 Task: In the  document johnkrasinski.epub ,align picture to the 'center'. Insert word art below the picture and give heading  'John Krasinski in Red'change the shape height to  6.82 in
Action: Mouse moved to (251, 330)
Screenshot: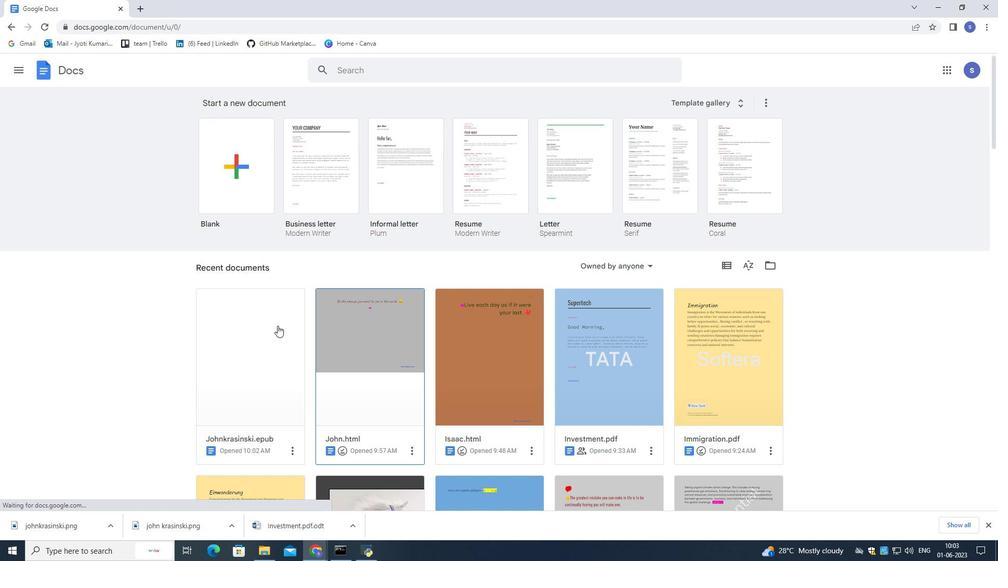 
Action: Mouse pressed left at (251, 330)
Screenshot: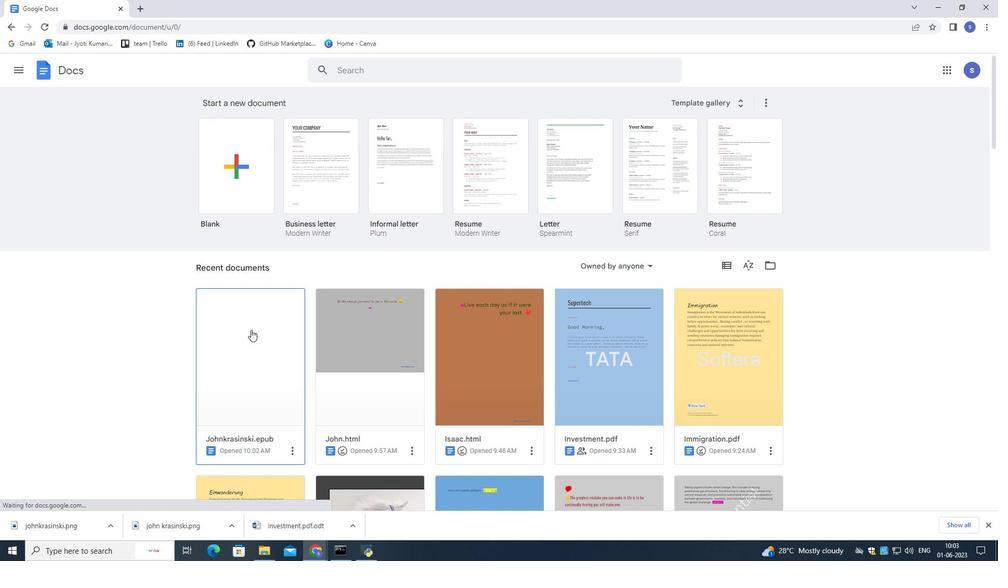 
Action: Mouse pressed left at (251, 330)
Screenshot: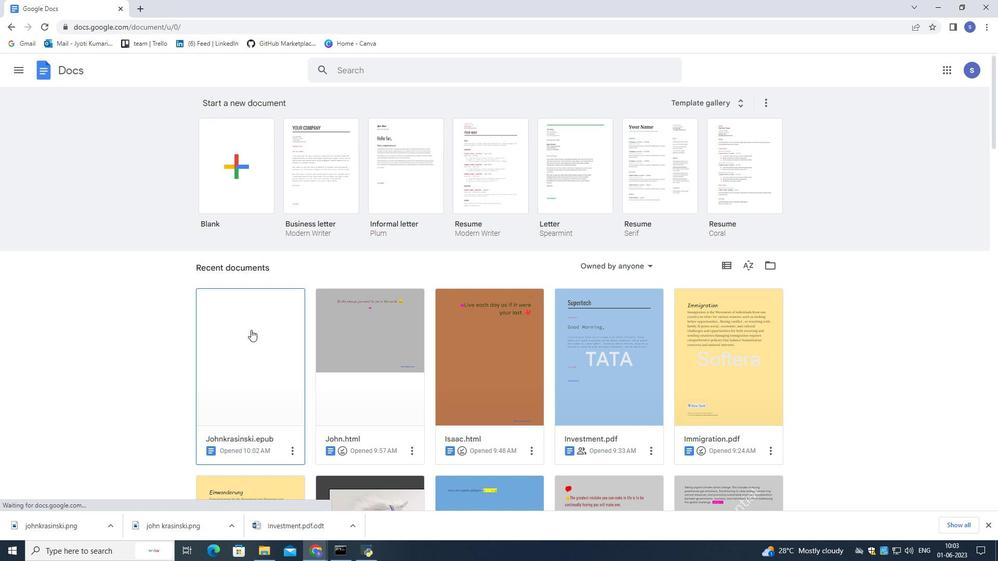 
Action: Mouse moved to (460, 260)
Screenshot: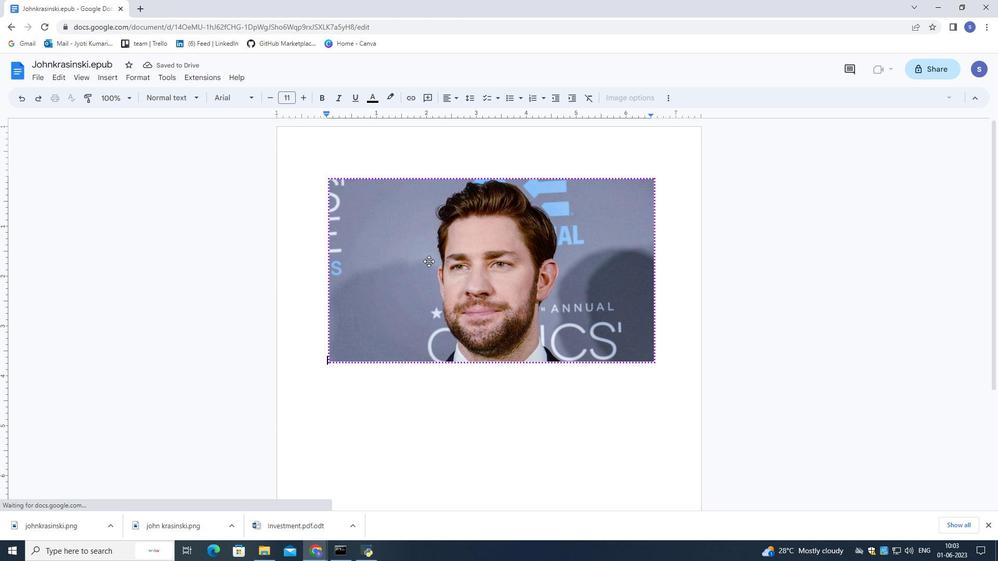 
Action: Mouse pressed left at (460, 260)
Screenshot: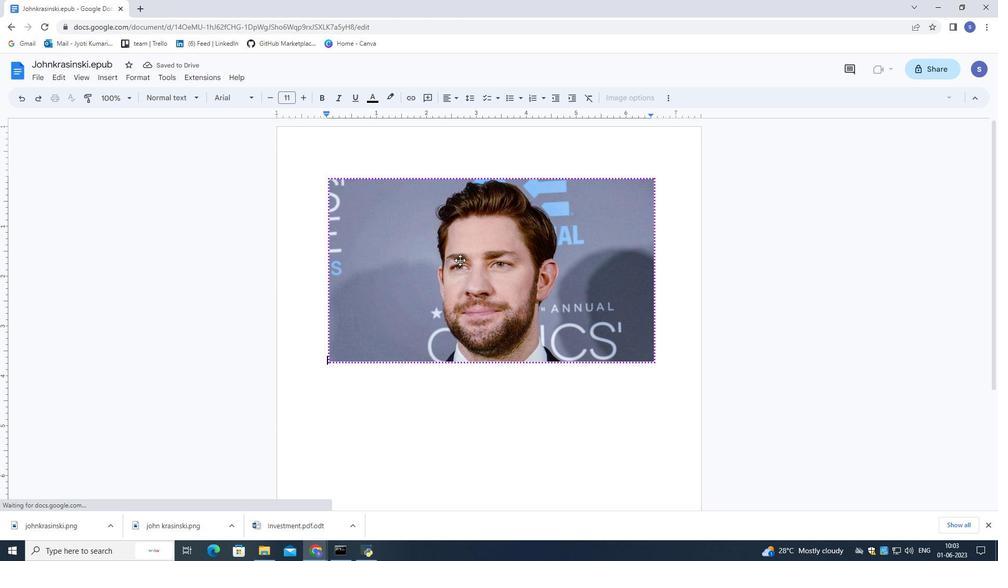 
Action: Mouse moved to (208, 100)
Screenshot: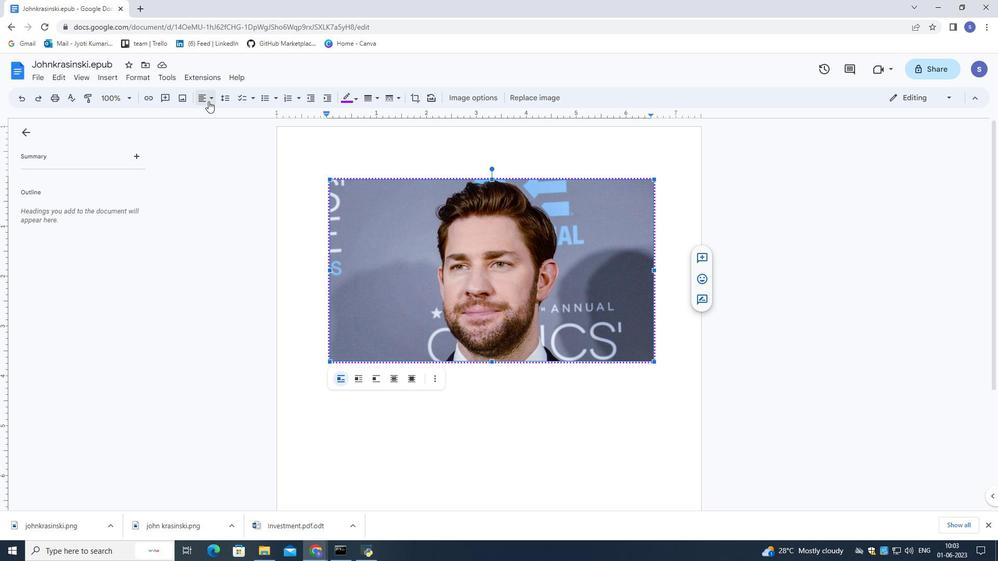 
Action: Mouse pressed left at (208, 100)
Screenshot: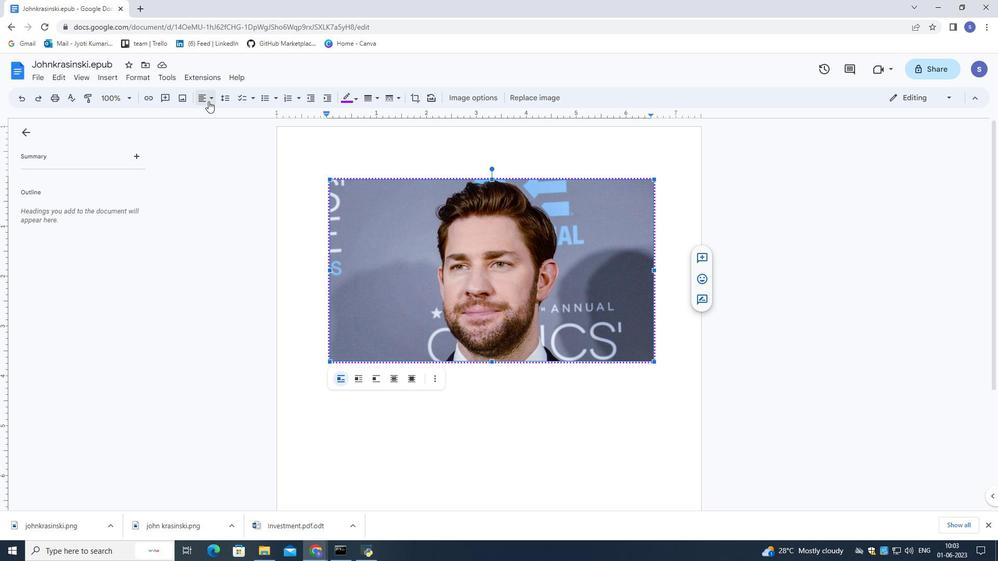 
Action: Mouse moved to (219, 115)
Screenshot: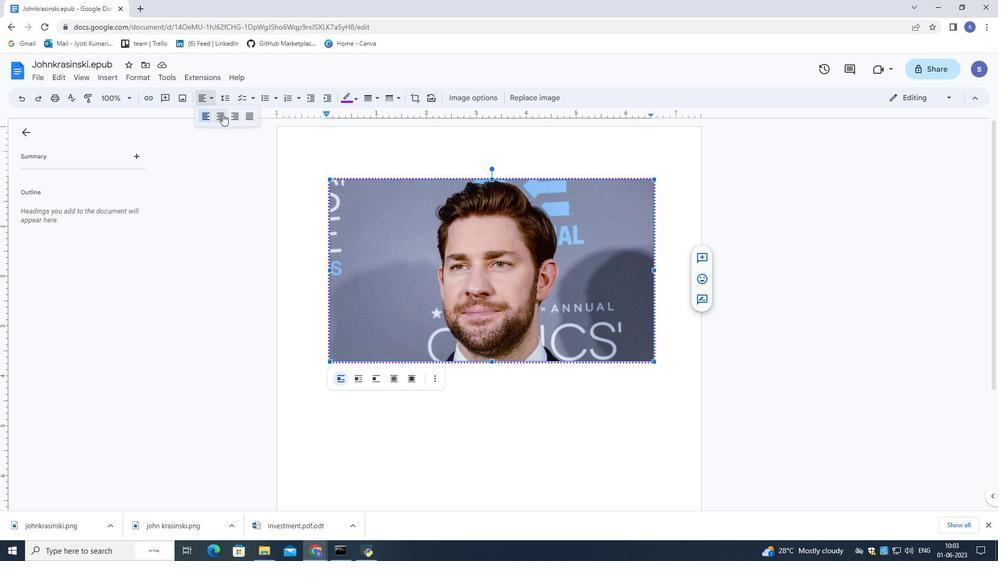
Action: Mouse pressed left at (219, 115)
Screenshot: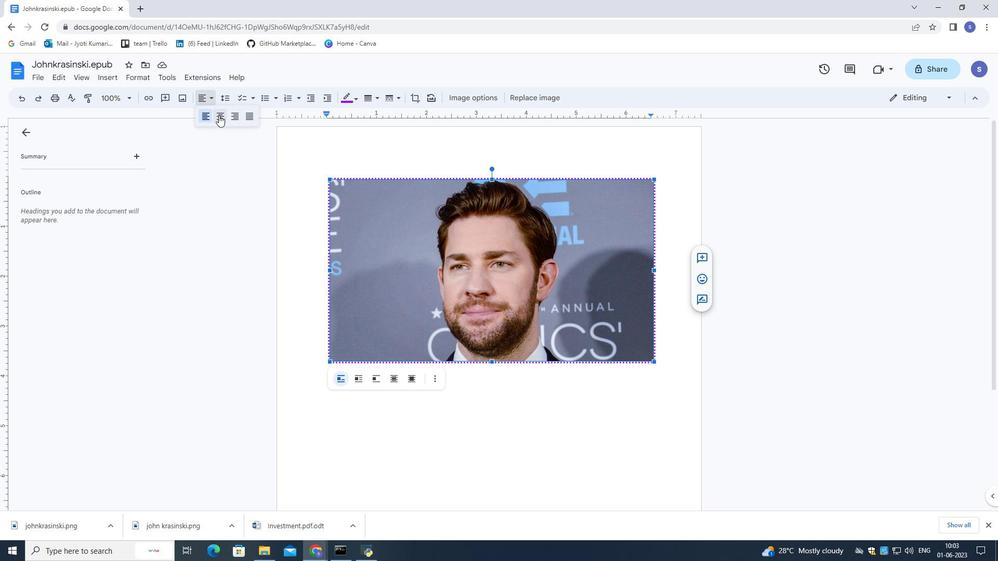 
Action: Mouse moved to (375, 155)
Screenshot: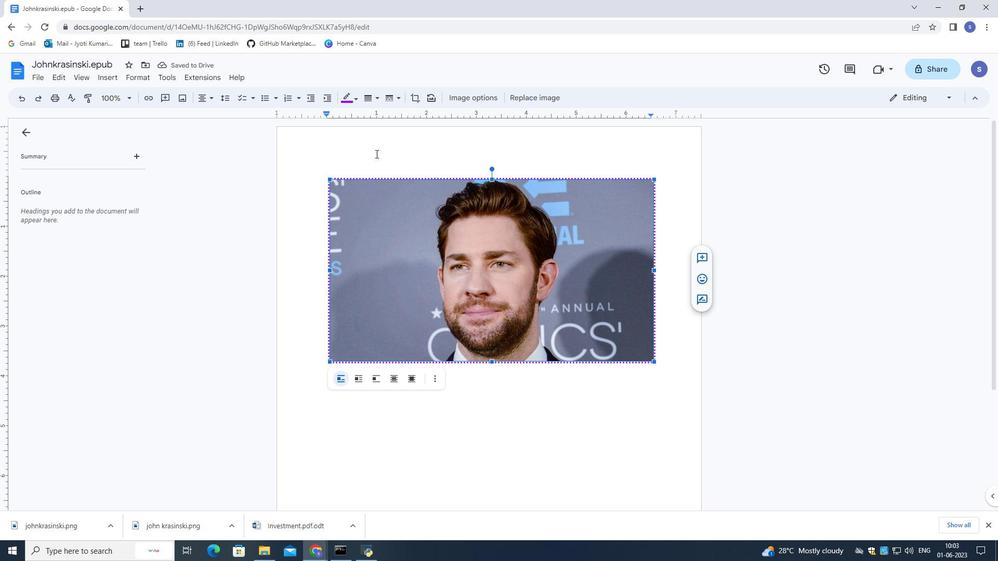 
Action: Mouse pressed left at (375, 155)
Screenshot: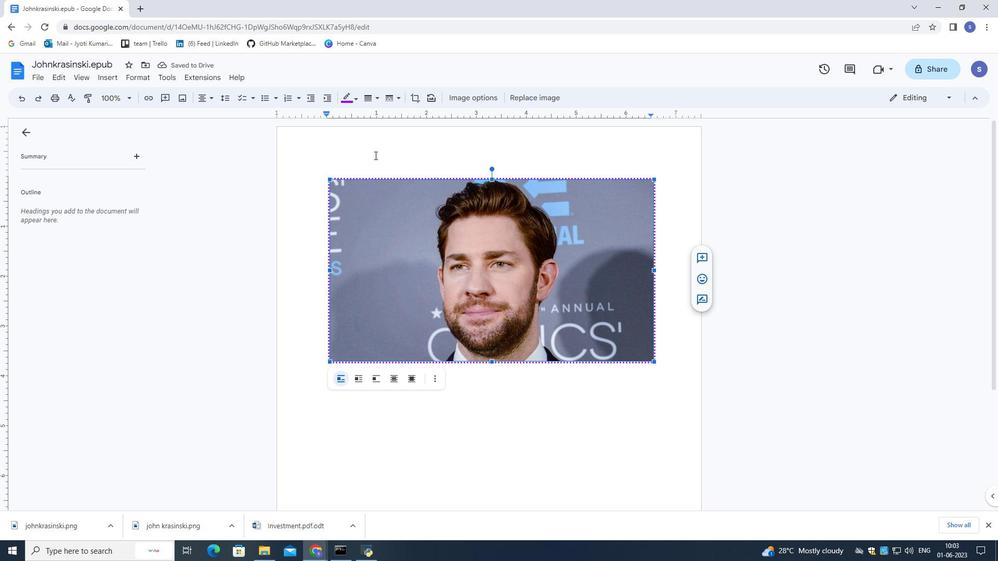 
Action: Mouse moved to (665, 340)
Screenshot: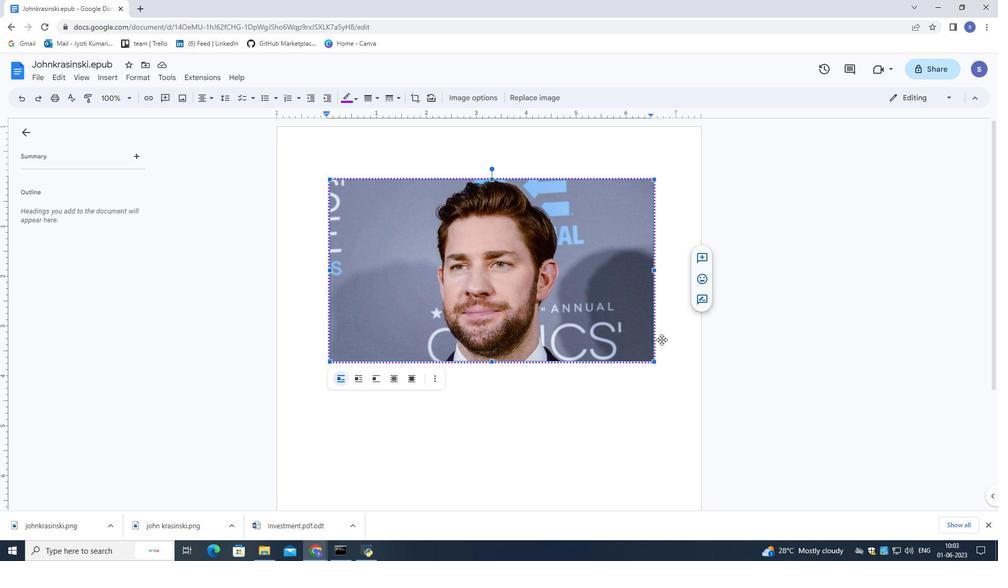 
Action: Mouse pressed left at (665, 340)
Screenshot: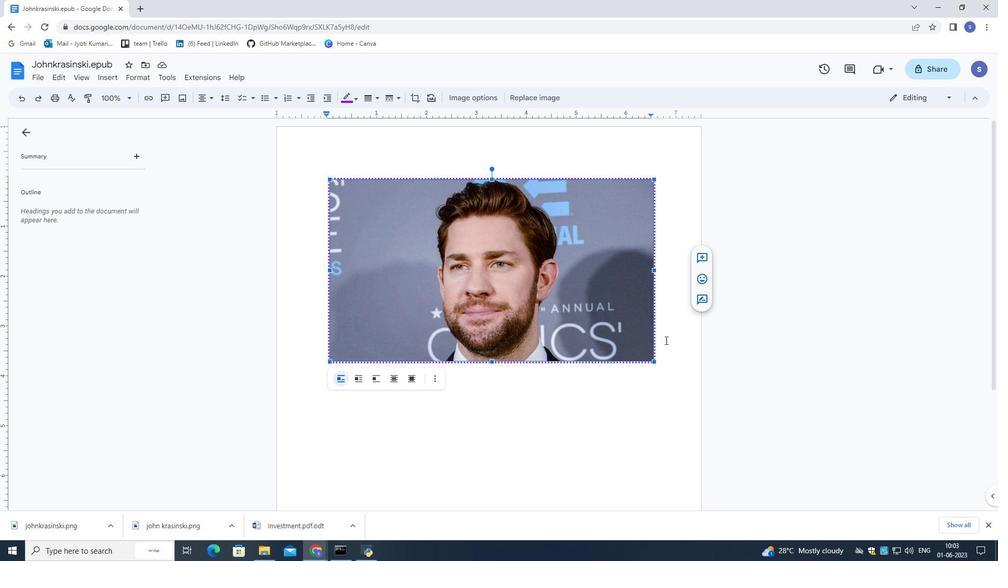 
Action: Key pressed <Key.enter><Key.shift>John<Key.space><Key.shift>Krasinki
Screenshot: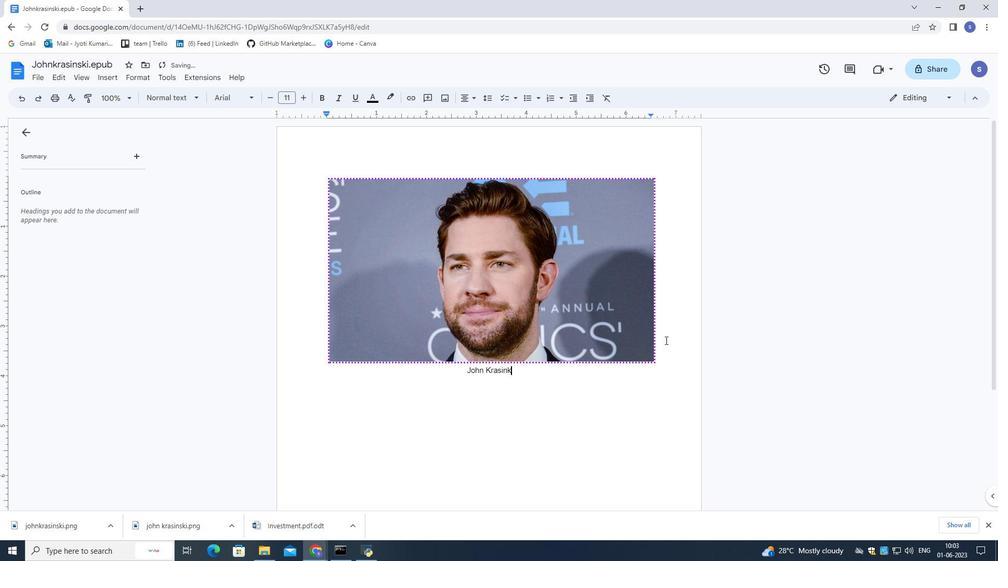 
Action: Mouse moved to (525, 370)
Screenshot: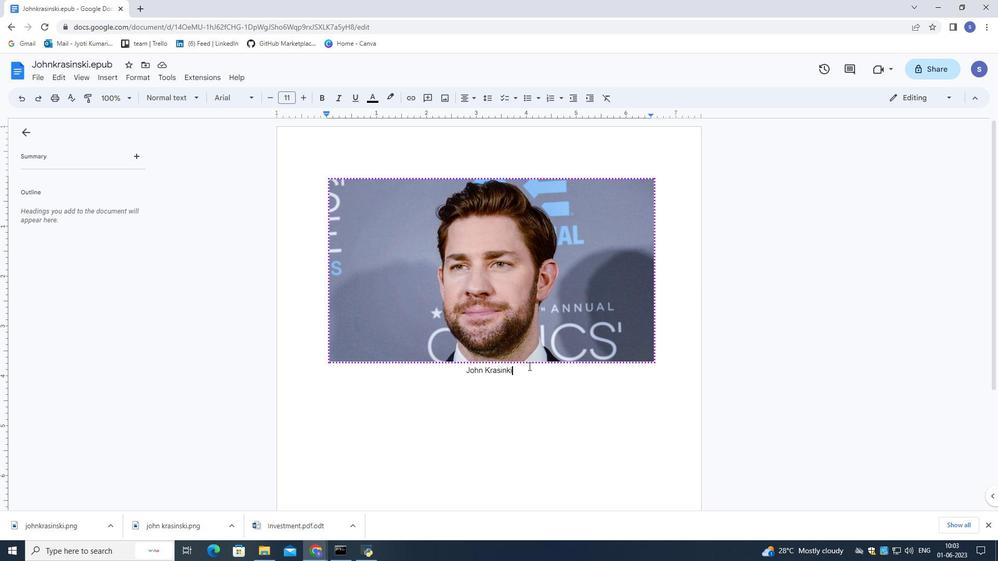 
Action: Mouse pressed left at (525, 370)
Screenshot: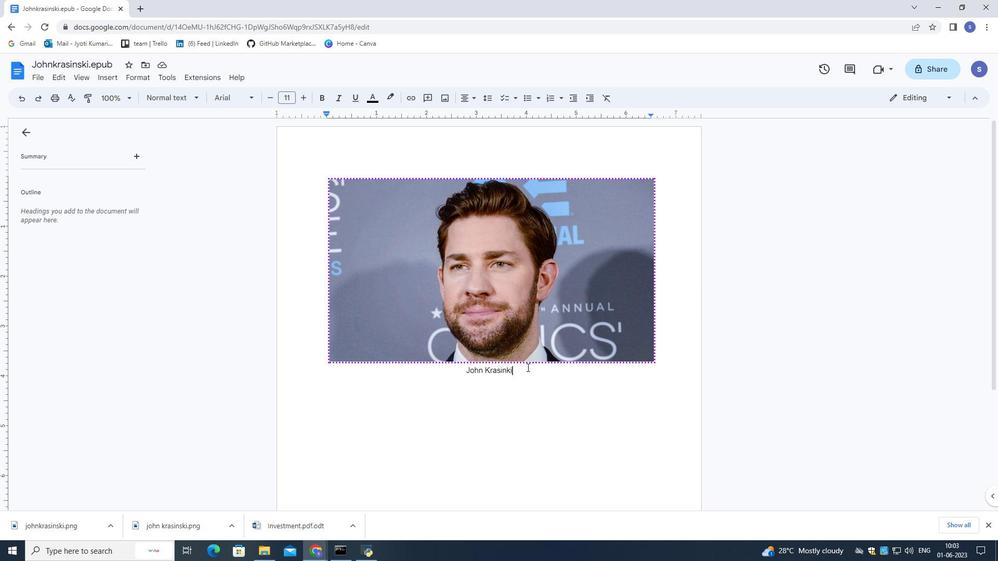 
Action: Mouse moved to (379, 97)
Screenshot: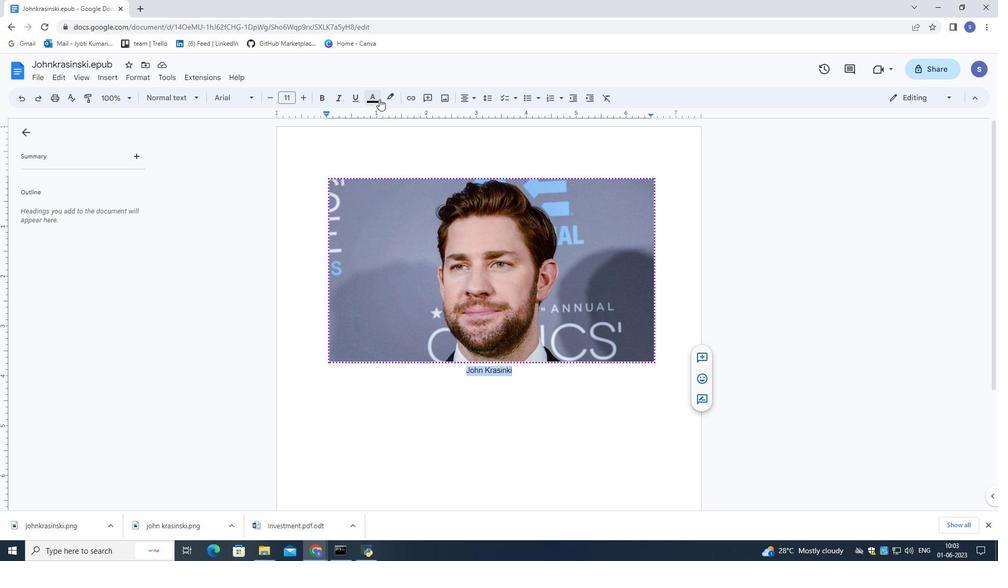 
Action: Mouse pressed left at (379, 97)
Screenshot: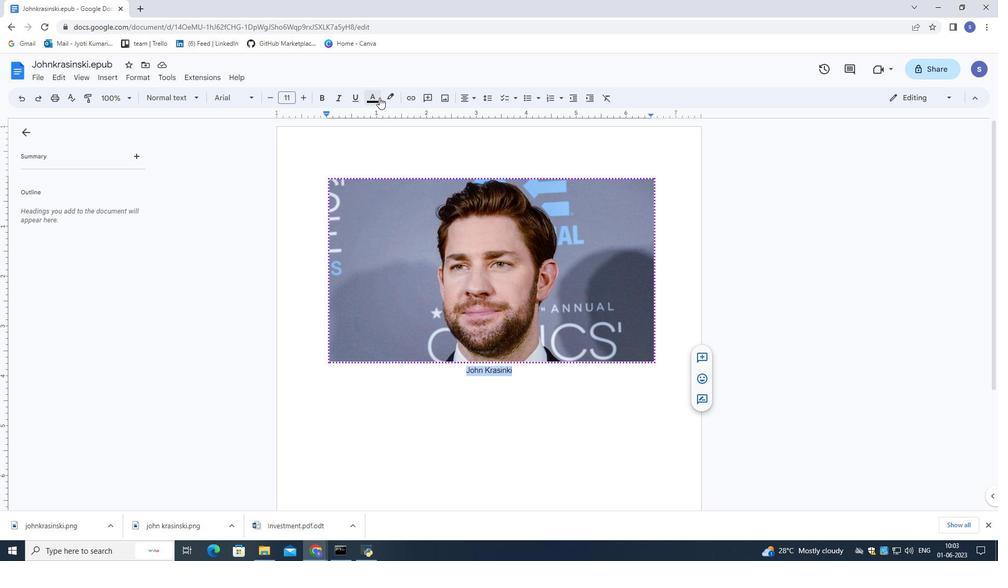 
Action: Mouse moved to (387, 124)
Screenshot: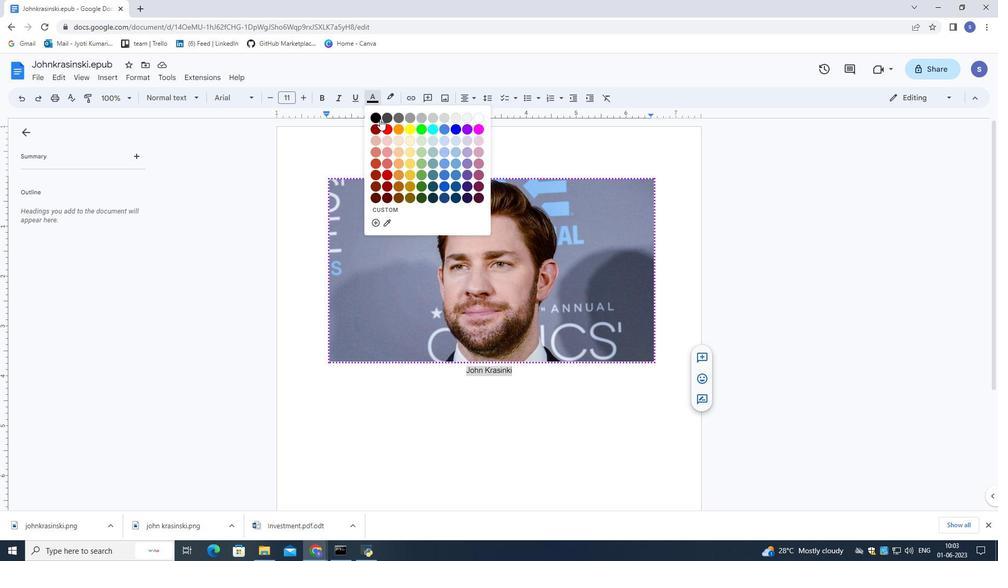 
Action: Mouse pressed left at (387, 124)
Screenshot: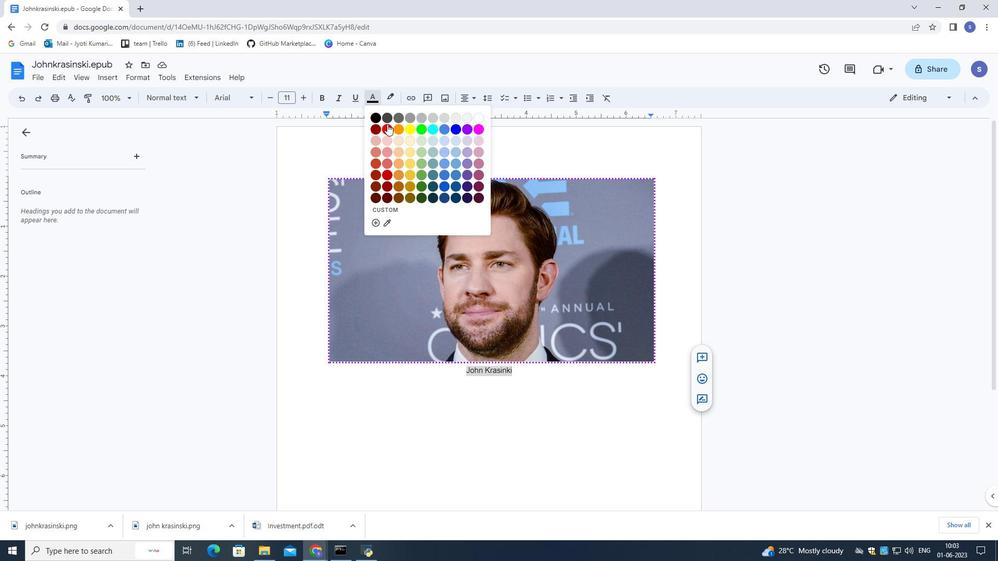 
Action: Mouse moved to (433, 325)
Screenshot: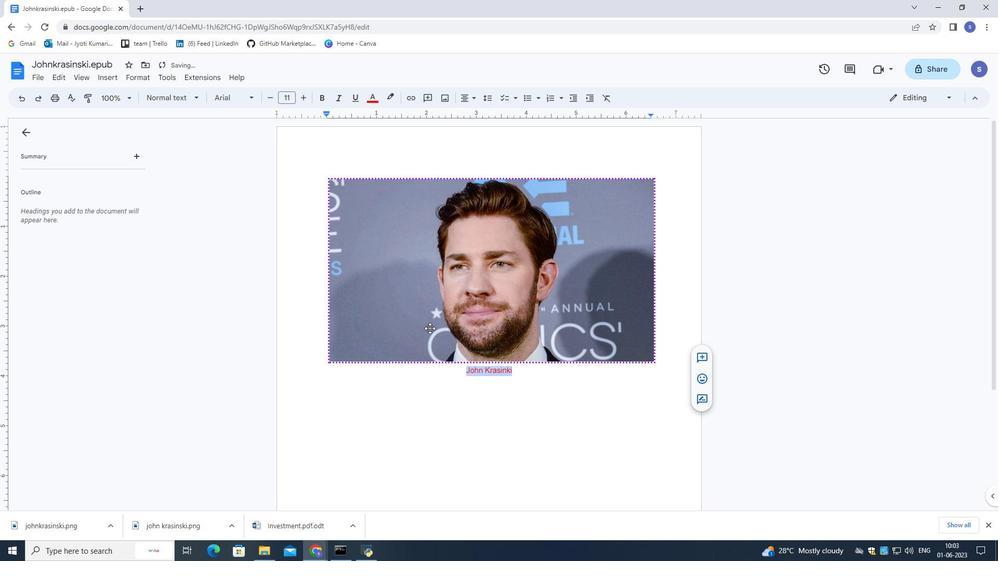 
Action: Mouse pressed left at (433, 325)
Screenshot: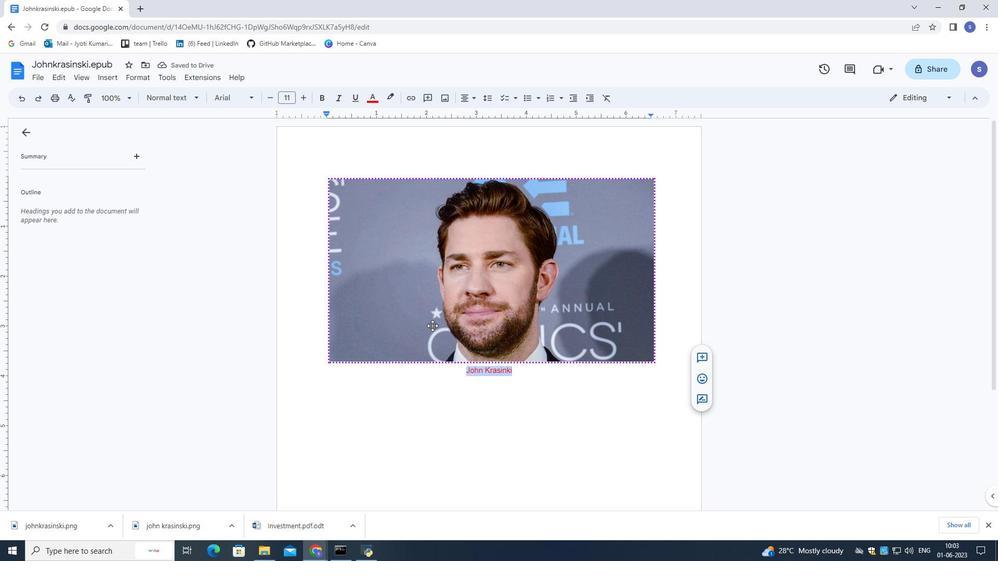 
Action: Mouse moved to (433, 377)
Screenshot: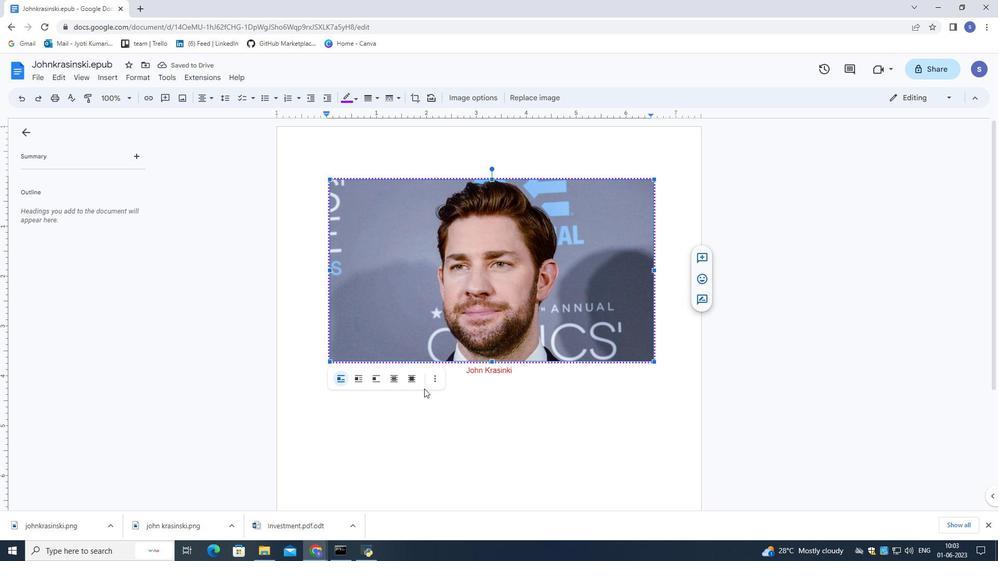 
Action: Mouse pressed left at (433, 377)
Screenshot: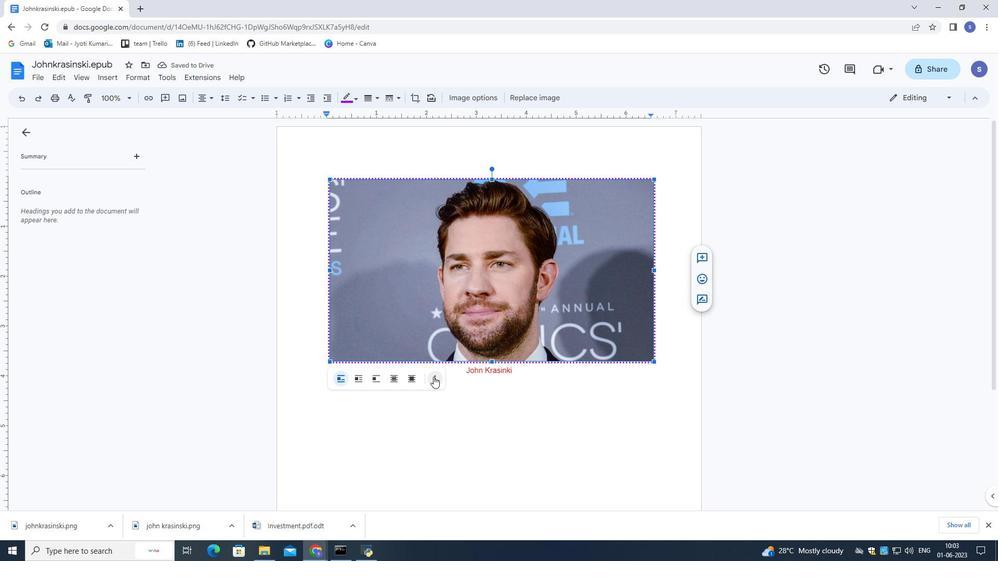 
Action: Mouse moved to (441, 396)
Screenshot: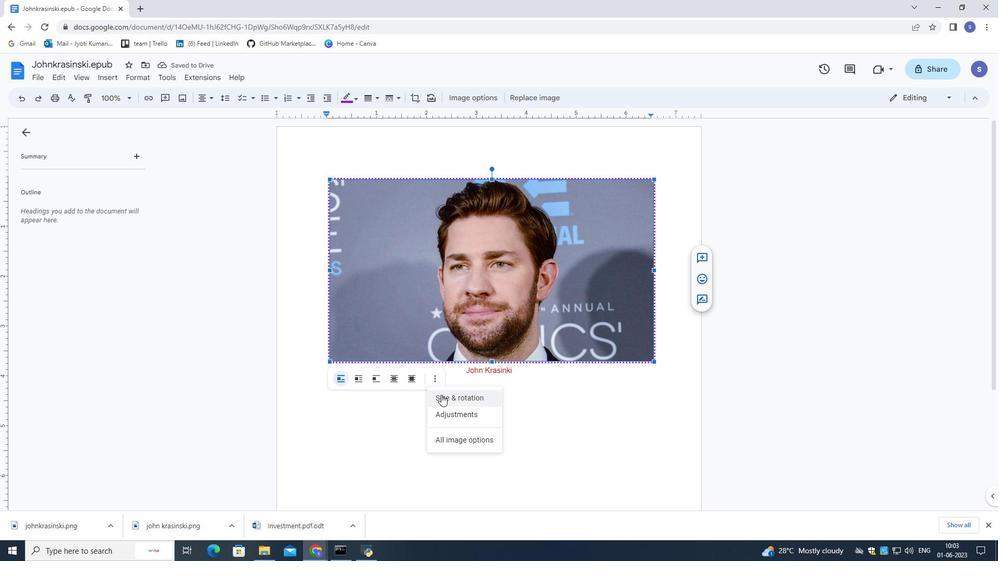 
Action: Mouse pressed left at (441, 396)
Screenshot: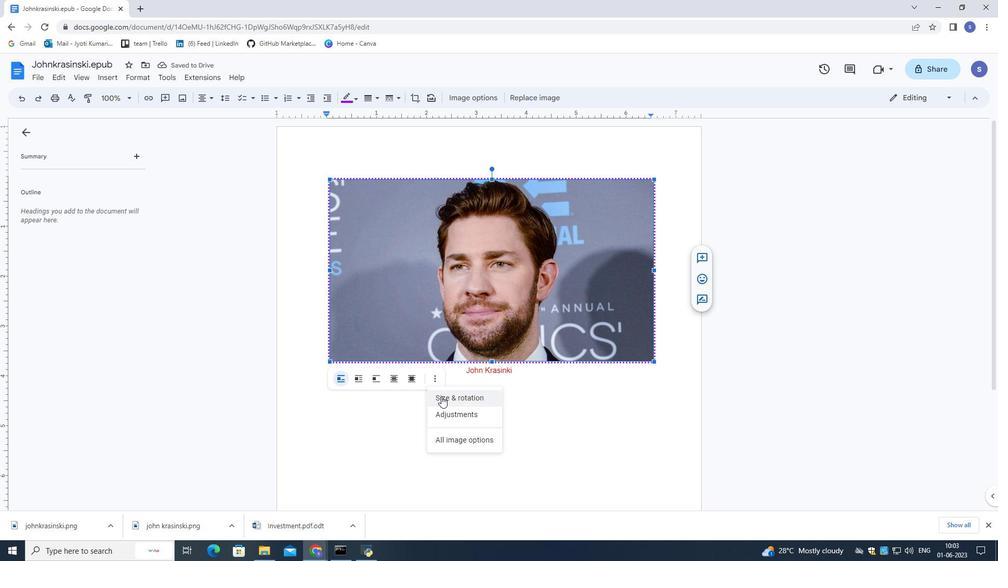 
Action: Mouse moved to (952, 183)
Screenshot: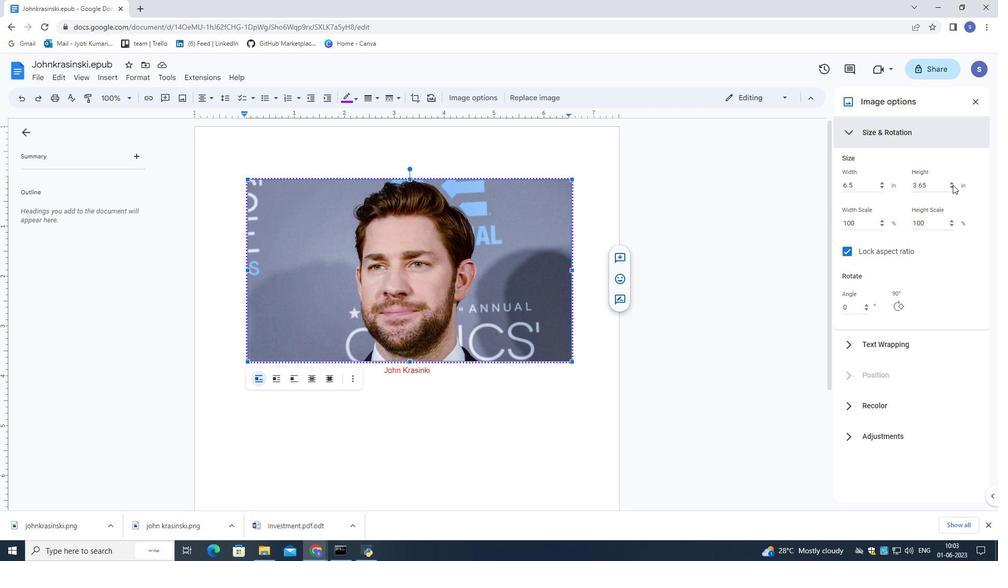 
Action: Mouse pressed left at (952, 183)
Screenshot: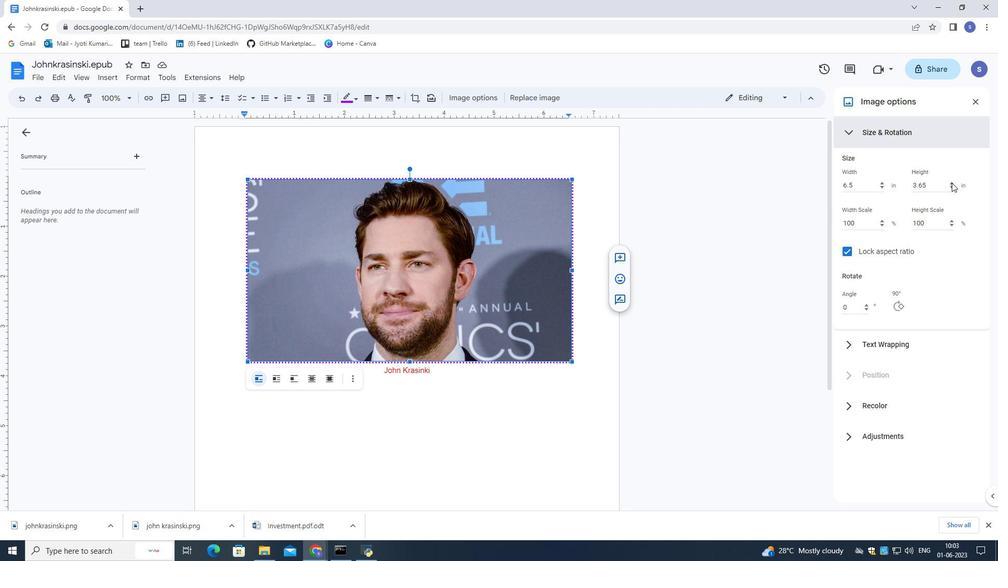 
Action: Mouse moved to (952, 182)
Screenshot: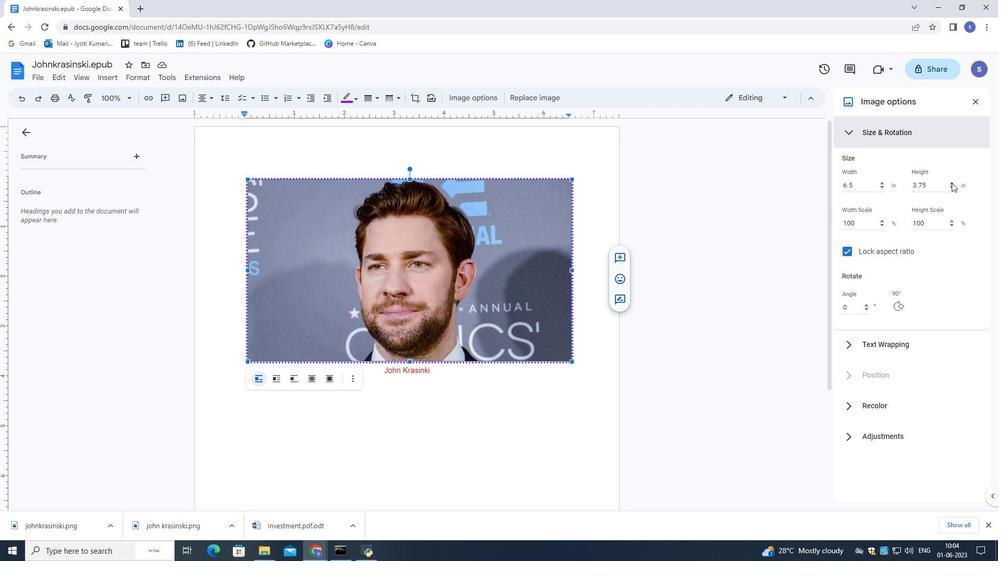 
Action: Mouse pressed left at (952, 182)
Screenshot: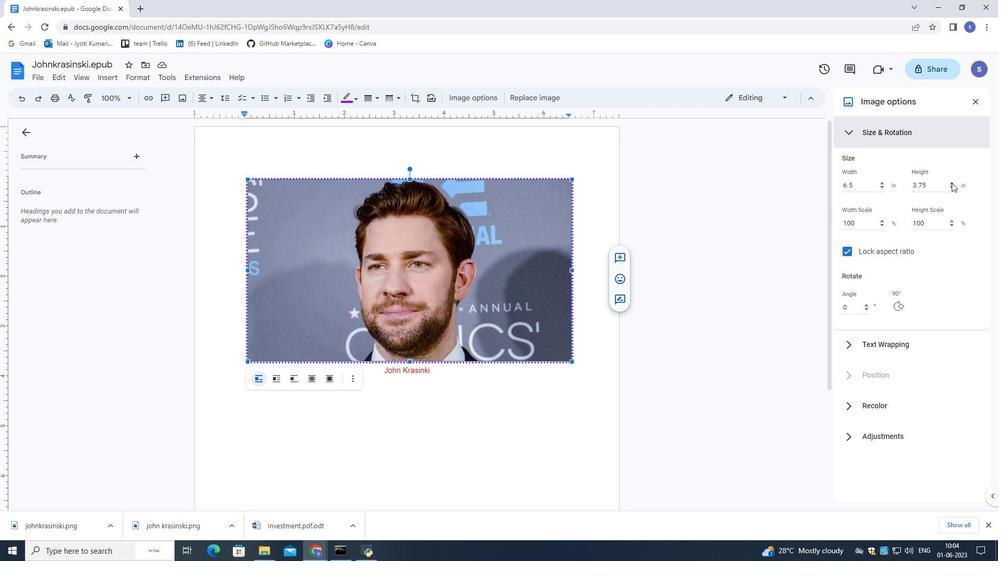 
Action: Mouse pressed left at (952, 182)
Screenshot: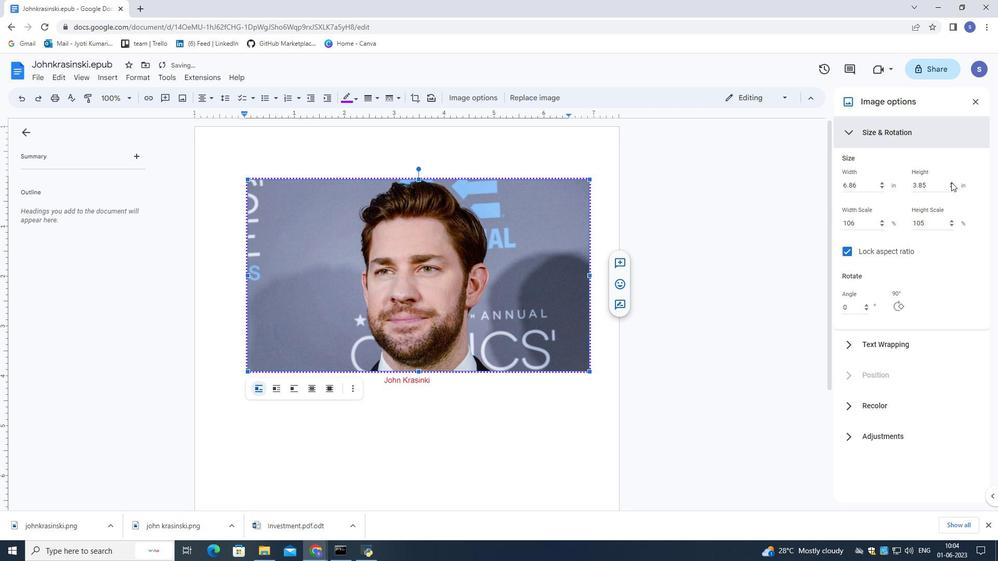 
Action: Mouse pressed left at (952, 182)
Screenshot: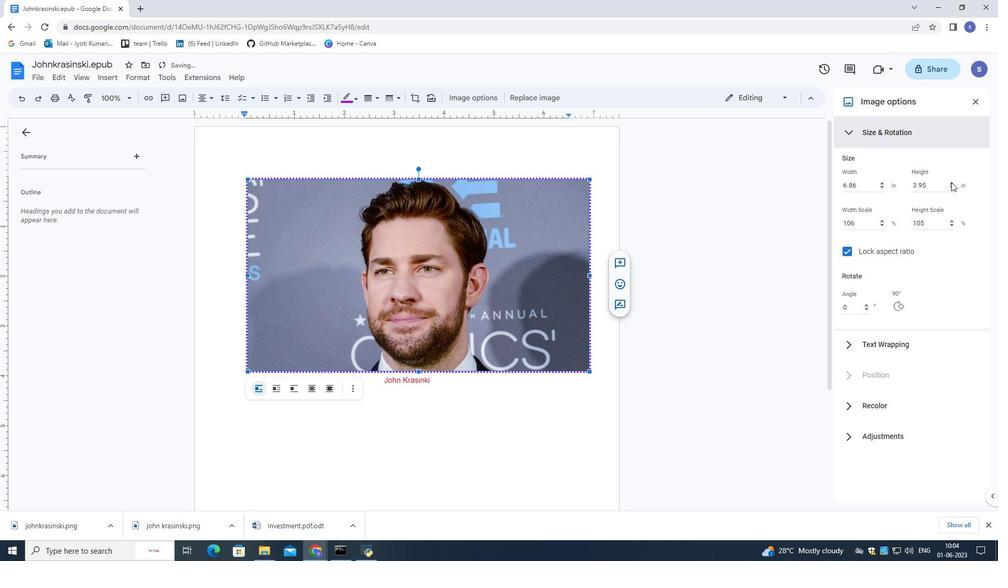 
Action: Mouse pressed left at (952, 182)
Screenshot: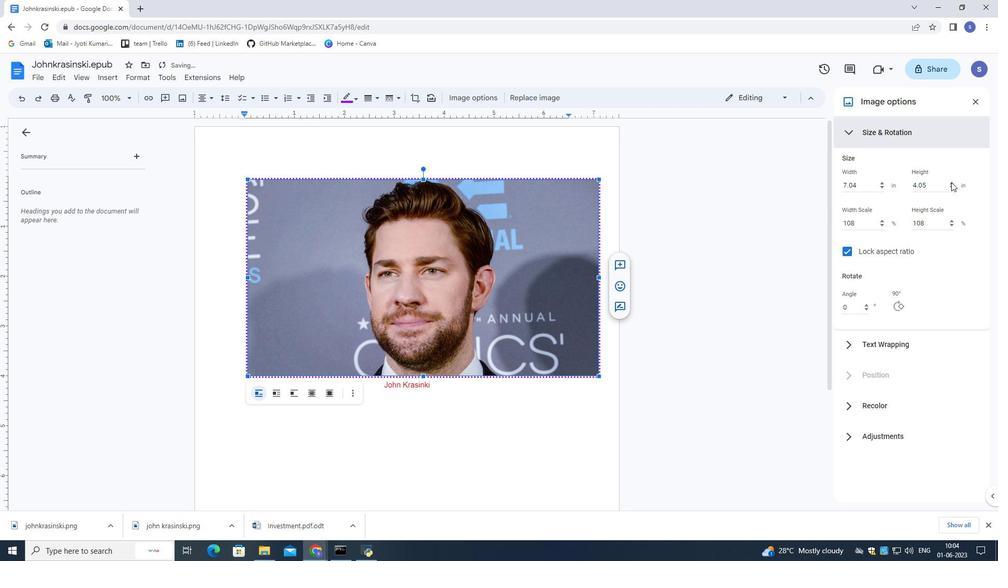 
Action: Mouse pressed left at (952, 182)
Screenshot: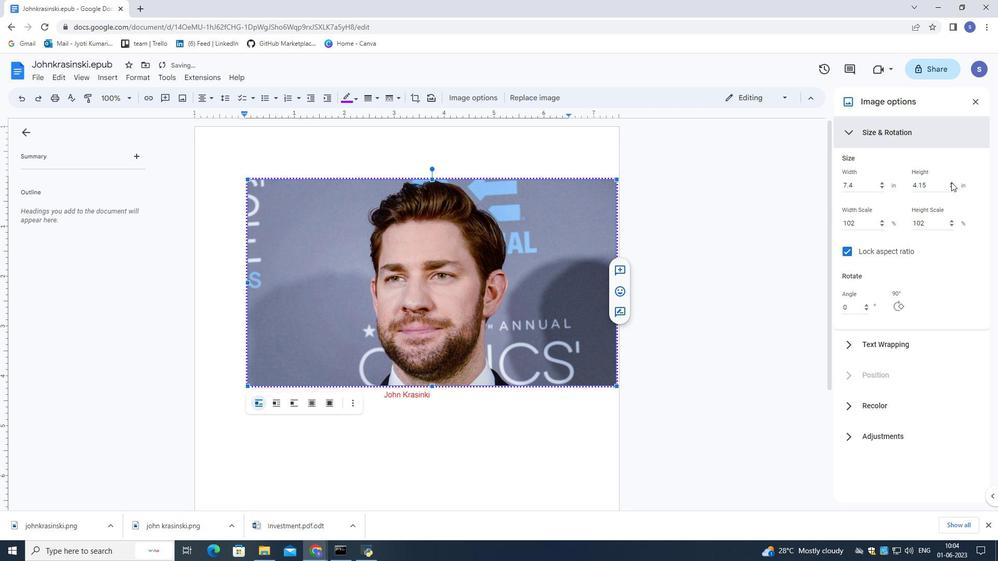 
Action: Mouse pressed left at (952, 182)
Screenshot: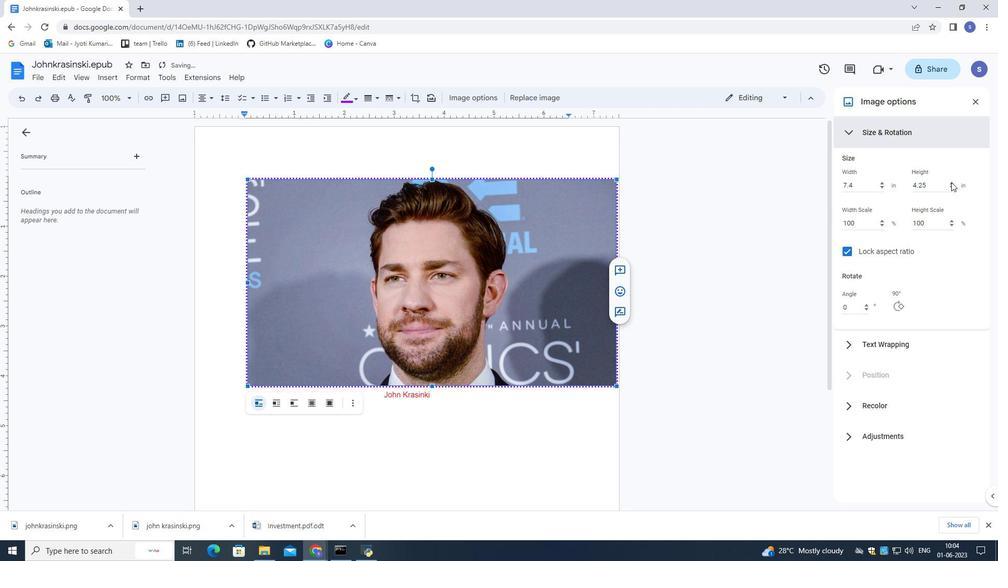 
Action: Mouse pressed left at (952, 182)
Screenshot: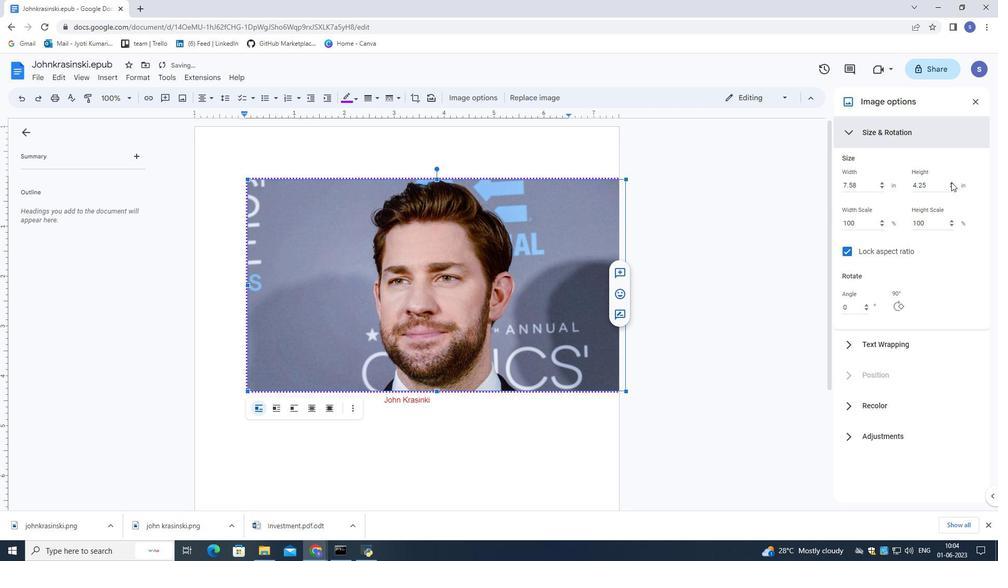 
Action: Mouse pressed left at (952, 182)
Screenshot: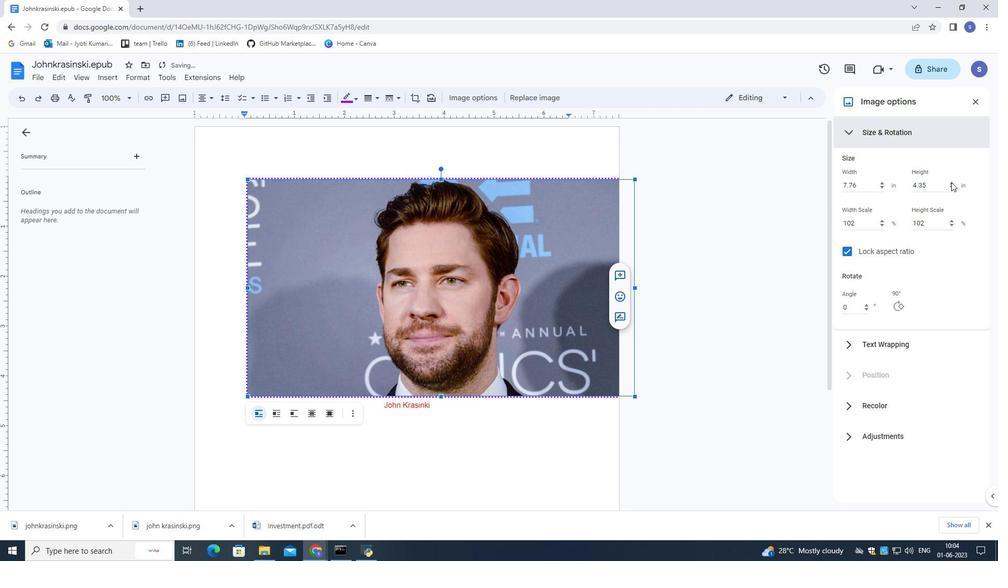 
Action: Mouse pressed left at (952, 182)
Screenshot: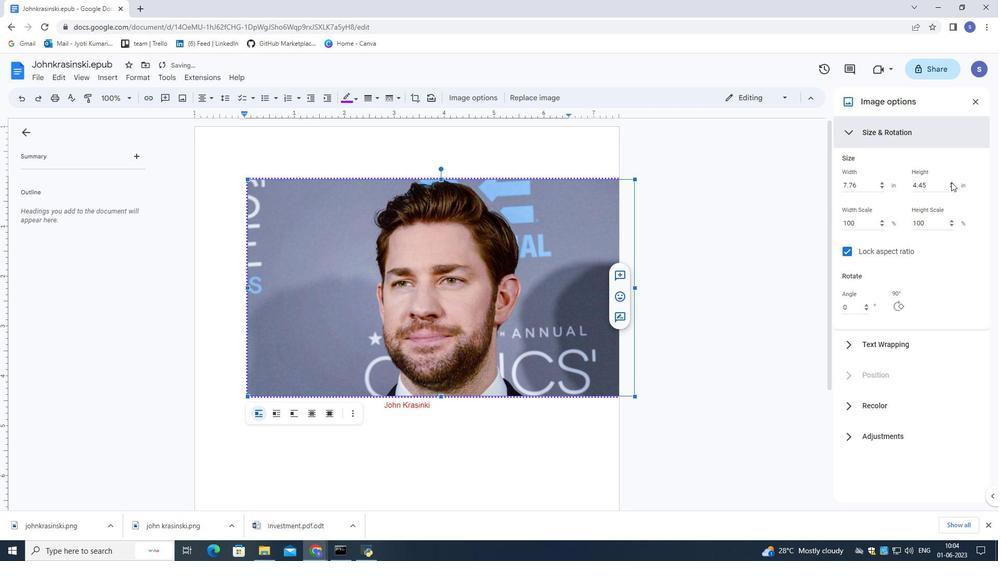 
Action: Mouse moved to (951, 182)
Screenshot: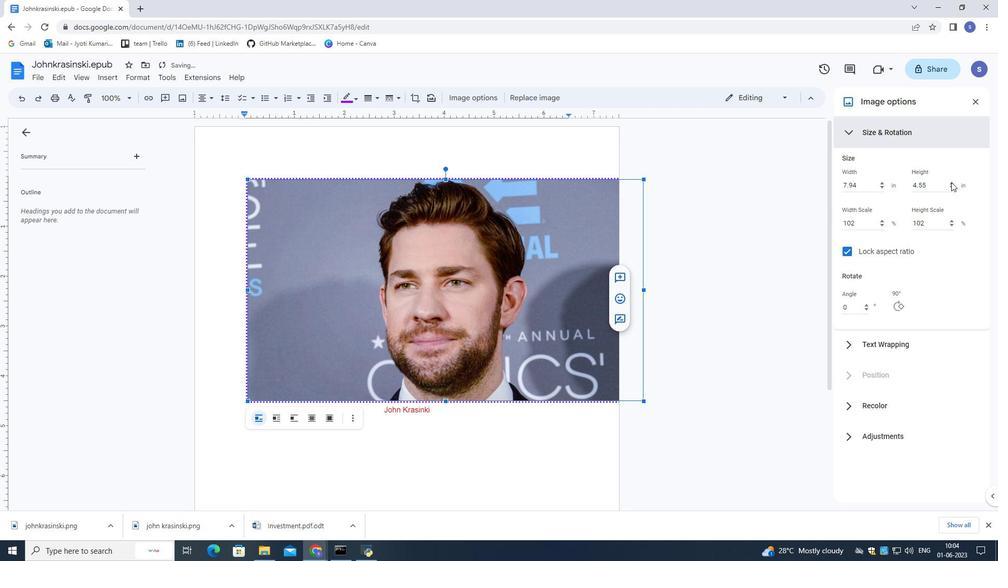 
Action: Mouse pressed left at (951, 182)
Screenshot: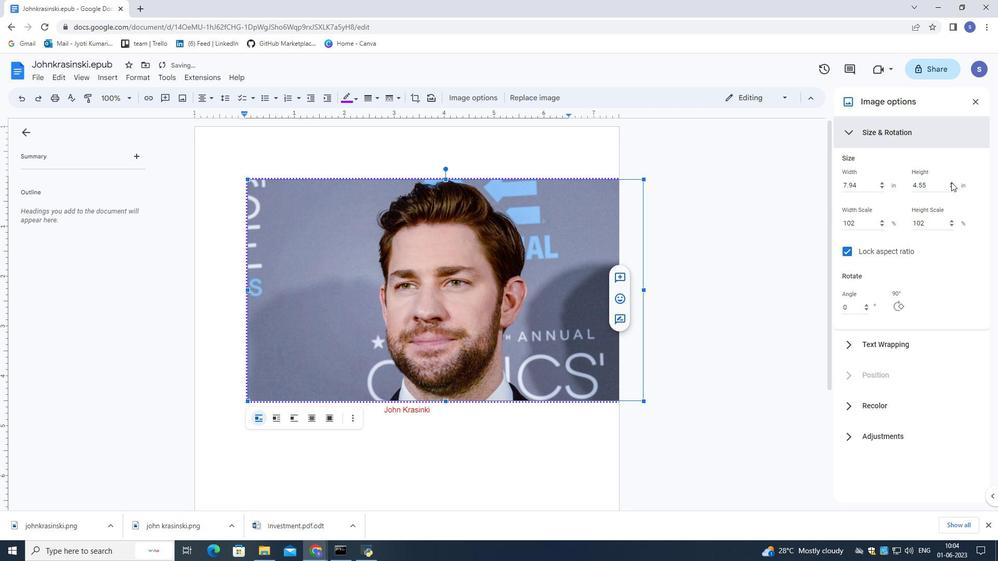
Action: Mouse moved to (951, 182)
Screenshot: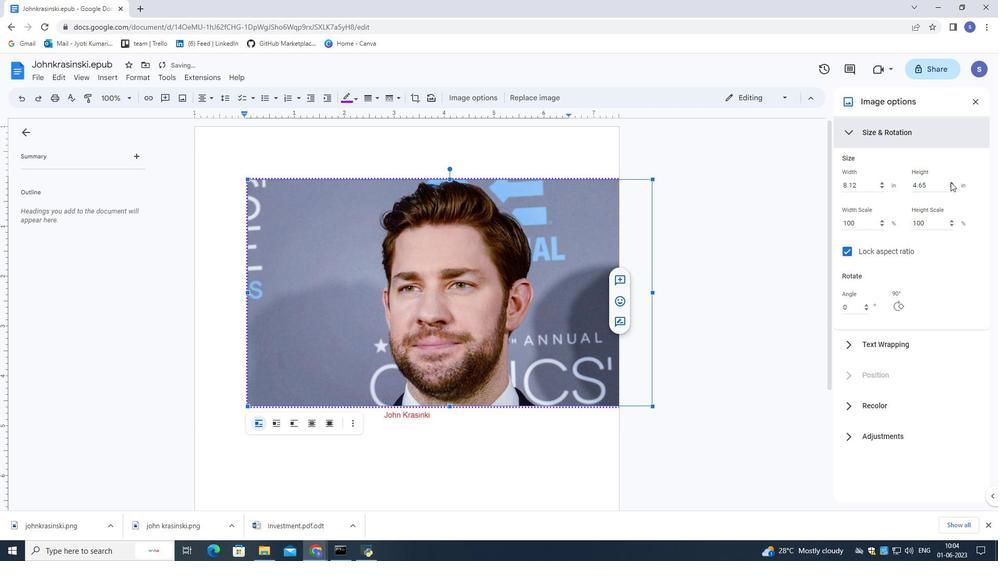 
Action: Mouse pressed left at (951, 182)
Screenshot: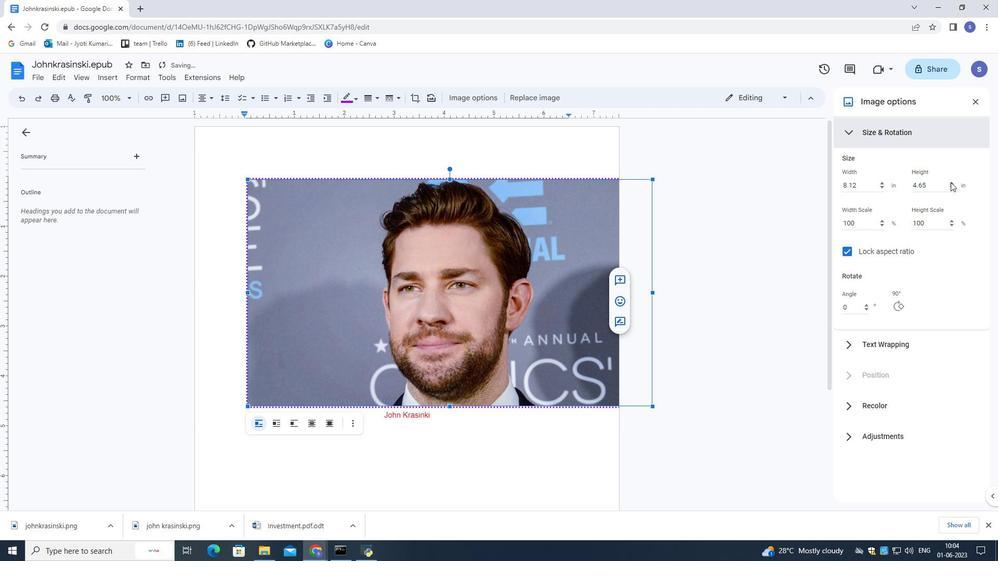 
Action: Mouse pressed left at (951, 182)
Screenshot: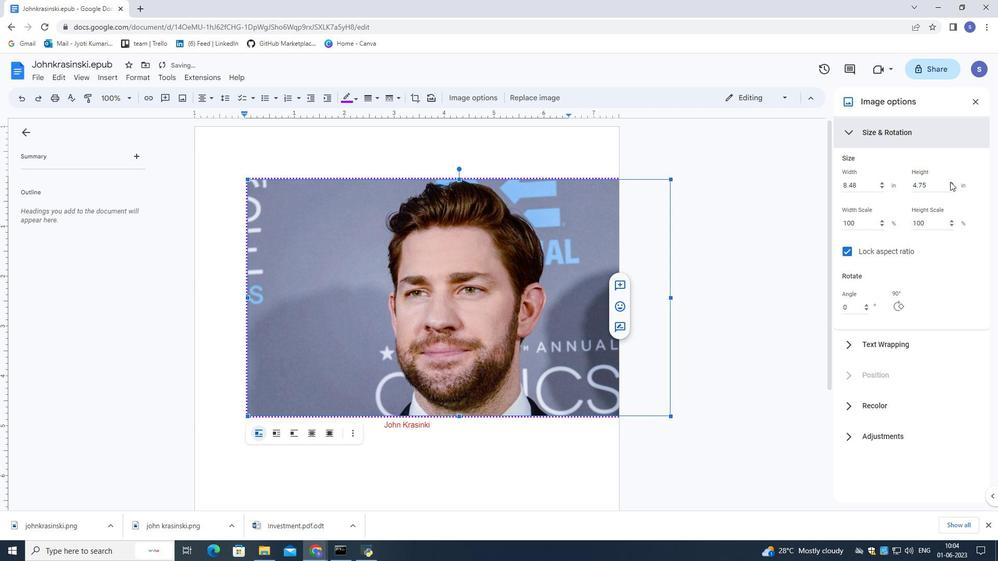 
Action: Mouse moved to (951, 182)
Screenshot: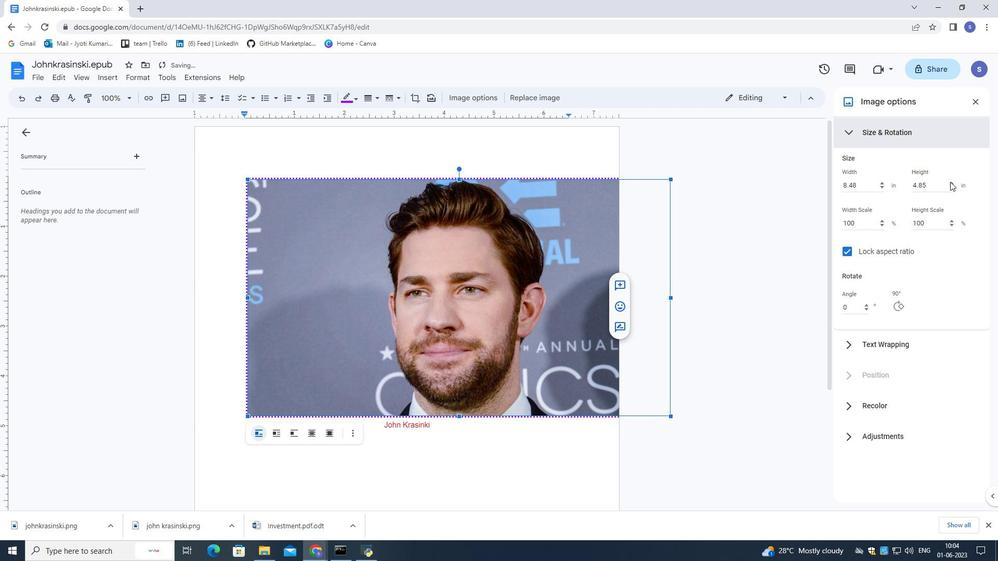 
Action: Mouse pressed left at (951, 182)
Screenshot: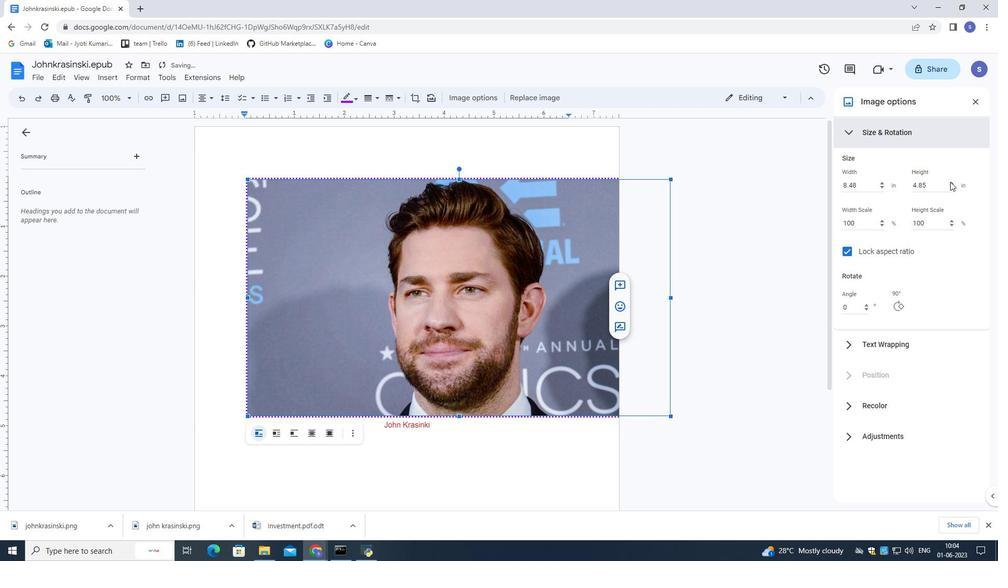 
Action: Mouse pressed left at (951, 182)
Screenshot: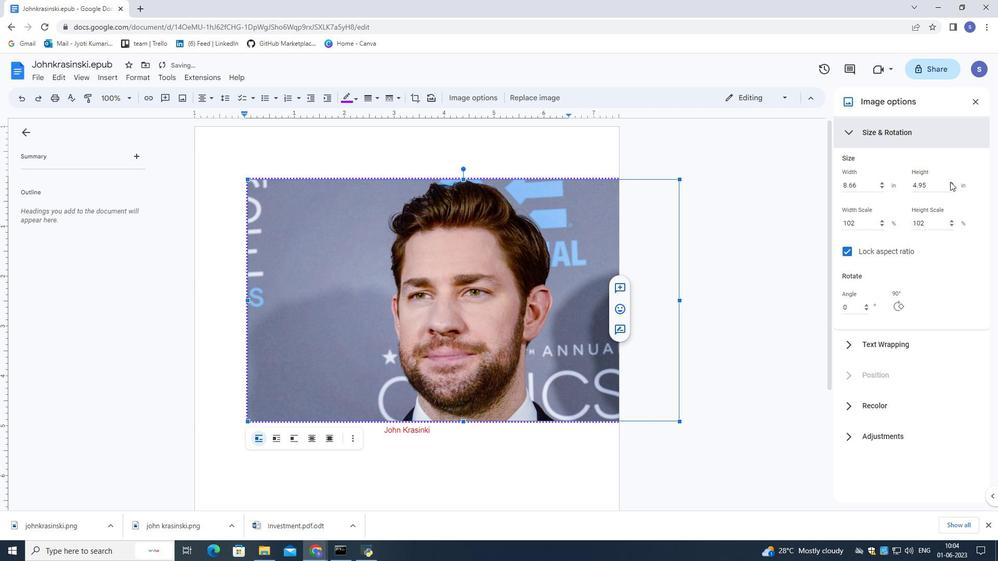 
Action: Mouse pressed left at (951, 182)
Screenshot: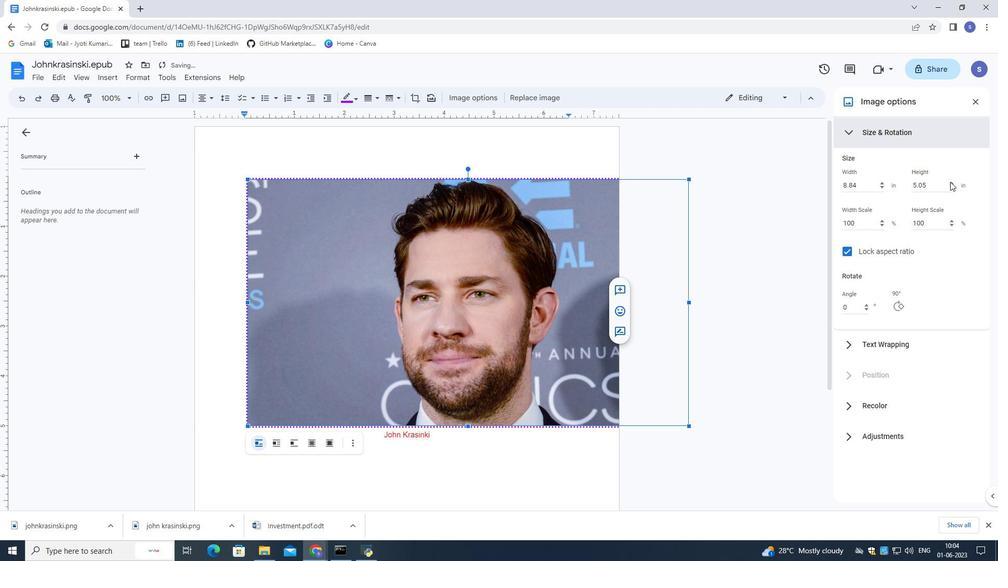 
Action: Mouse pressed left at (951, 182)
Screenshot: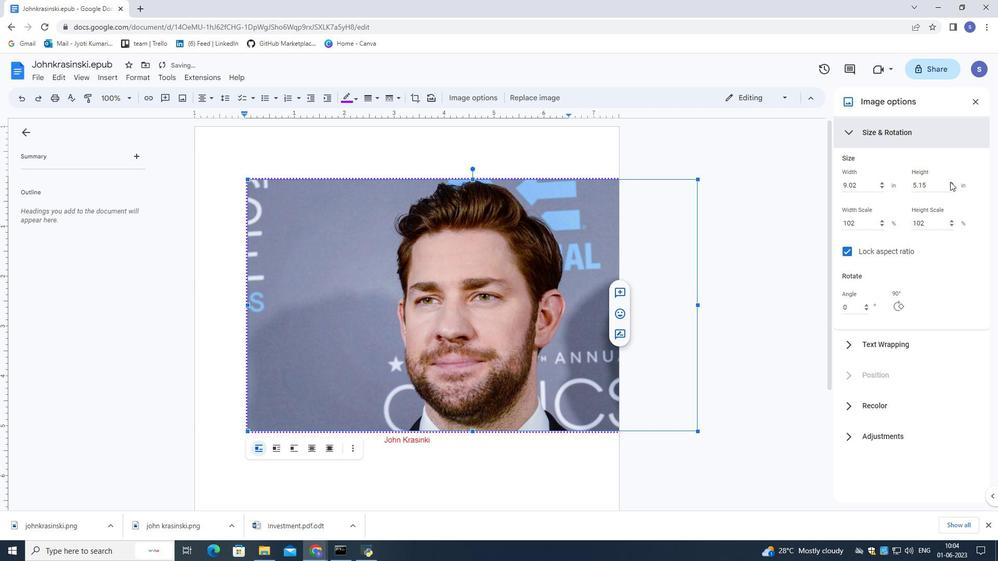 
Action: Mouse pressed left at (951, 182)
Screenshot: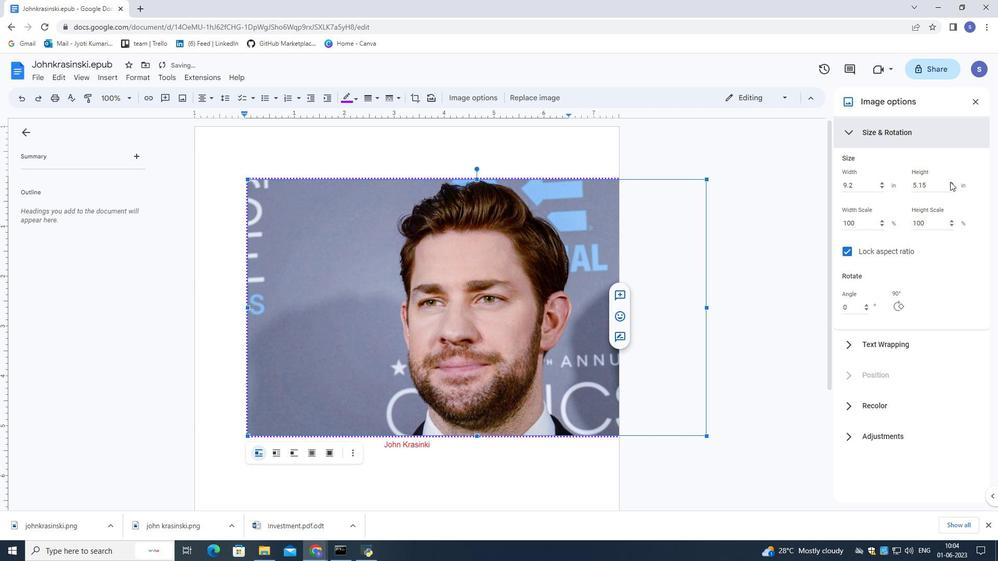 
Action: Mouse pressed left at (951, 182)
Screenshot: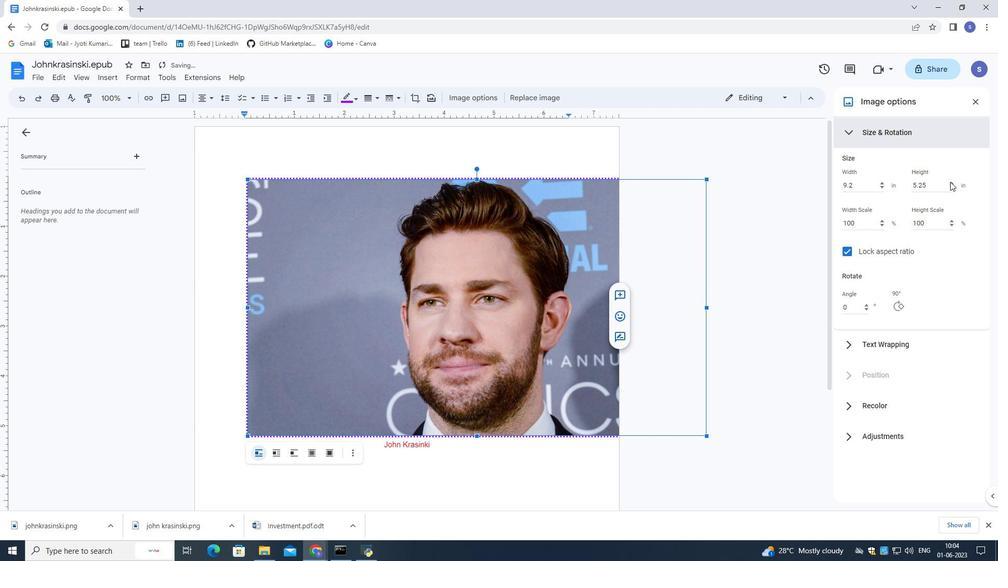 
Action: Mouse pressed left at (951, 182)
Screenshot: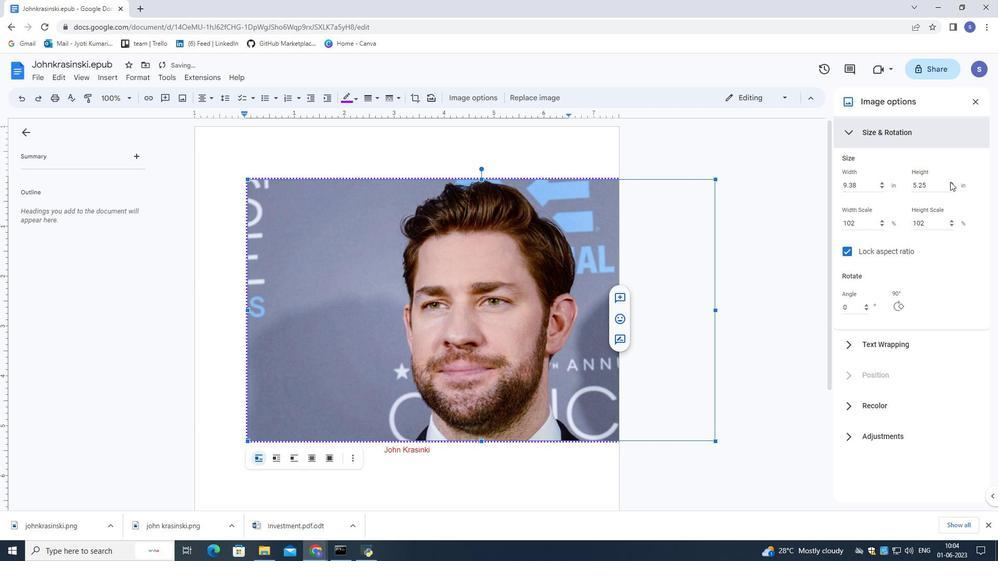 
Action: Mouse pressed left at (951, 182)
Screenshot: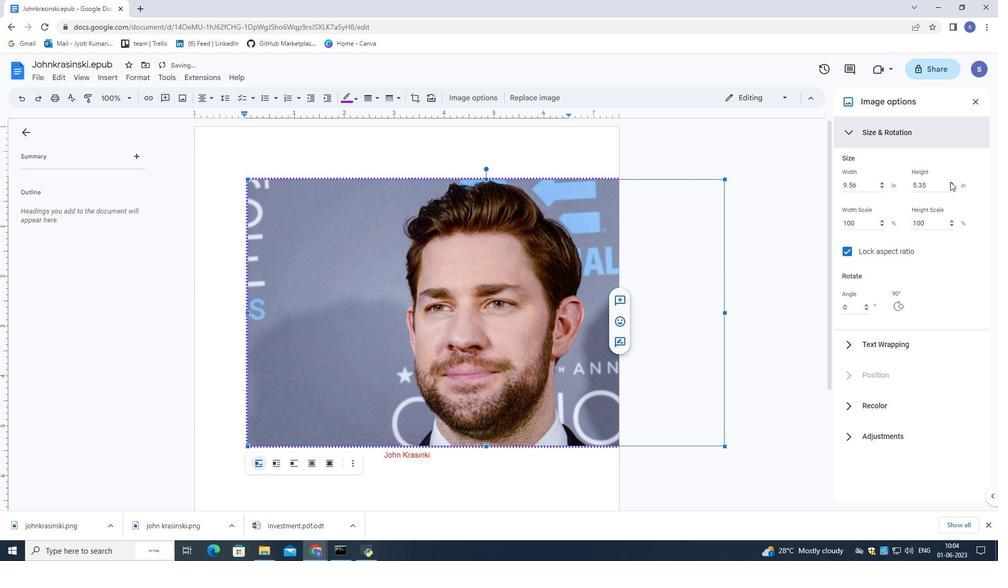 
Action: Mouse pressed left at (951, 182)
Screenshot: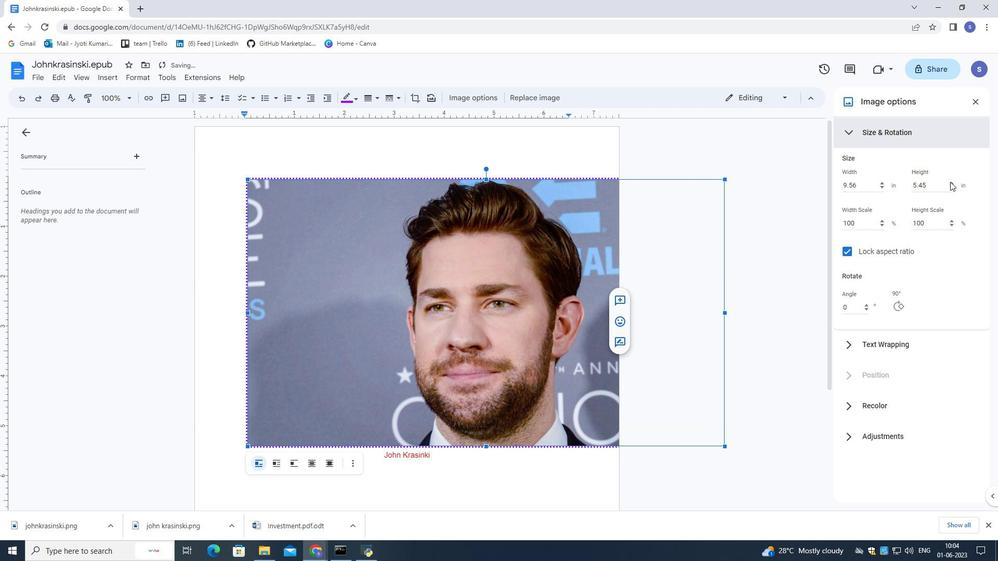 
Action: Mouse pressed left at (951, 182)
Screenshot: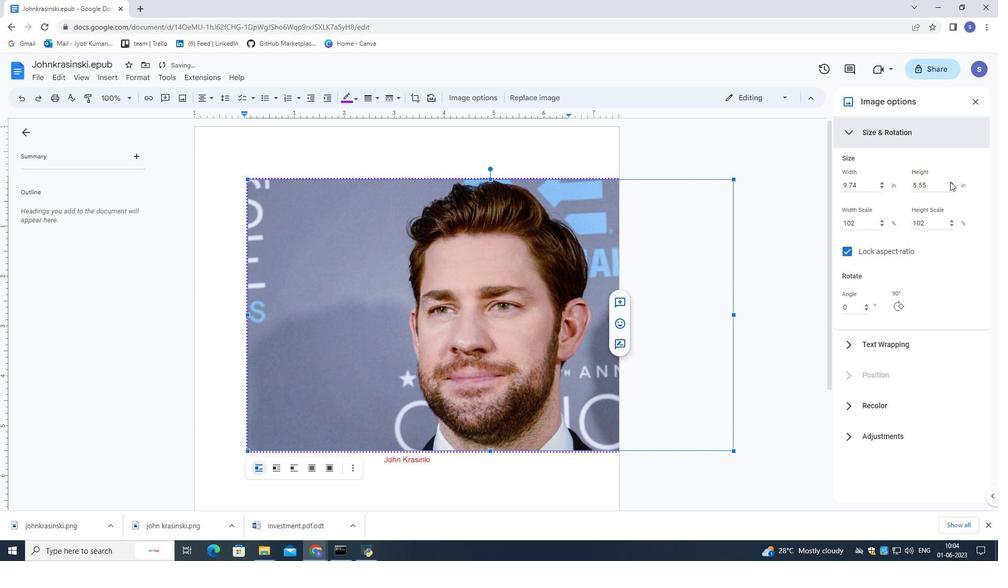 
Action: Mouse pressed left at (951, 182)
Screenshot: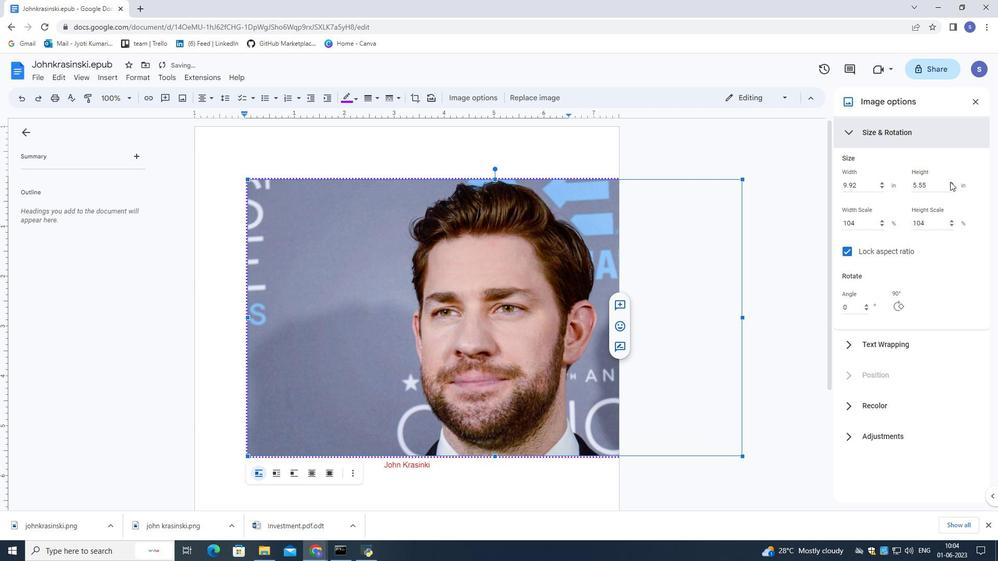 
Action: Mouse pressed left at (951, 182)
Screenshot: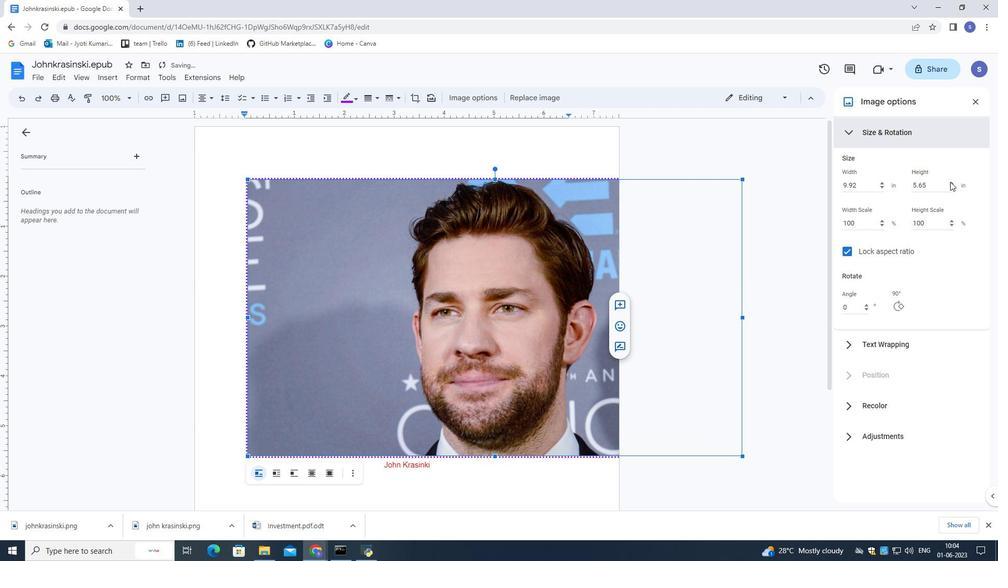 
Action: Mouse pressed left at (951, 182)
Screenshot: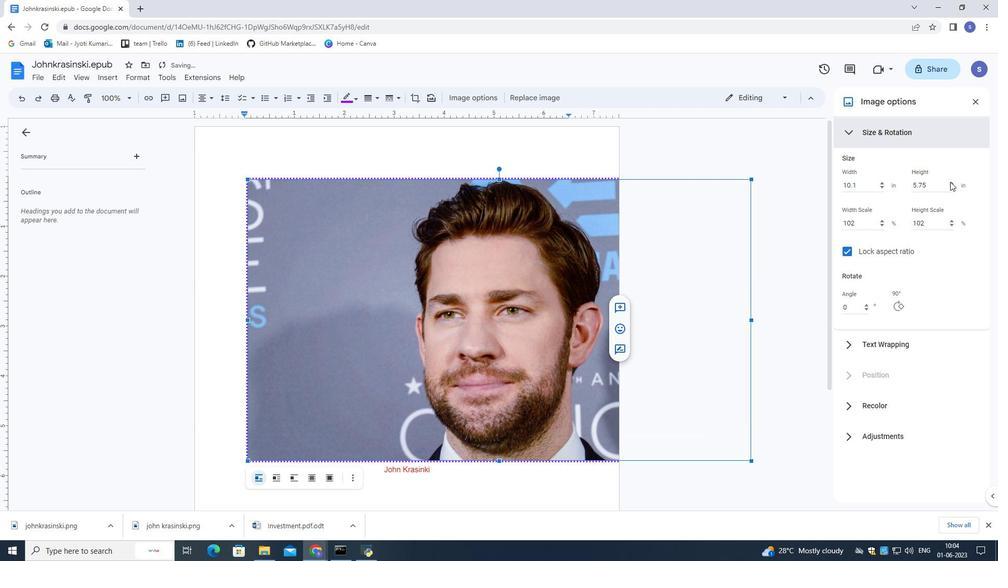 
Action: Mouse pressed left at (951, 182)
Screenshot: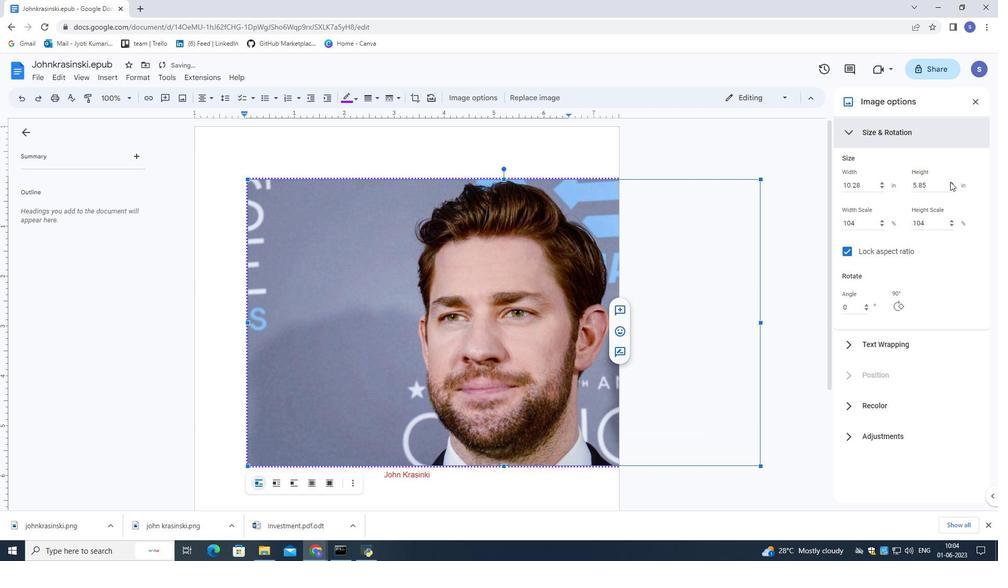 
Action: Mouse pressed left at (951, 182)
Screenshot: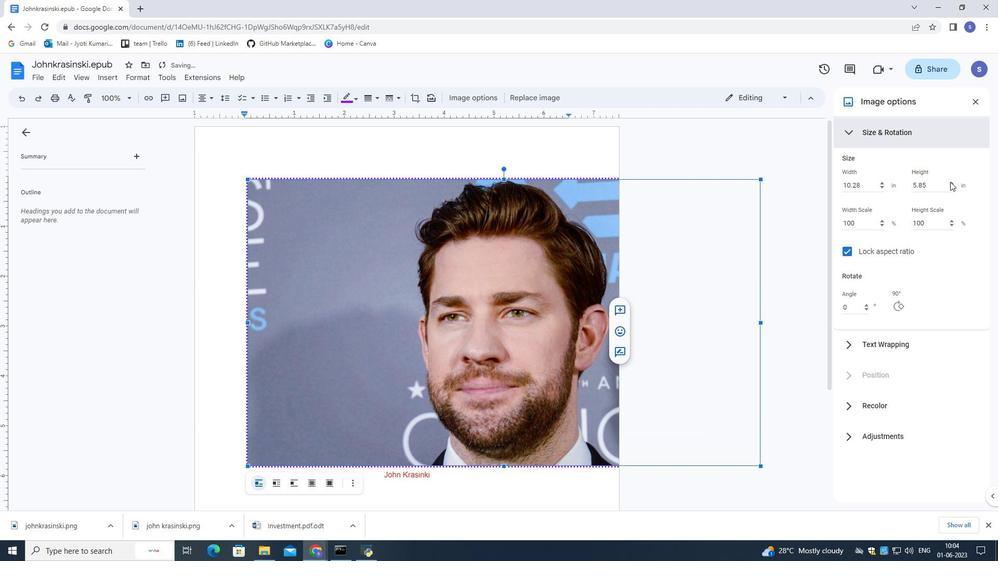 
Action: Mouse pressed left at (951, 182)
Screenshot: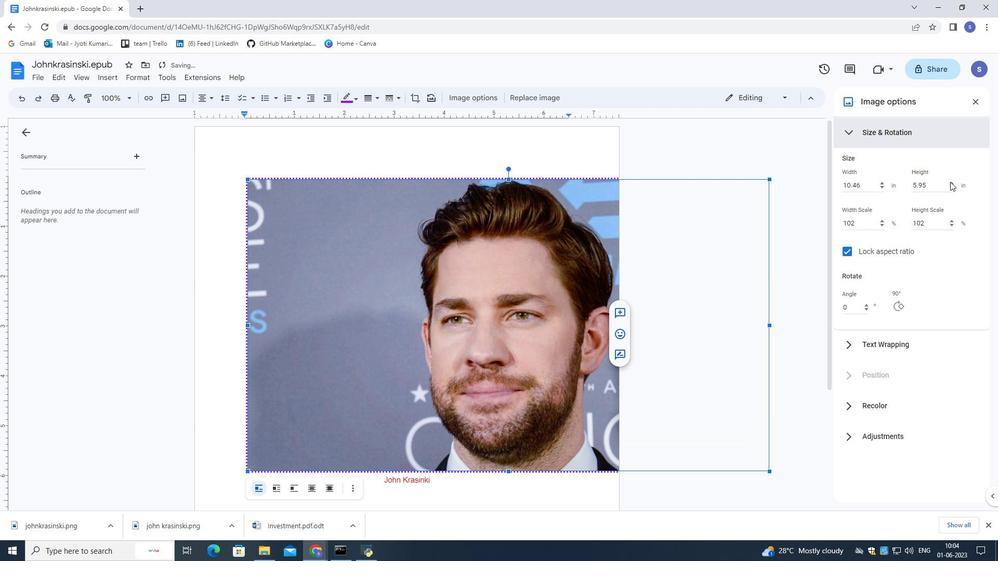 
Action: Mouse pressed left at (951, 182)
Screenshot: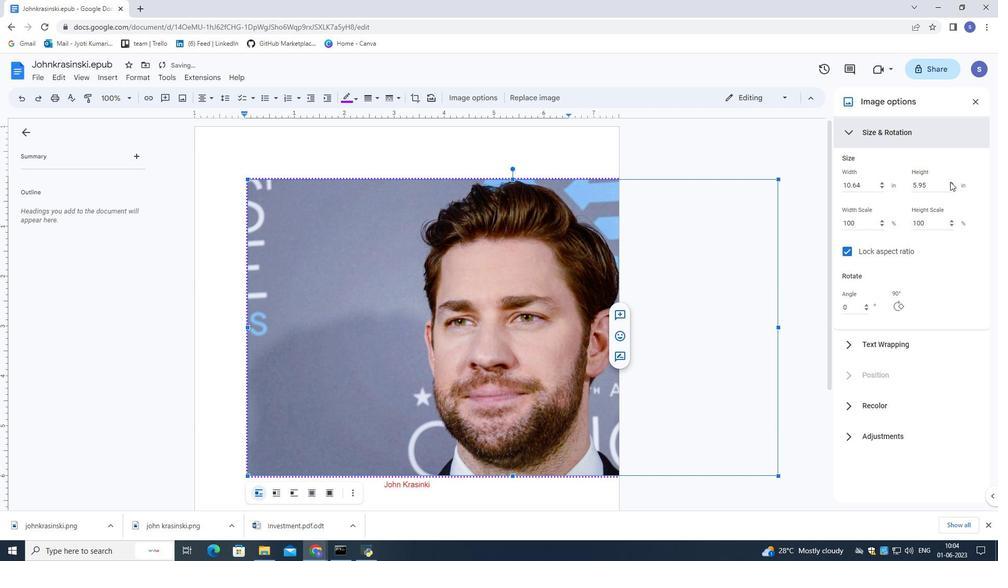 
Action: Mouse pressed left at (951, 182)
Screenshot: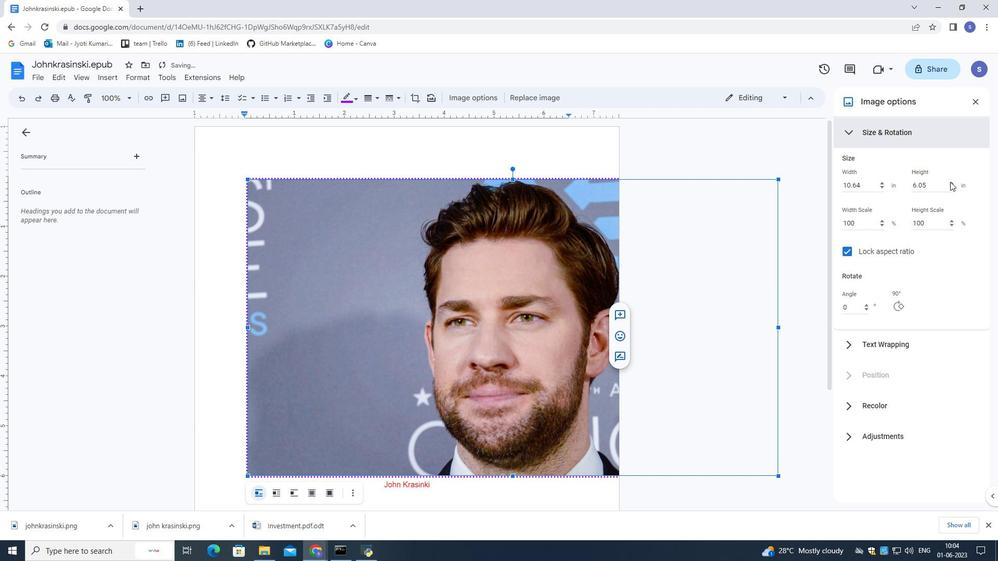 
Action: Mouse pressed left at (951, 182)
Screenshot: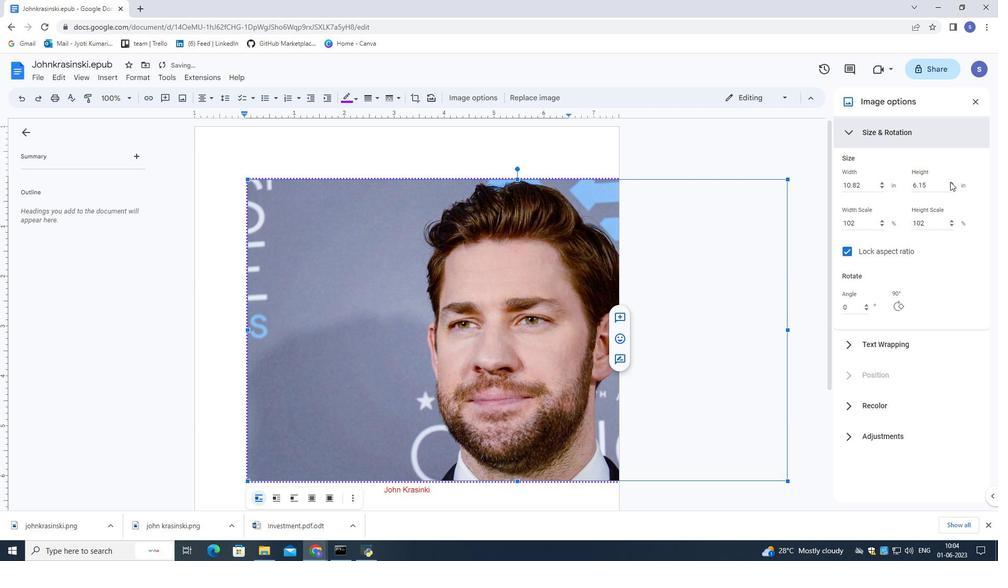 
Action: Mouse pressed left at (951, 182)
Screenshot: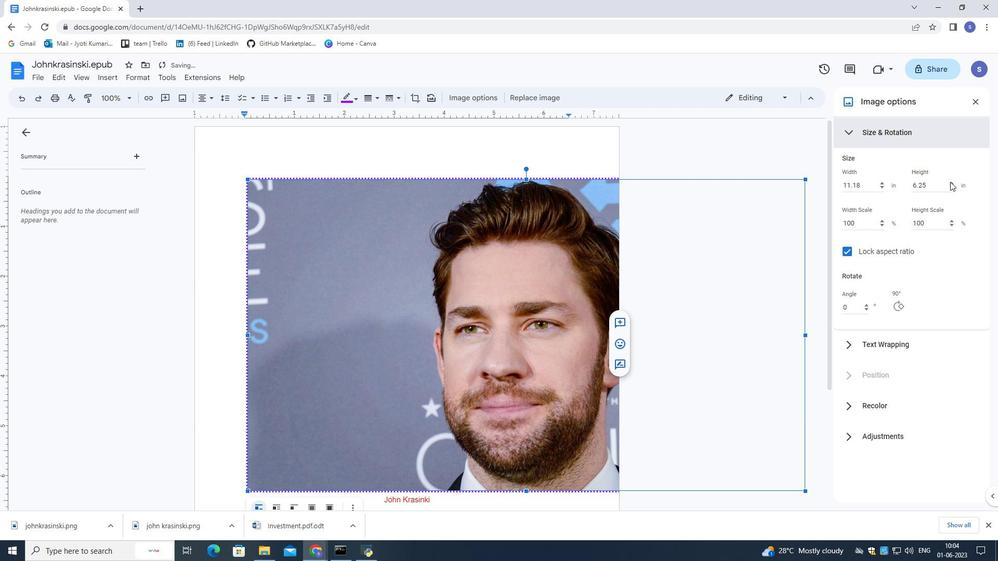 
Action: Mouse pressed left at (951, 182)
Screenshot: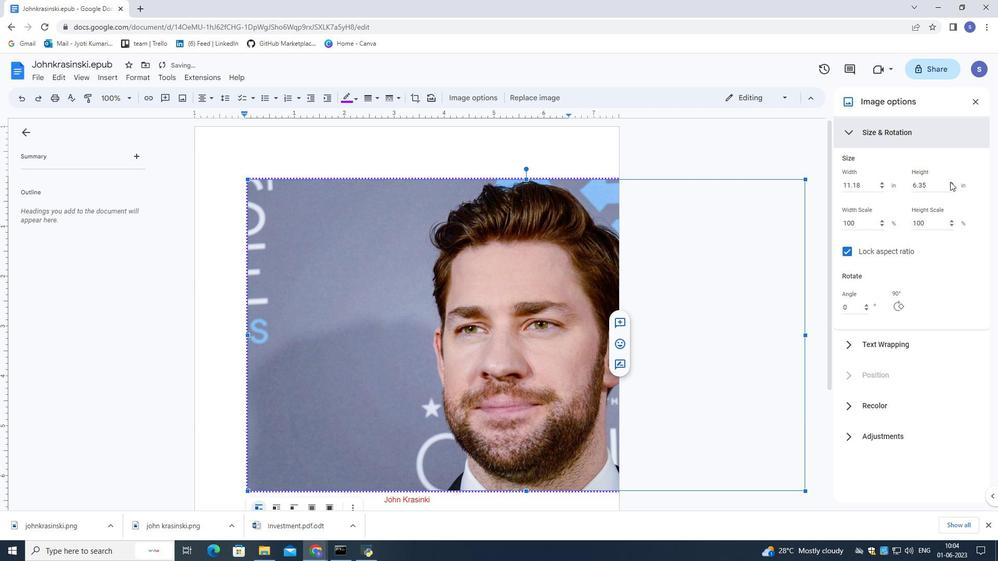 
Action: Mouse pressed left at (951, 182)
Screenshot: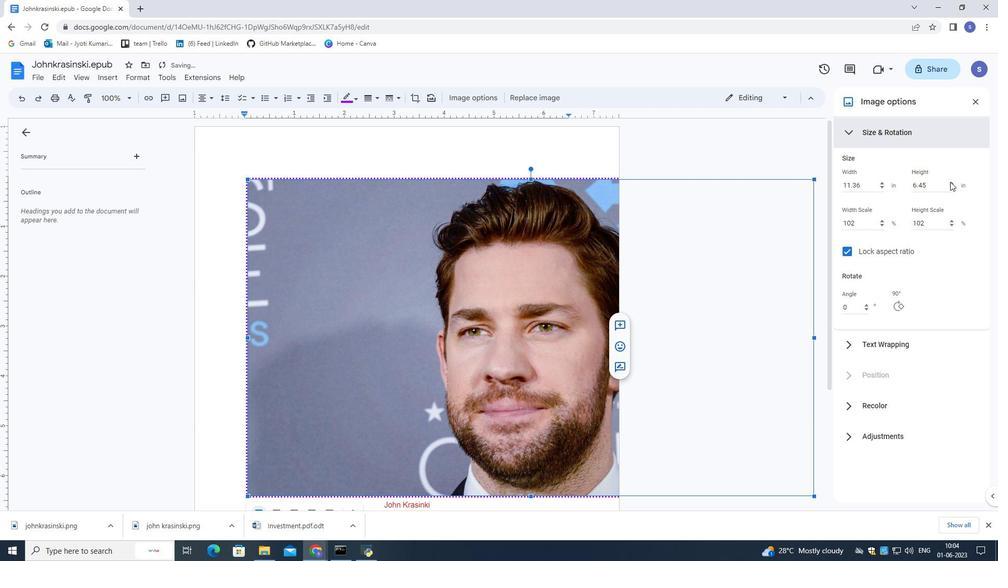 
Action: Mouse pressed left at (951, 182)
Screenshot: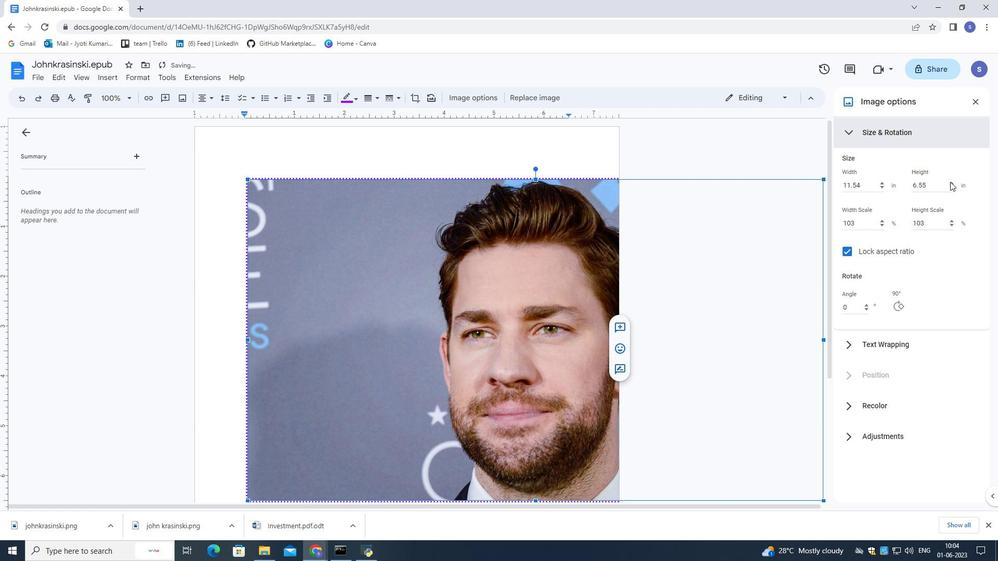 
Action: Mouse pressed left at (951, 182)
Screenshot: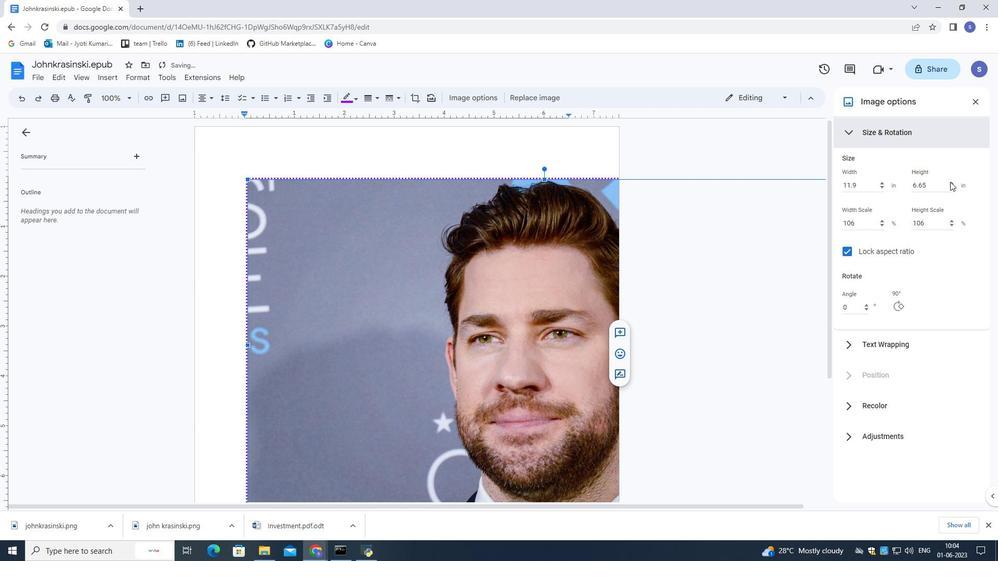 
Action: Mouse pressed left at (951, 182)
Screenshot: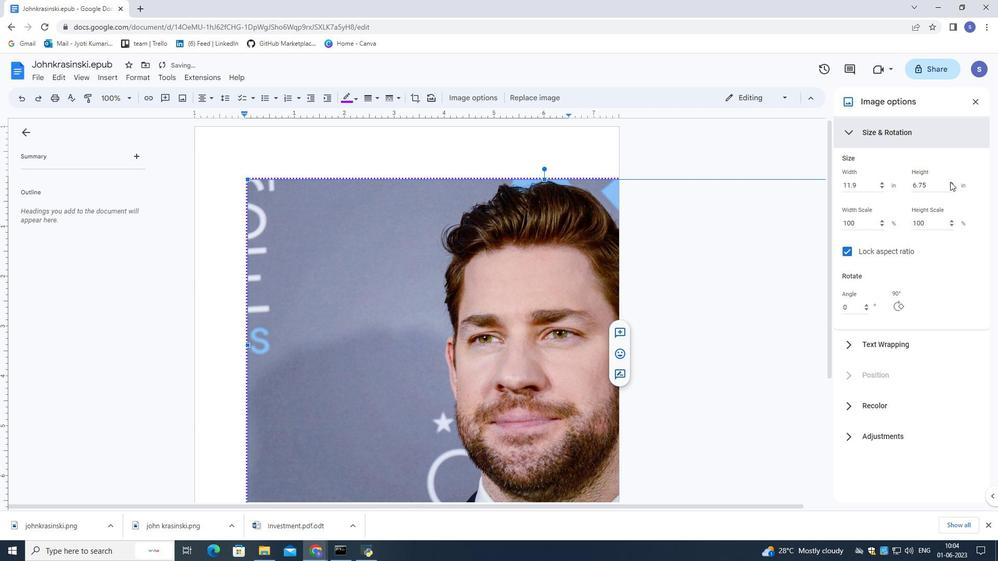 
Action: Mouse pressed left at (951, 182)
Screenshot: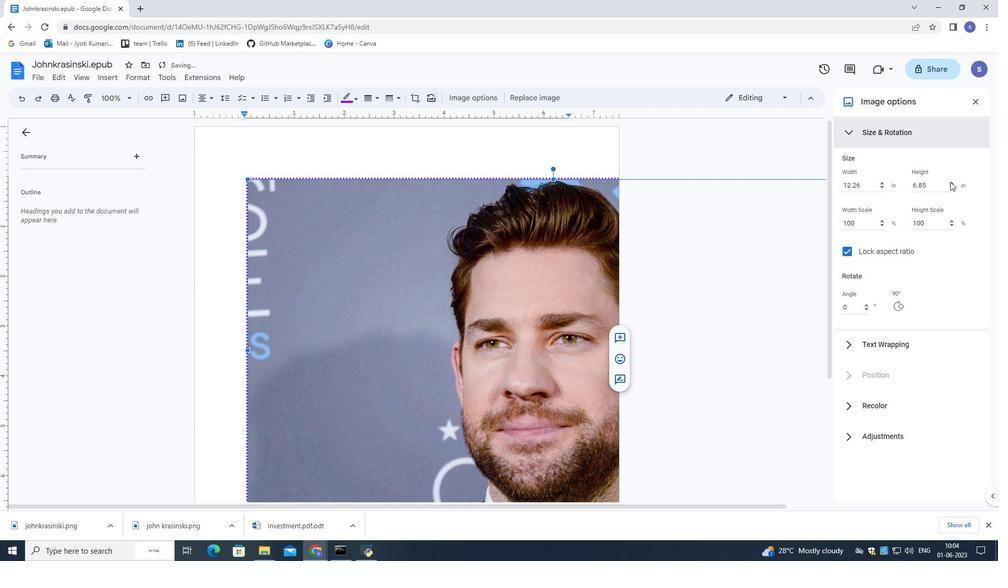 
Action: Mouse moved to (951, 187)
Screenshot: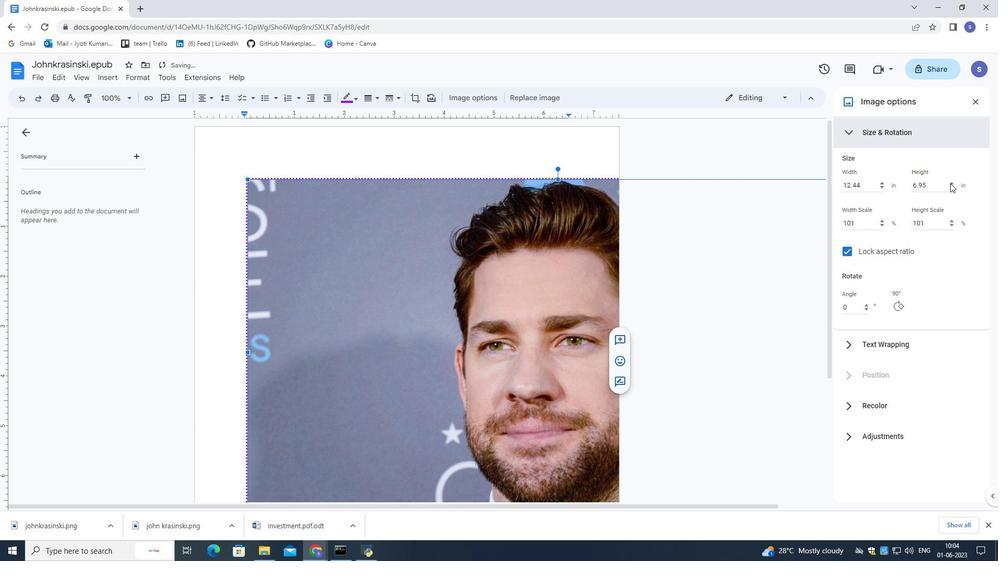 
Action: Mouse pressed left at (951, 187)
Screenshot: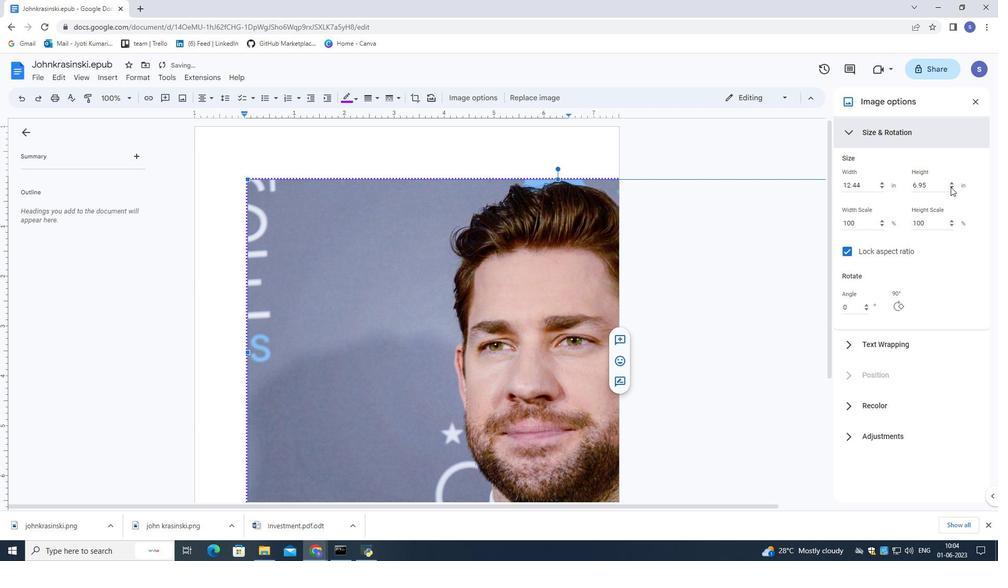 
Action: Mouse pressed left at (951, 187)
Screenshot: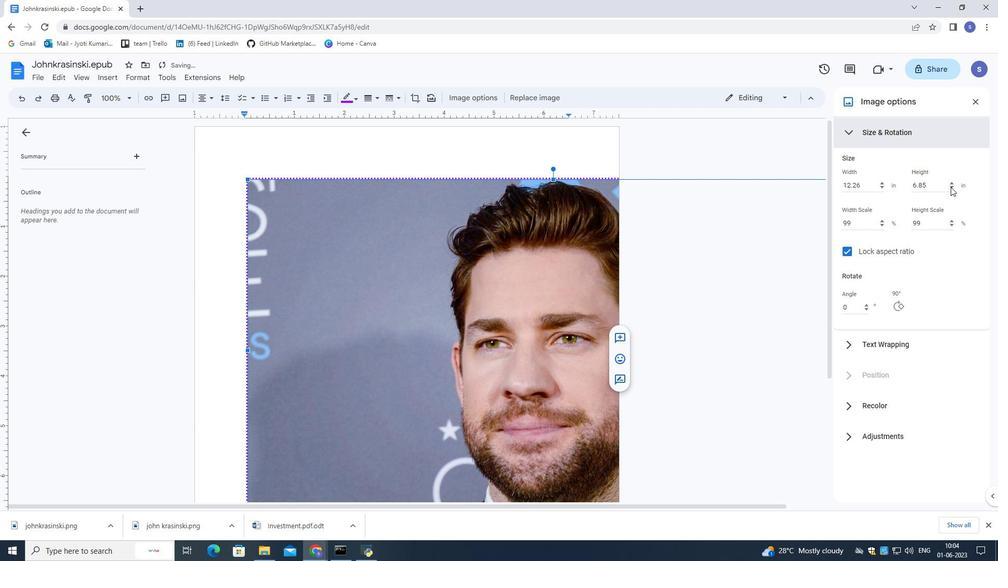 
Action: Mouse moved to (951, 179)
Screenshot: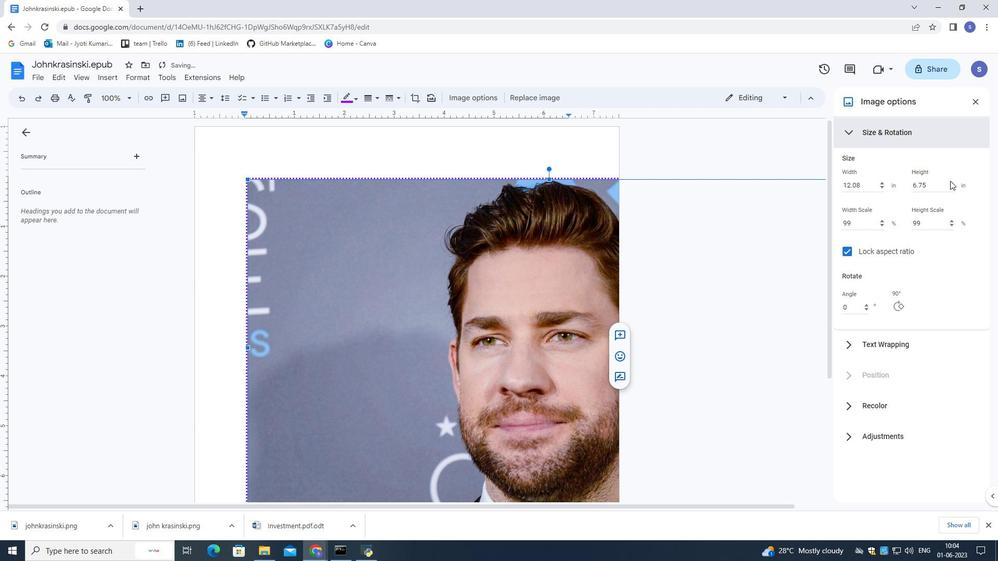 
Action: Mouse pressed left at (951, 179)
Screenshot: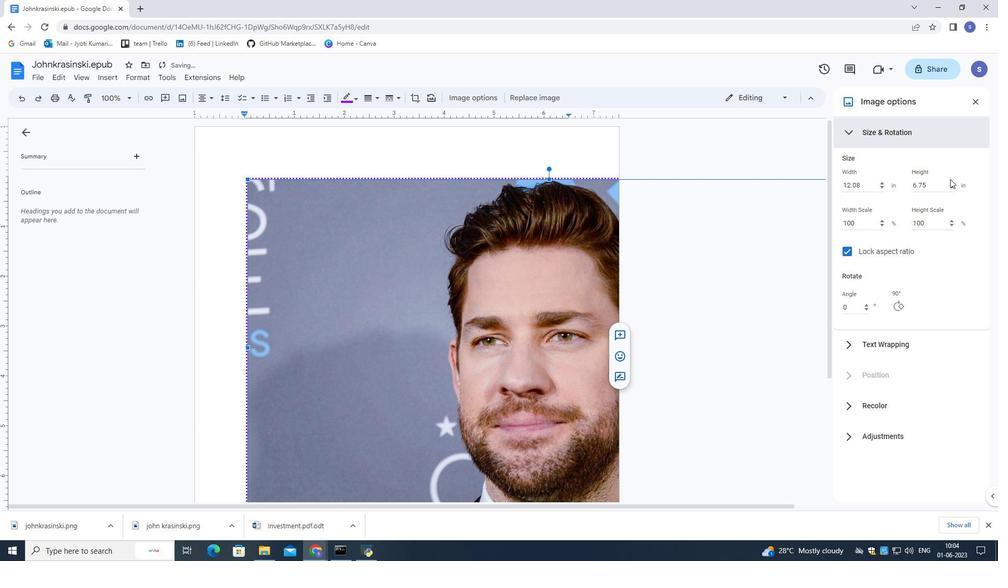 
Action: Mouse moved to (951, 180)
Screenshot: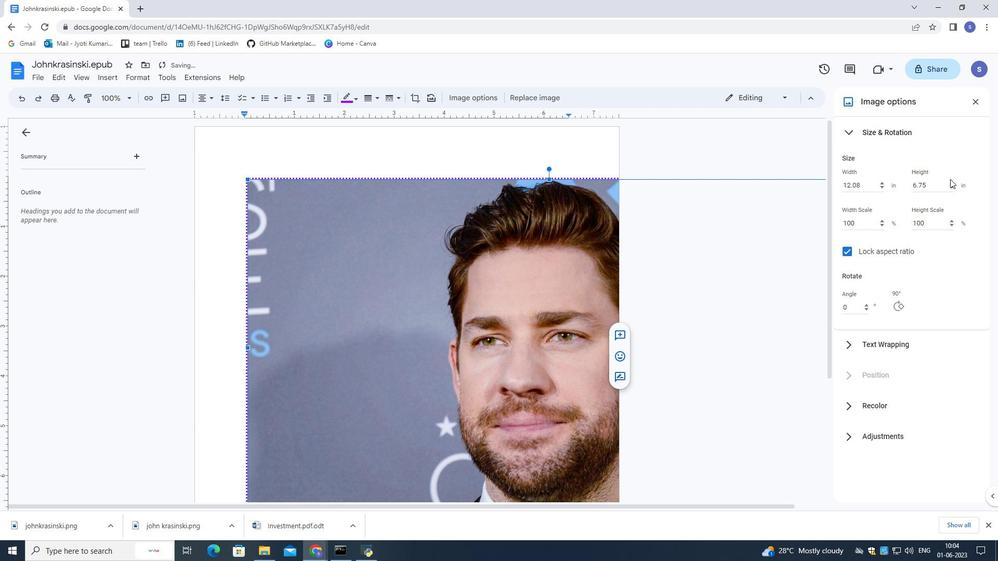
Action: Mouse pressed left at (951, 180)
Screenshot: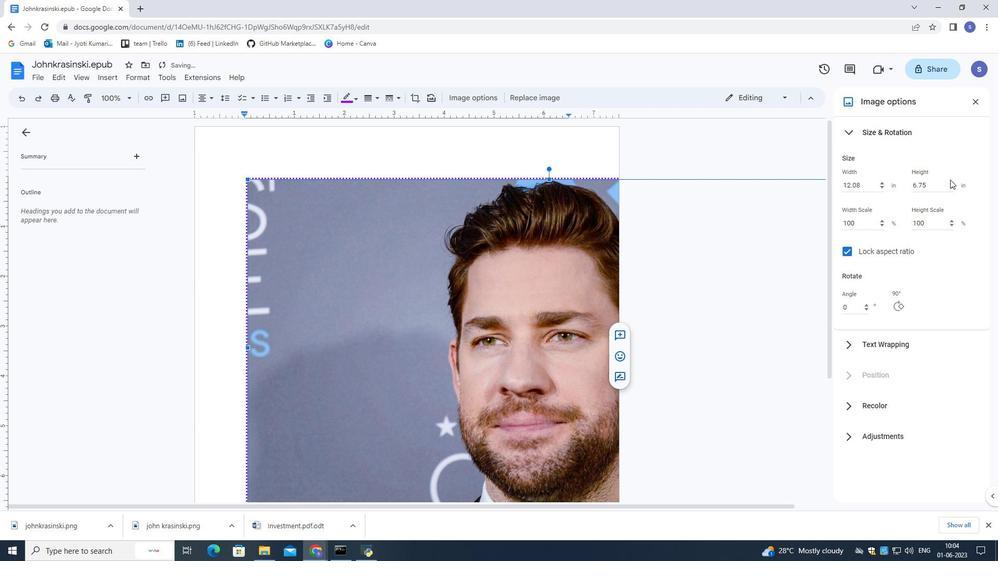 
Action: Mouse moved to (977, 98)
Screenshot: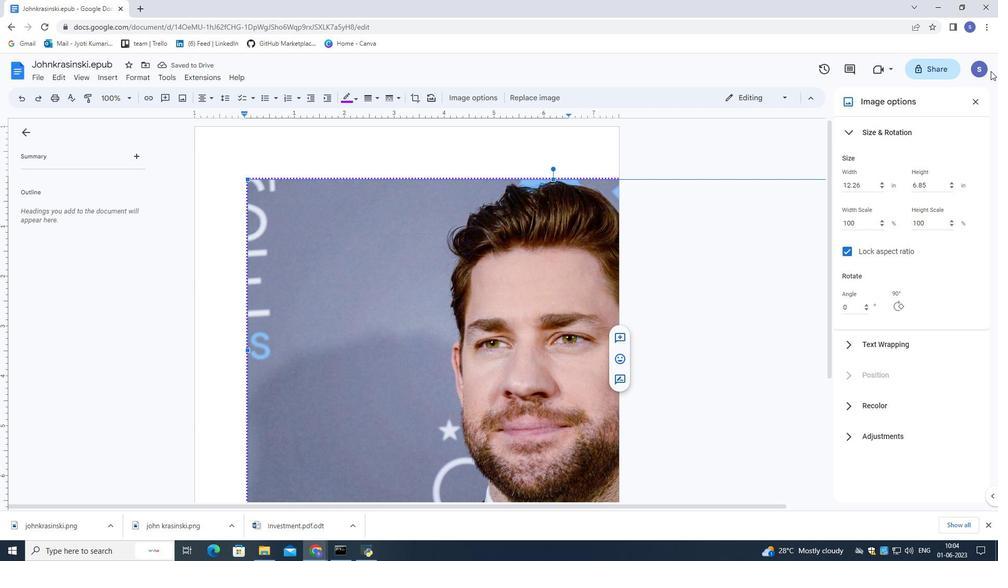 
Action: Mouse pressed left at (977, 98)
Screenshot: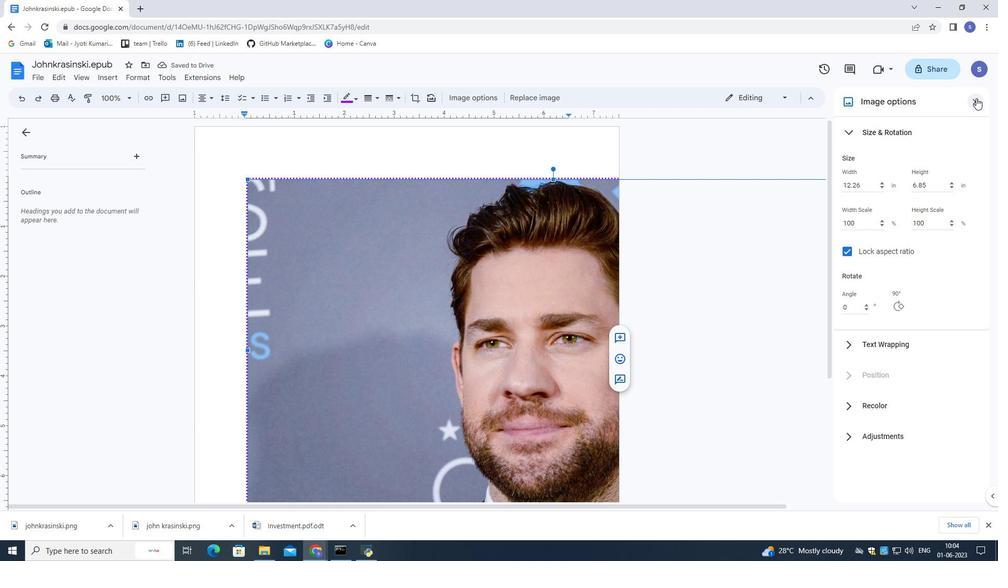 
Action: Mouse moved to (566, 233)
Screenshot: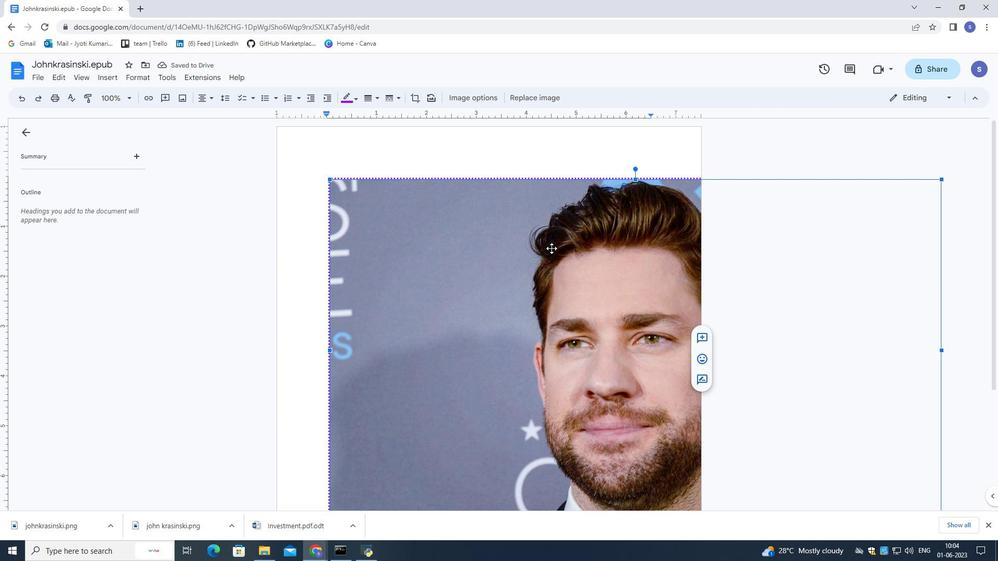 
Action: Mouse scrolled (566, 233) with delta (0, 0)
Screenshot: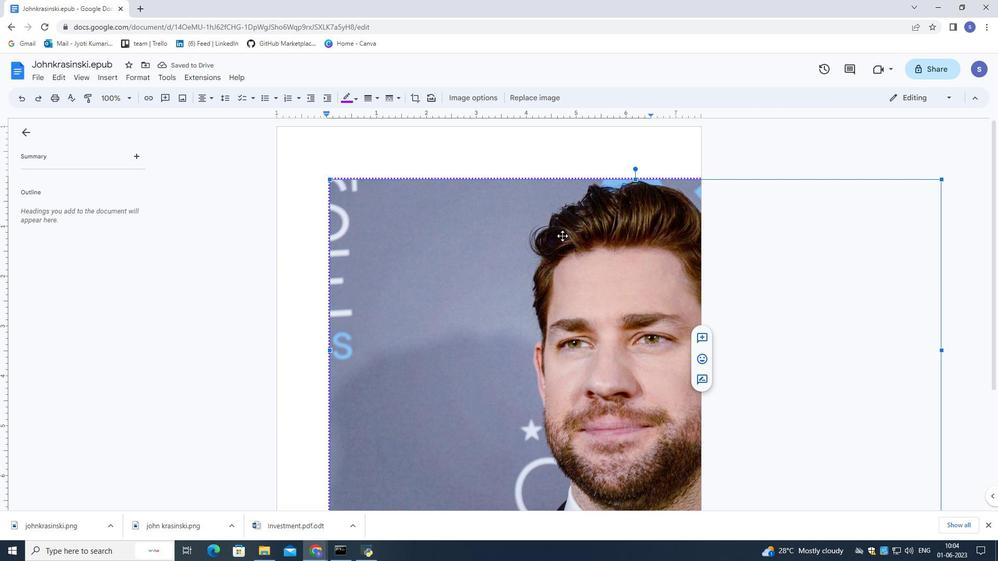 
Action: Mouse scrolled (566, 233) with delta (0, 0)
Screenshot: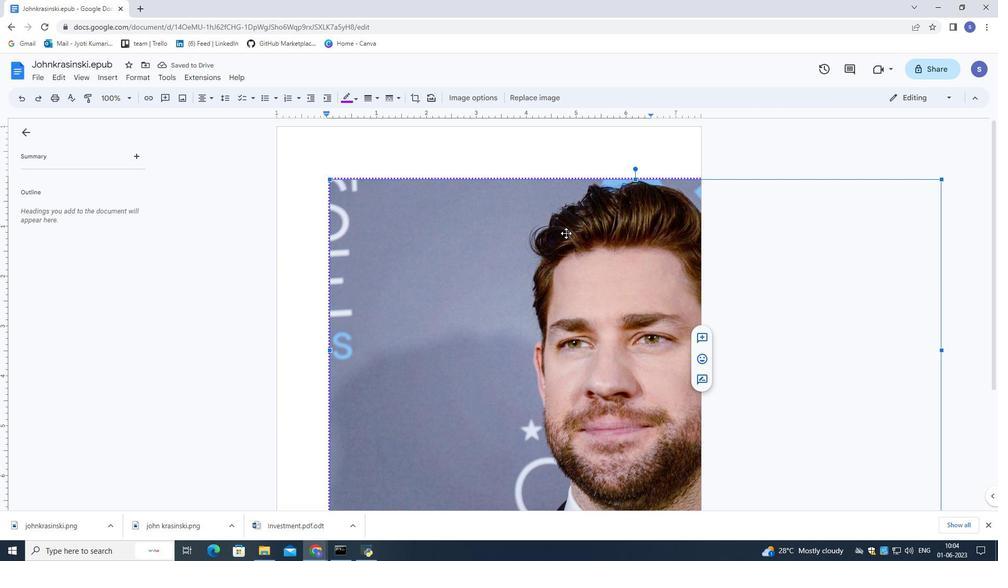
Action: Mouse scrolled (566, 233) with delta (0, 0)
Screenshot: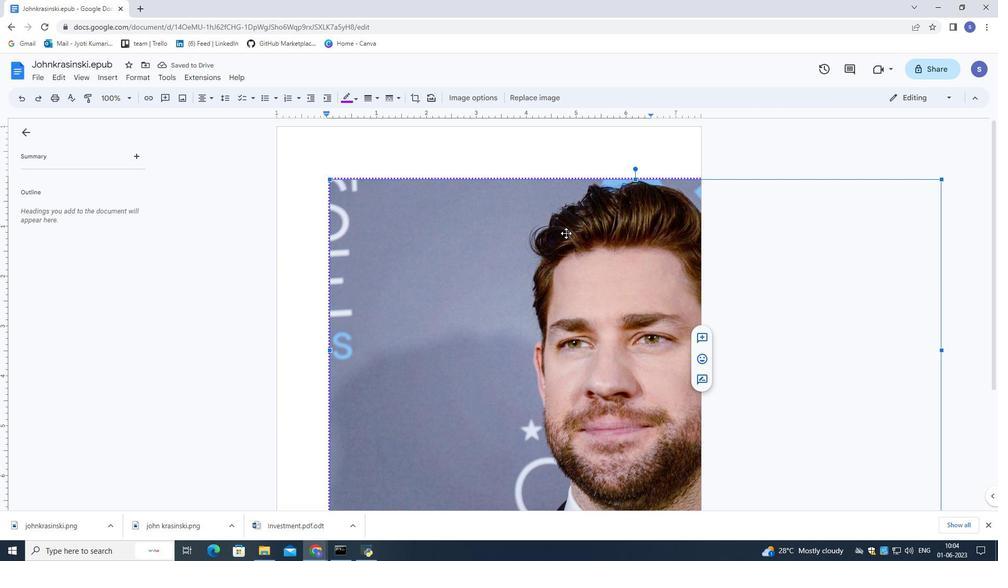 
Action: Mouse scrolled (566, 233) with delta (0, 0)
Screenshot: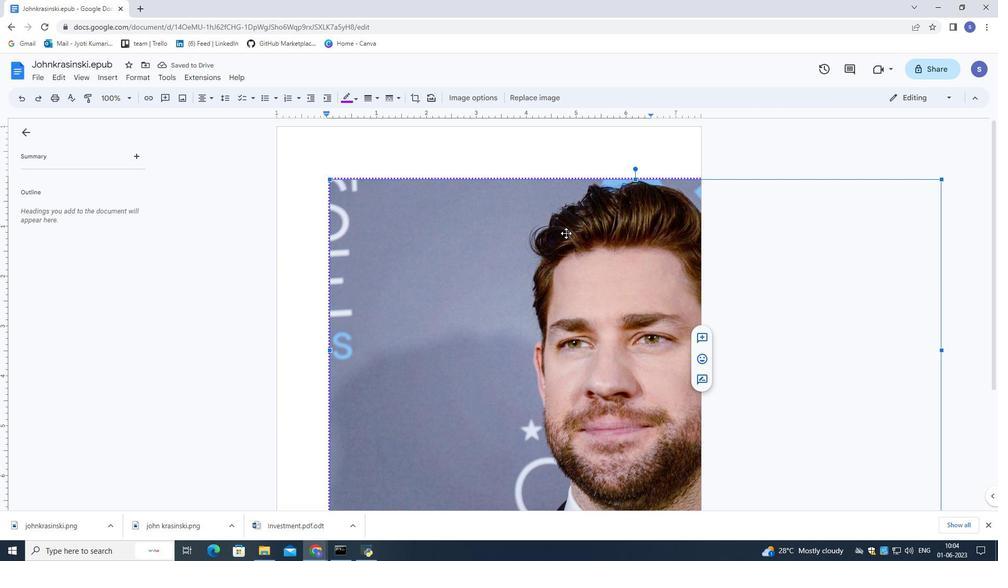 
Action: Mouse scrolled (566, 233) with delta (0, 0)
Screenshot: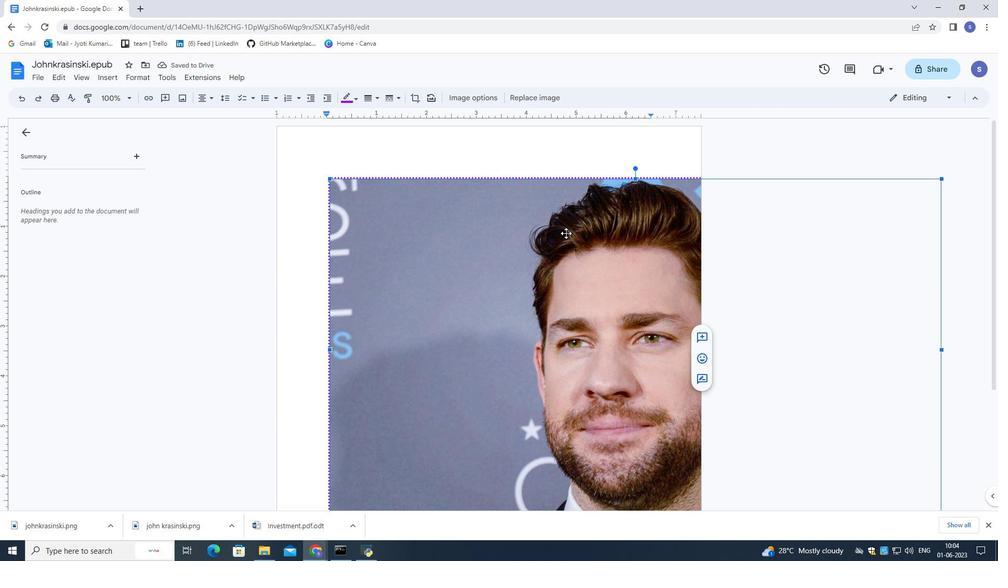 
Action: Mouse moved to (532, 389)
Screenshot: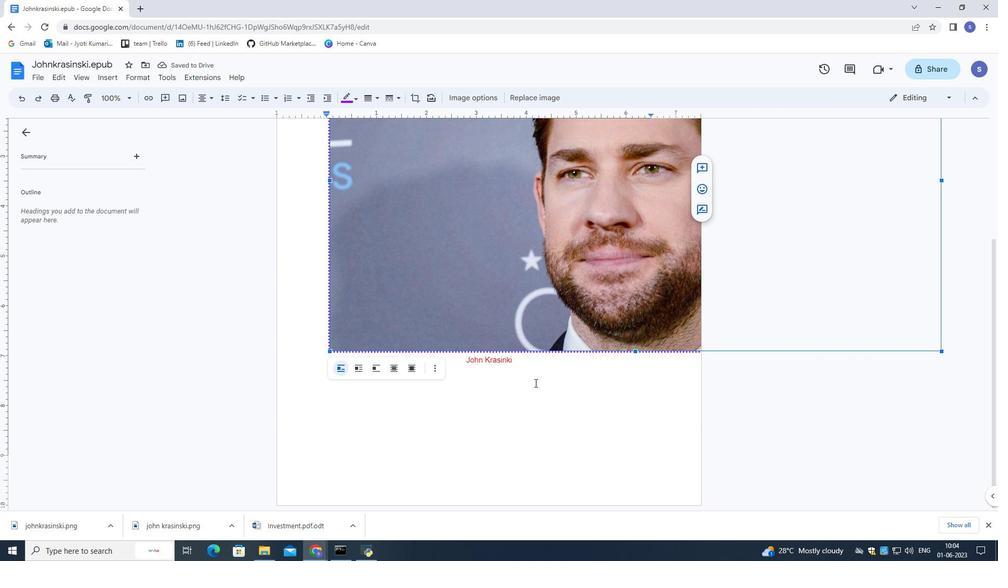 
Action: Mouse pressed left at (532, 389)
Screenshot: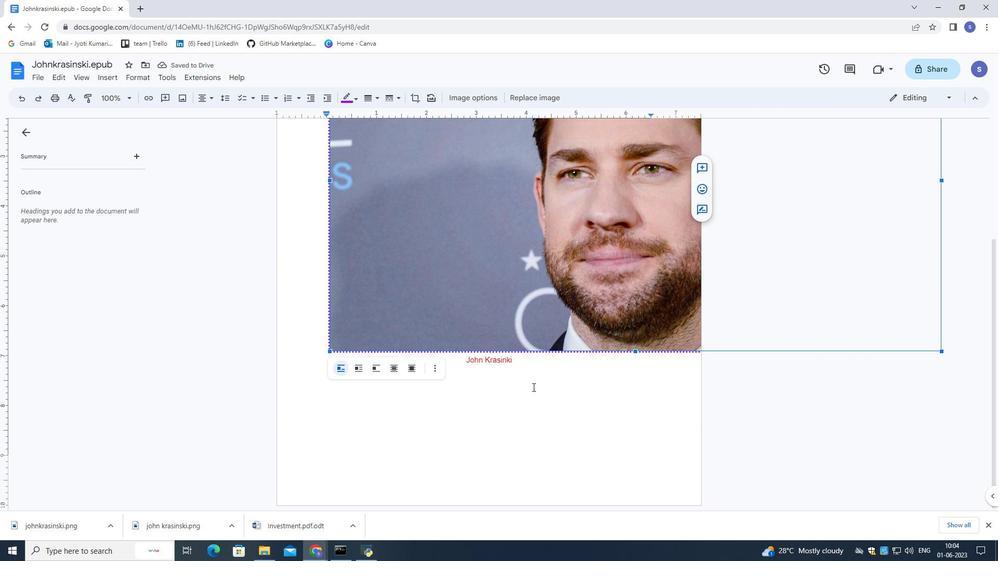 
Action: Mouse moved to (591, 281)
Screenshot: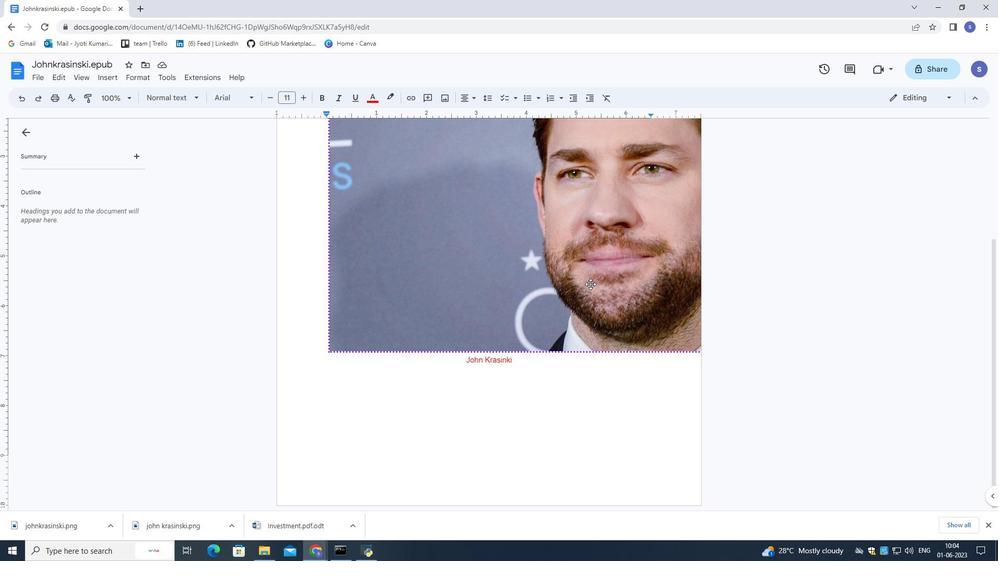 
Action: Mouse scrolled (591, 282) with delta (0, 0)
Screenshot: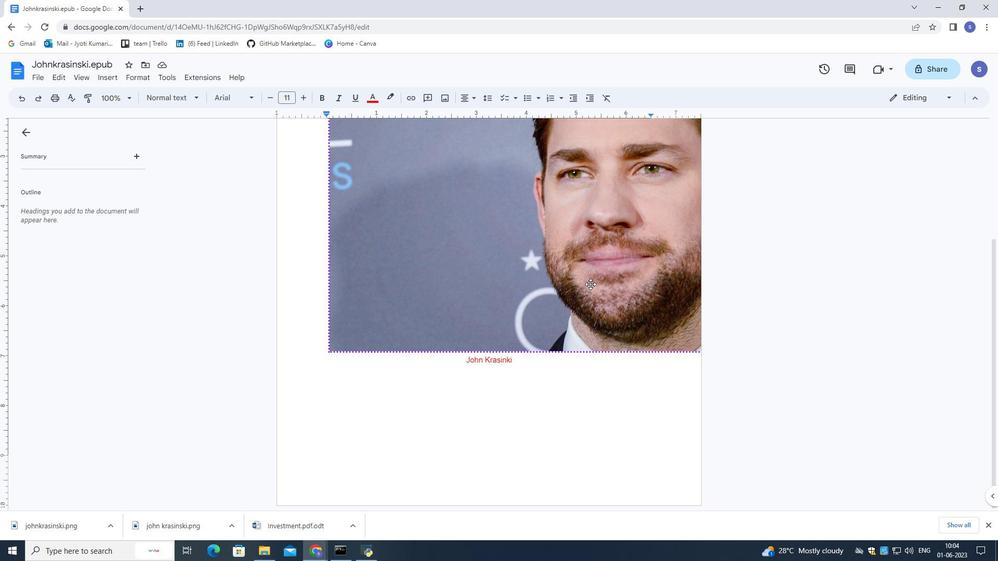 
Action: Mouse scrolled (591, 282) with delta (0, 0)
Screenshot: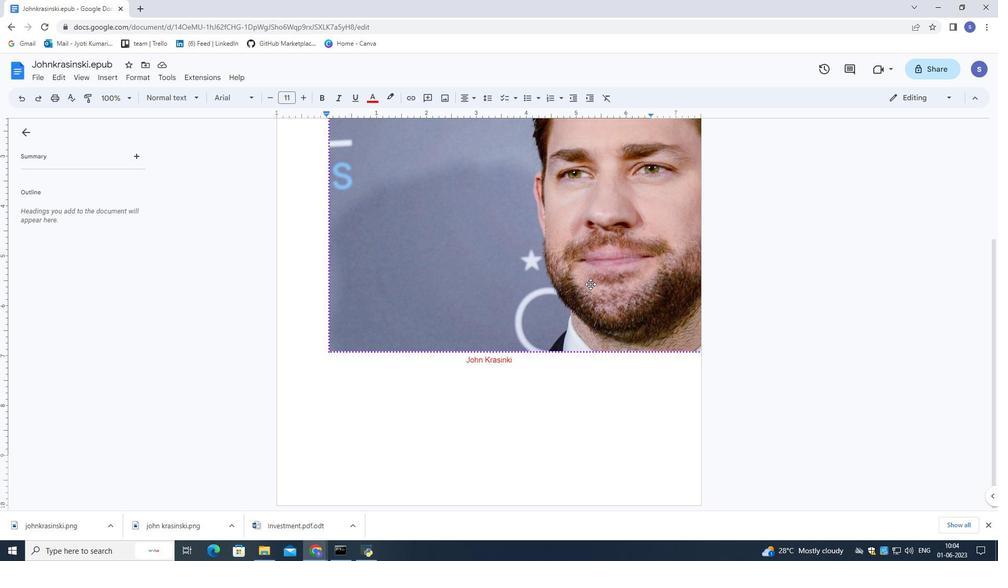 
Action: Mouse scrolled (591, 282) with delta (0, 0)
Screenshot: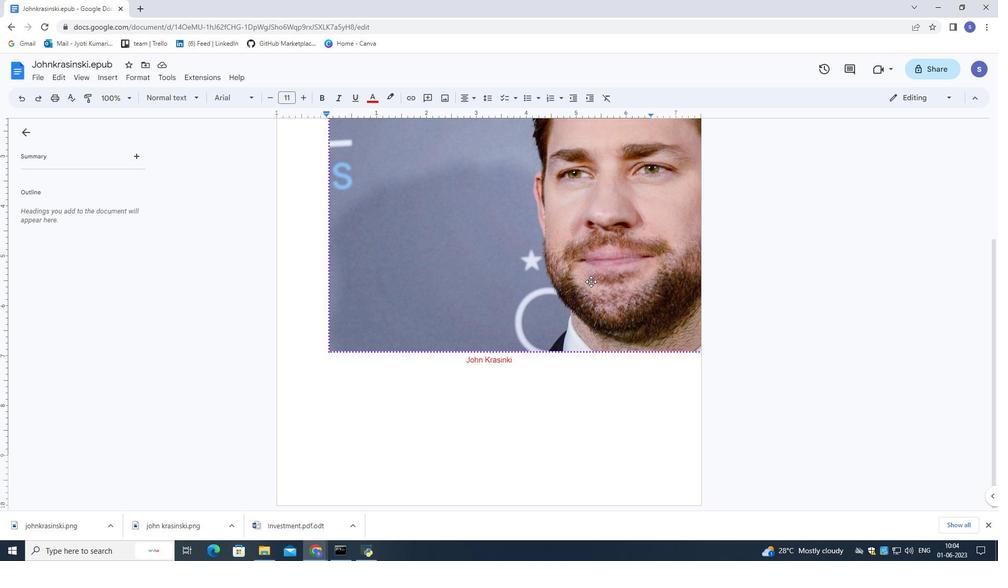 
Action: Mouse moved to (591, 280)
Screenshot: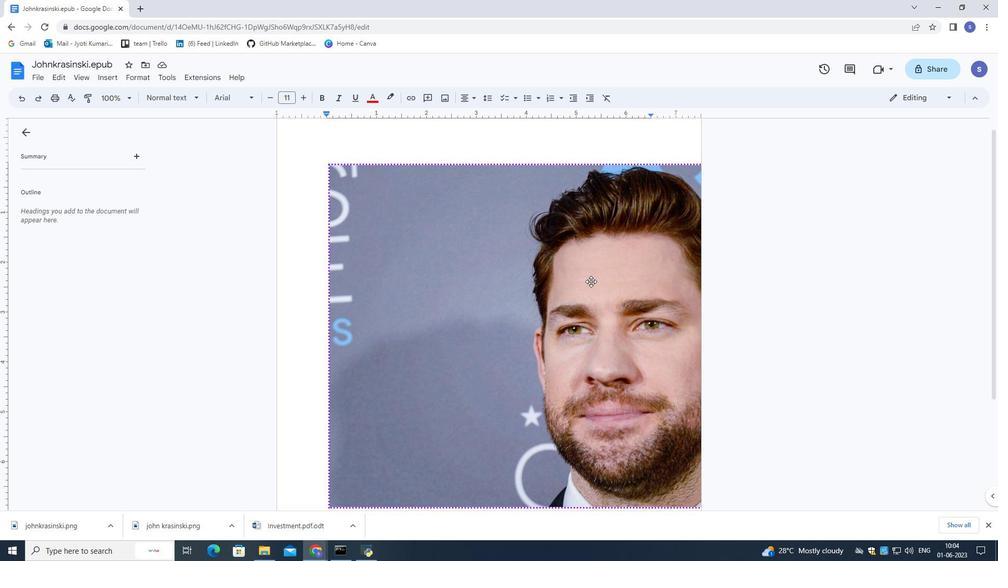 
Action: Mouse pressed left at (591, 280)
Screenshot: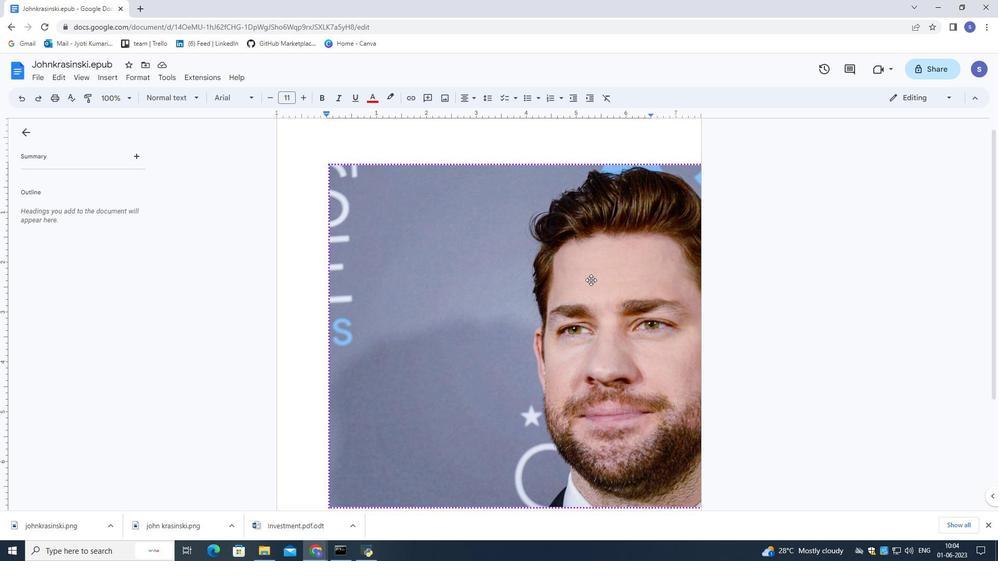 
Action: Mouse moved to (665, 285)
Screenshot: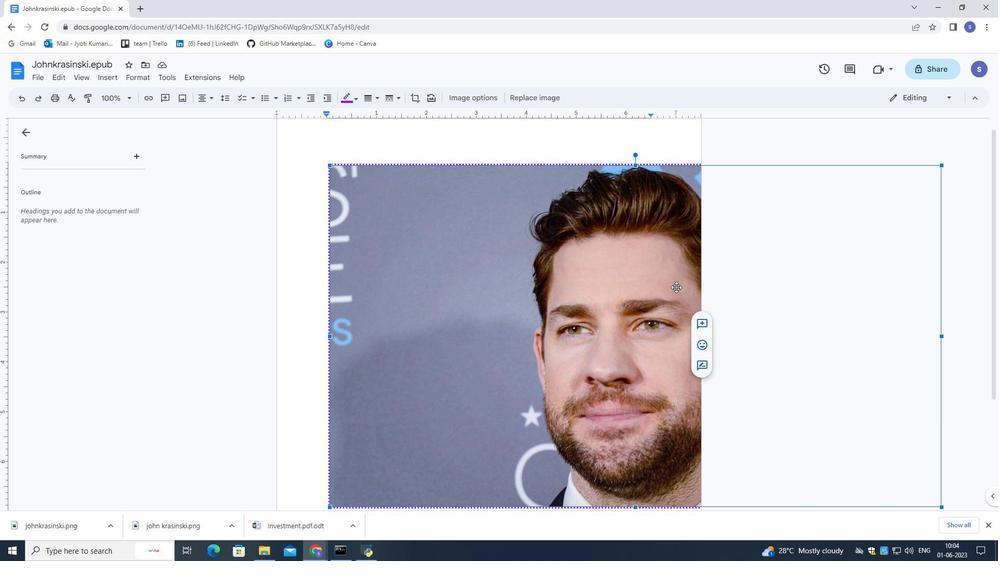 
Action: Mouse scrolled (665, 285) with delta (0, 0)
Screenshot: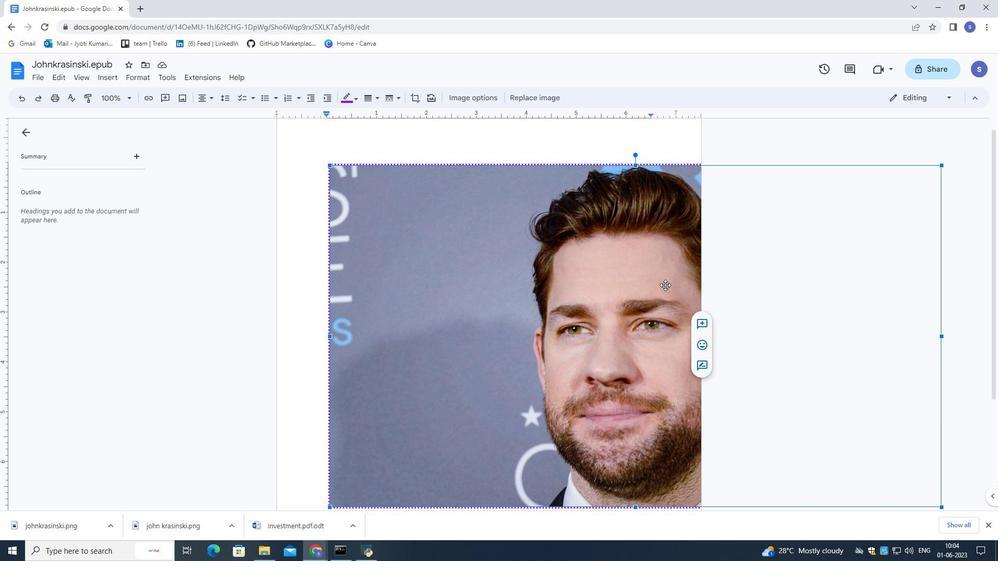 
Action: Mouse moved to (665, 285)
Screenshot: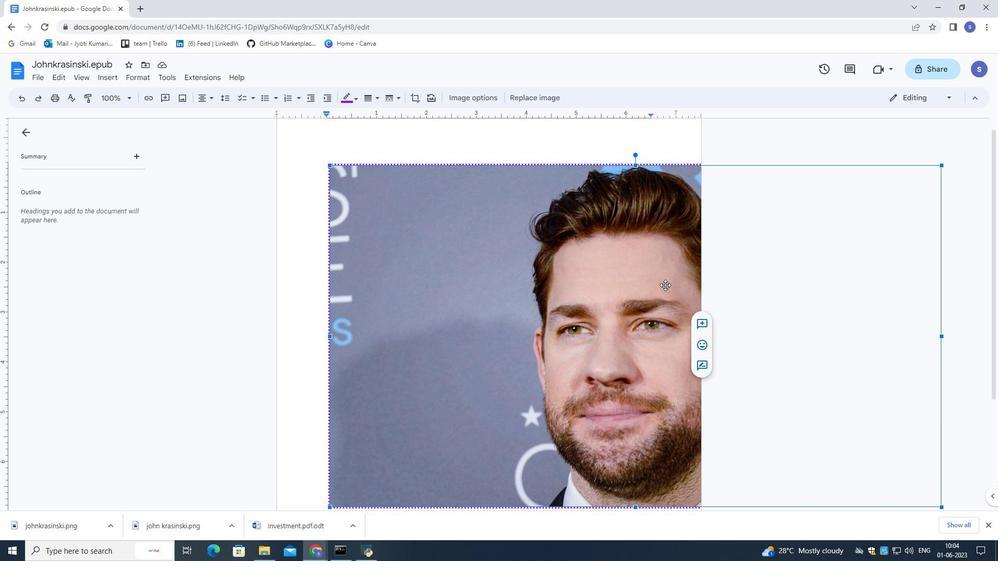 
Action: Mouse scrolled (665, 285) with delta (0, 0)
Screenshot: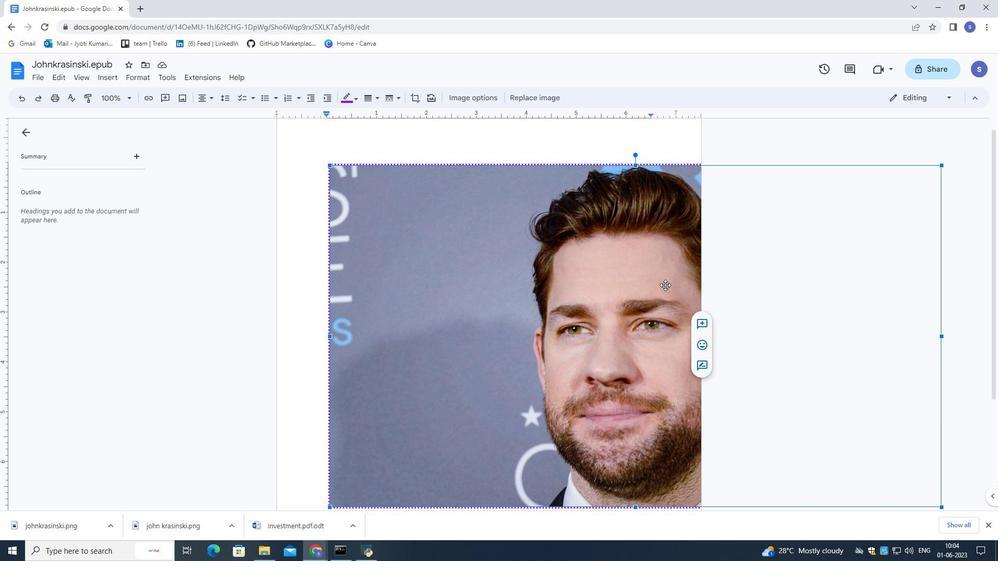 
Action: Mouse moved to (665, 285)
Screenshot: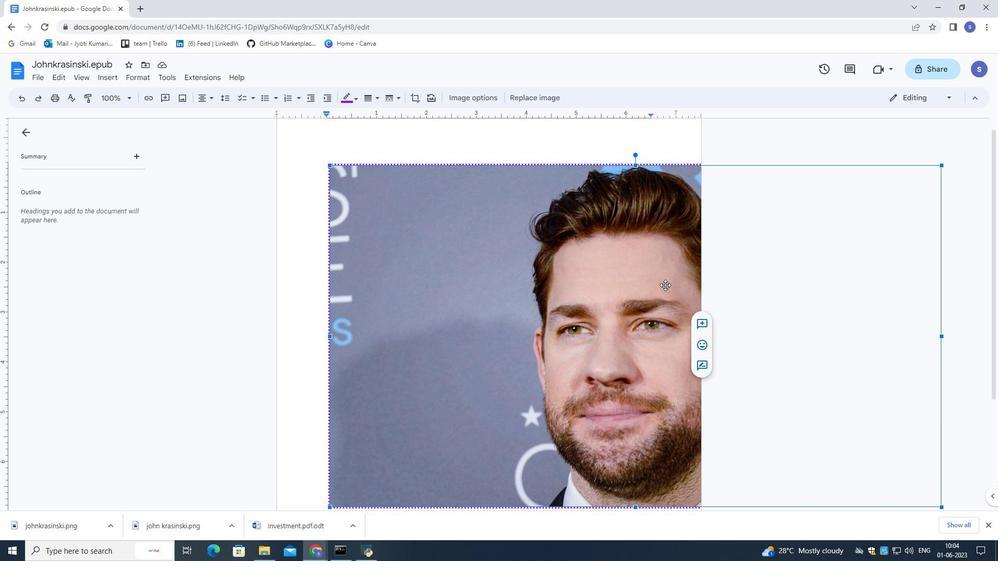 
Action: Mouse scrolled (665, 285) with delta (0, 0)
Screenshot: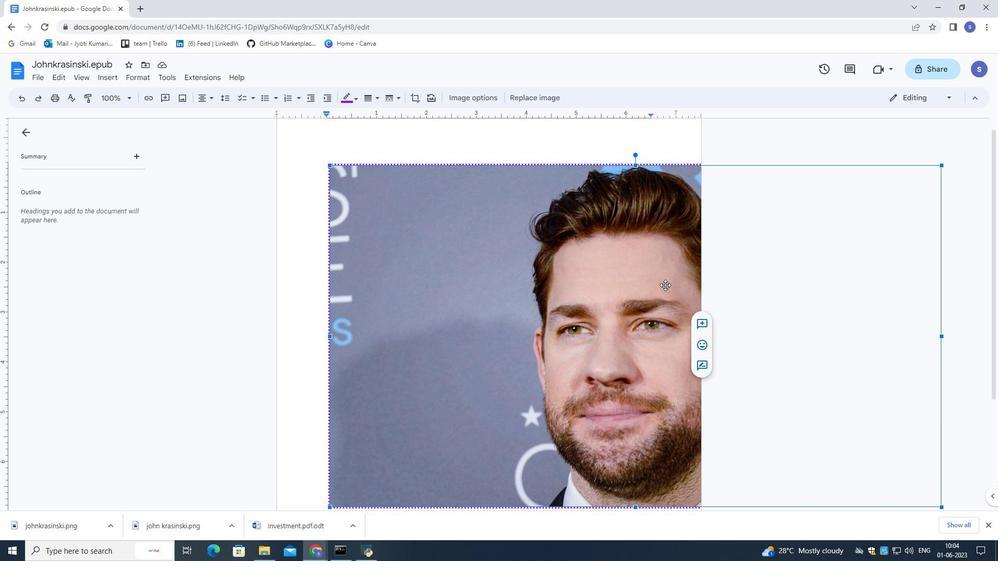 
Action: Mouse moved to (664, 285)
Screenshot: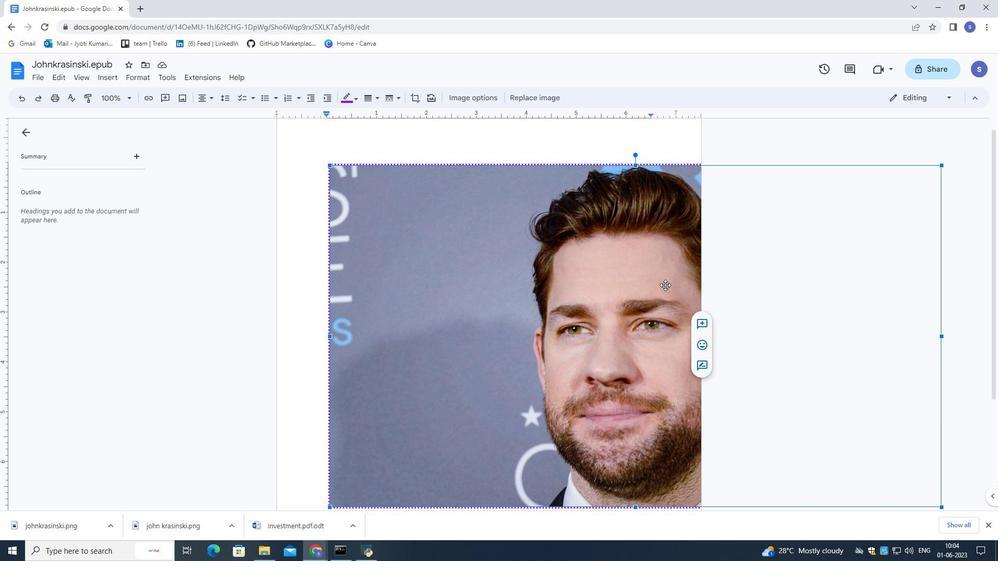 
Action: Mouse scrolled (664, 285) with delta (0, 0)
Screenshot: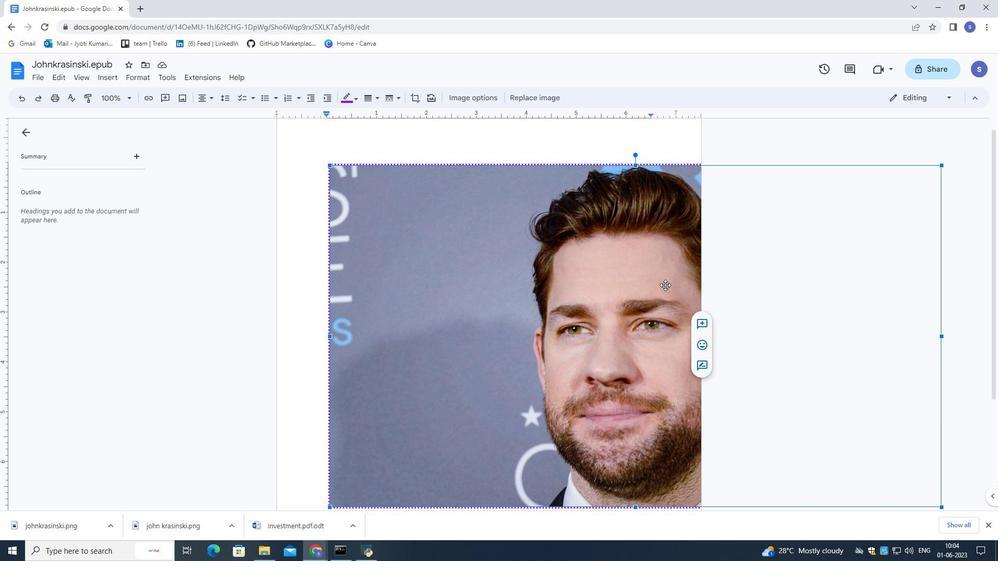 
Action: Mouse scrolled (664, 286) with delta (0, 0)
Screenshot: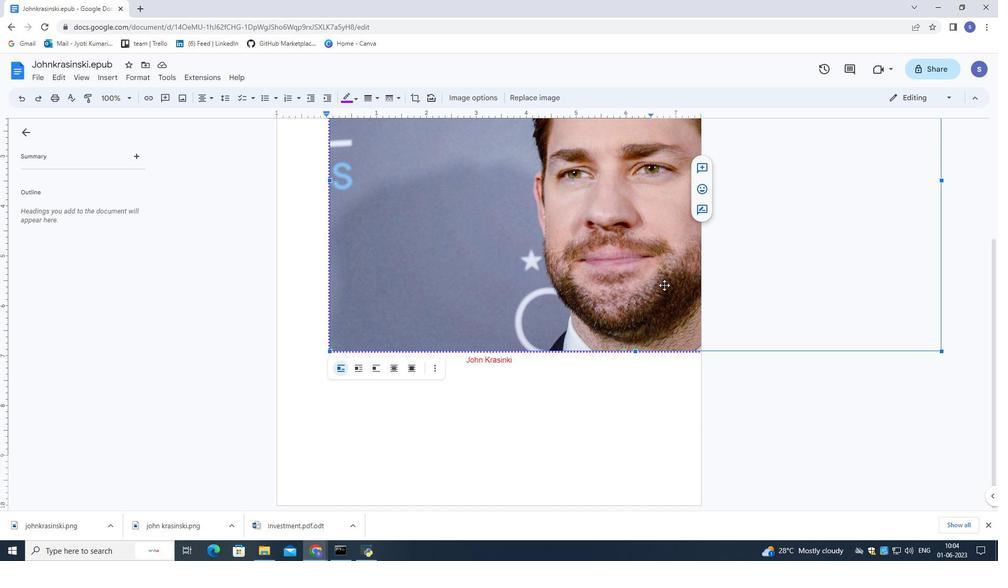 
Action: Mouse scrolled (664, 286) with delta (0, 0)
Screenshot: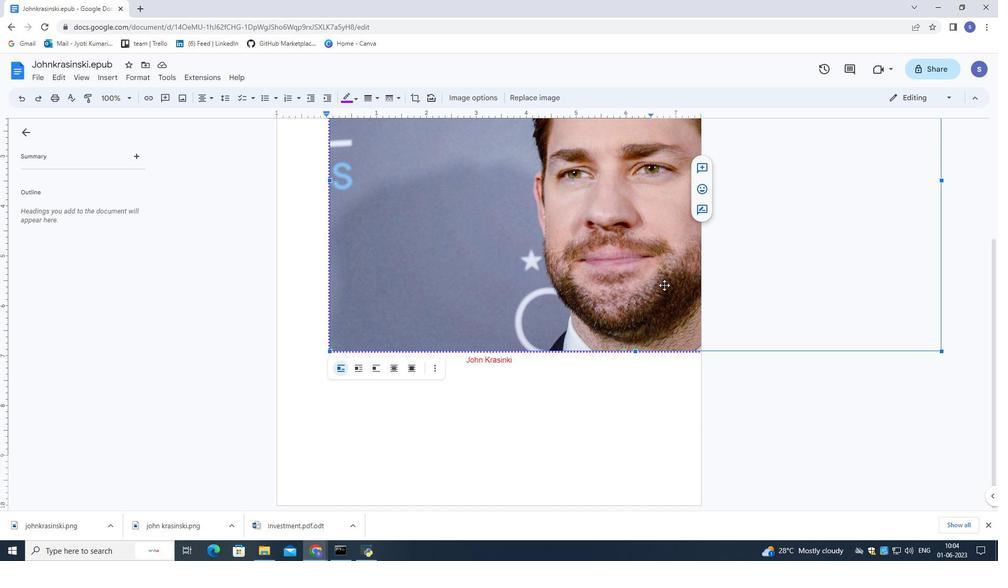 
Action: Mouse moved to (664, 285)
Screenshot: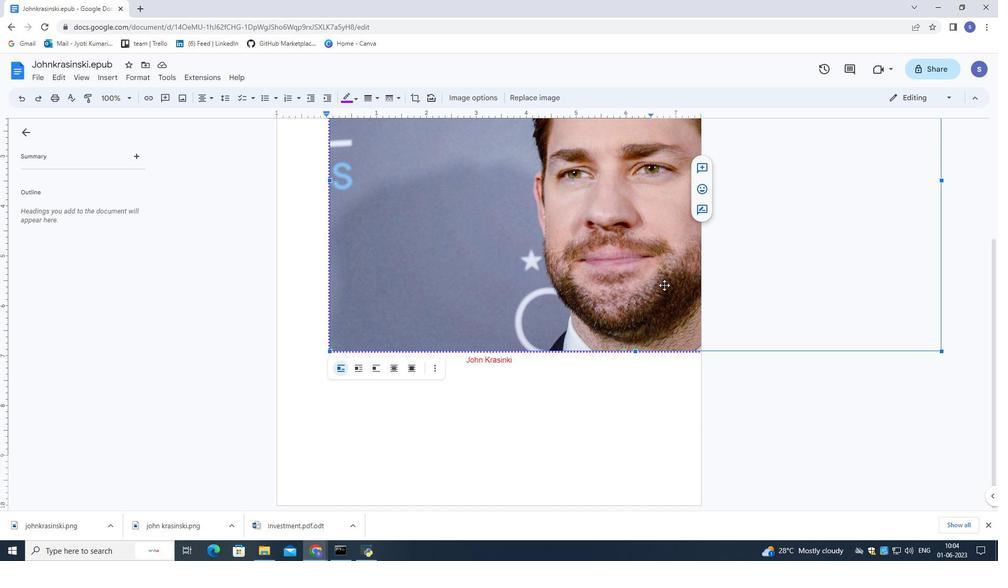 
Action: Mouse scrolled (664, 286) with delta (0, 0)
Screenshot: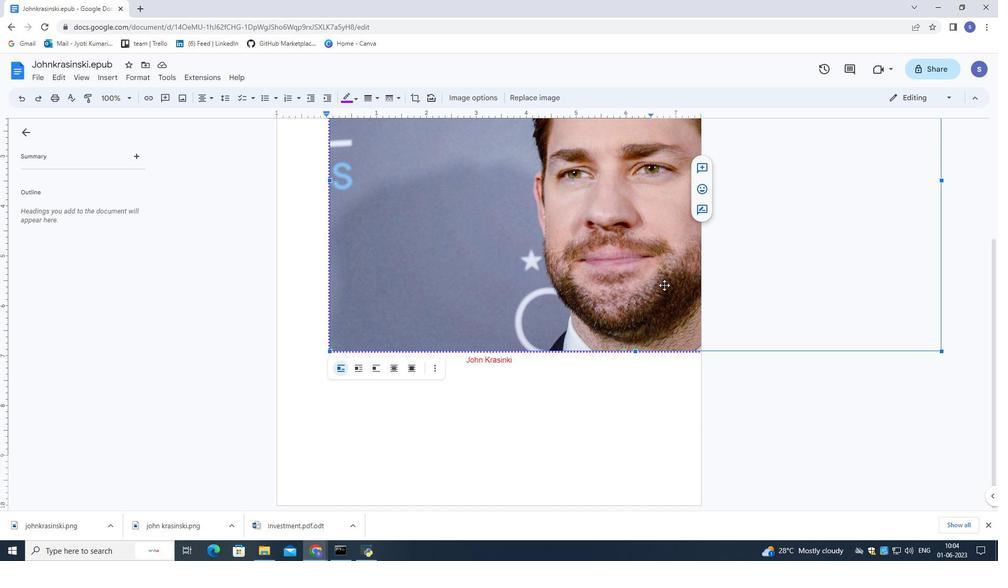 
Action: Mouse moved to (664, 285)
Screenshot: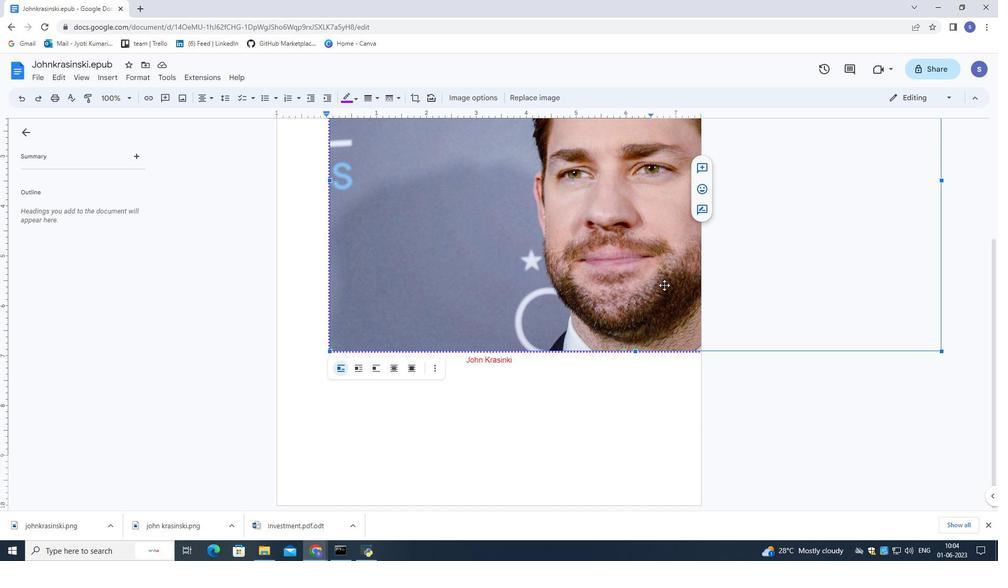 
Action: Mouse scrolled (664, 285) with delta (0, 0)
Screenshot: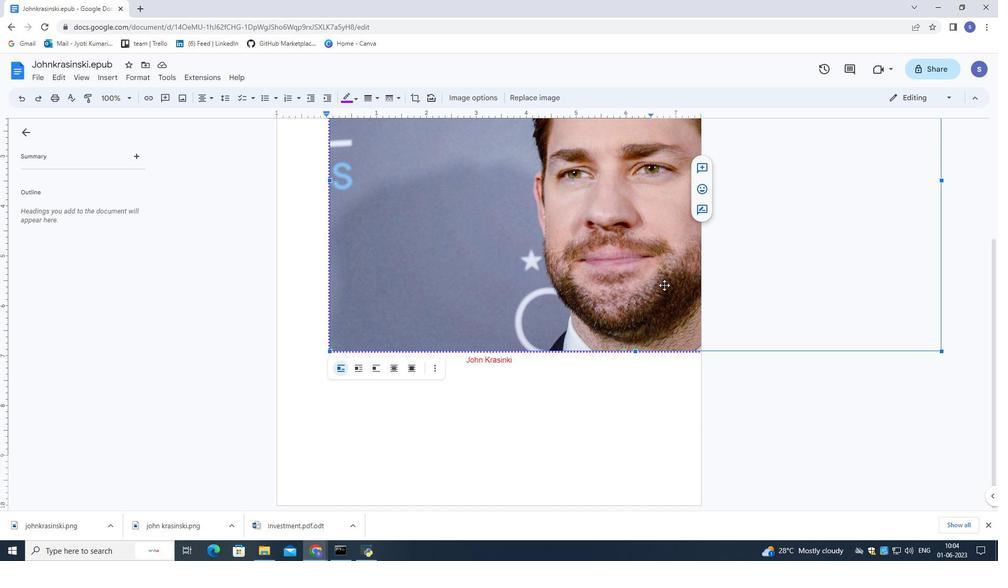 
Action: Mouse moved to (661, 157)
Screenshot: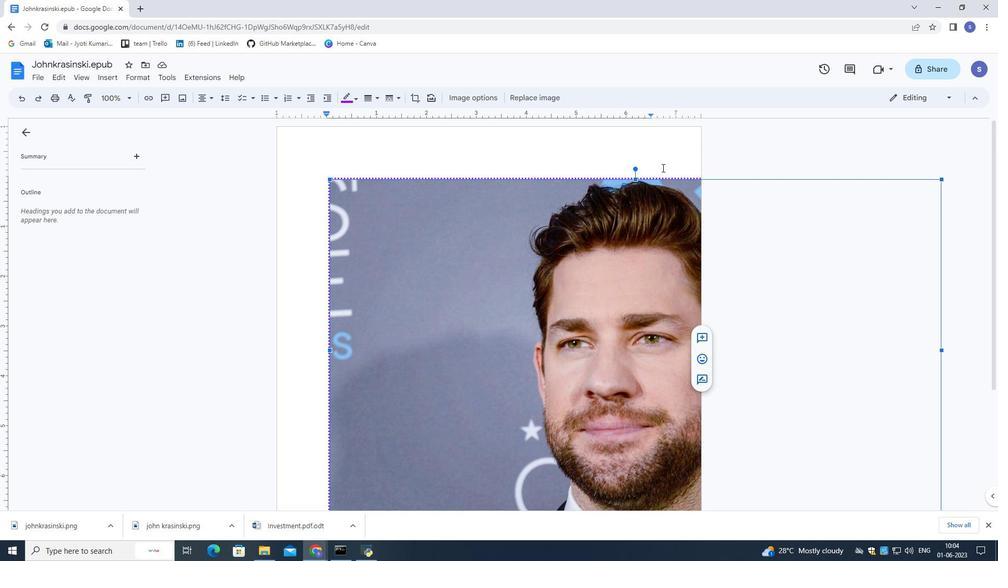 
Action: Mouse pressed left at (661, 157)
Screenshot: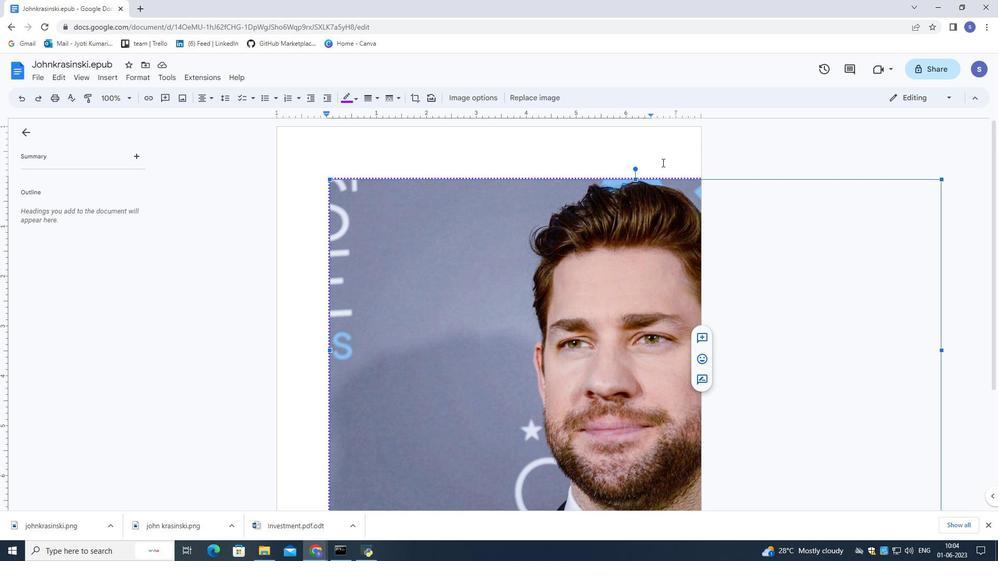 
Action: Mouse moved to (646, 351)
Screenshot: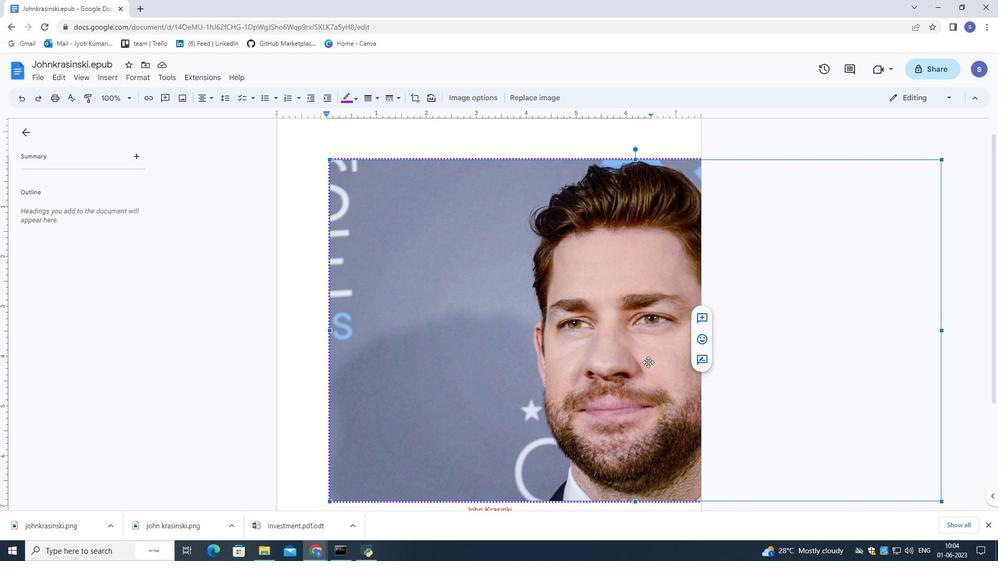 
Action: Mouse scrolled (646, 350) with delta (0, 0)
Screenshot: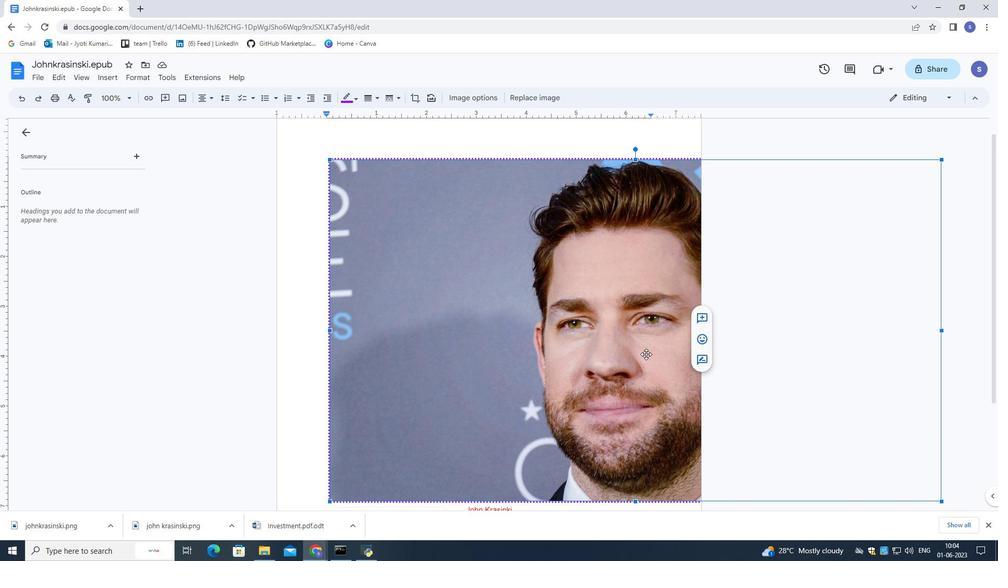 
Action: Mouse scrolled (646, 350) with delta (0, 0)
Screenshot: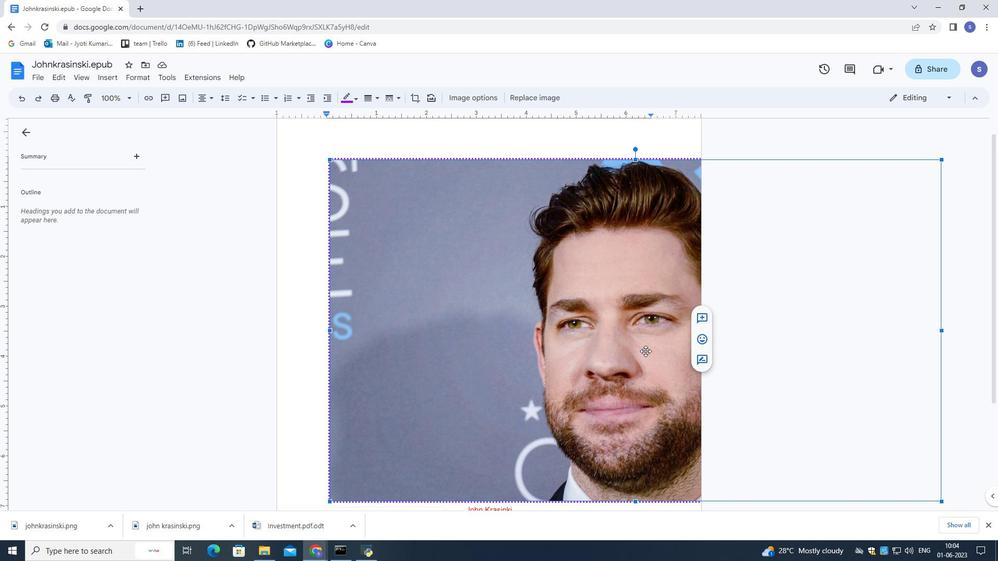 
Action: Mouse scrolled (646, 350) with delta (0, 0)
Screenshot: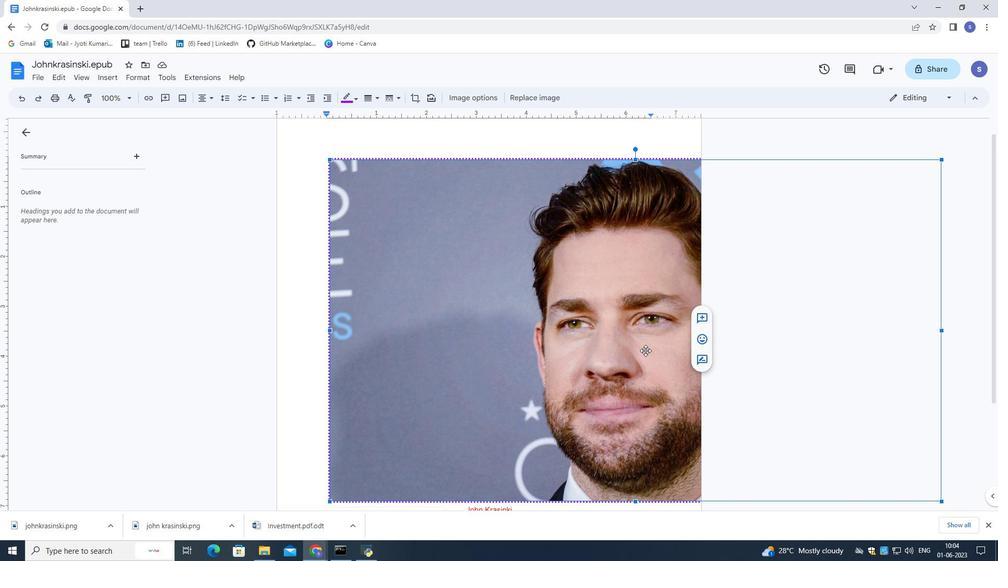 
Action: Mouse scrolled (646, 350) with delta (0, 0)
Screenshot: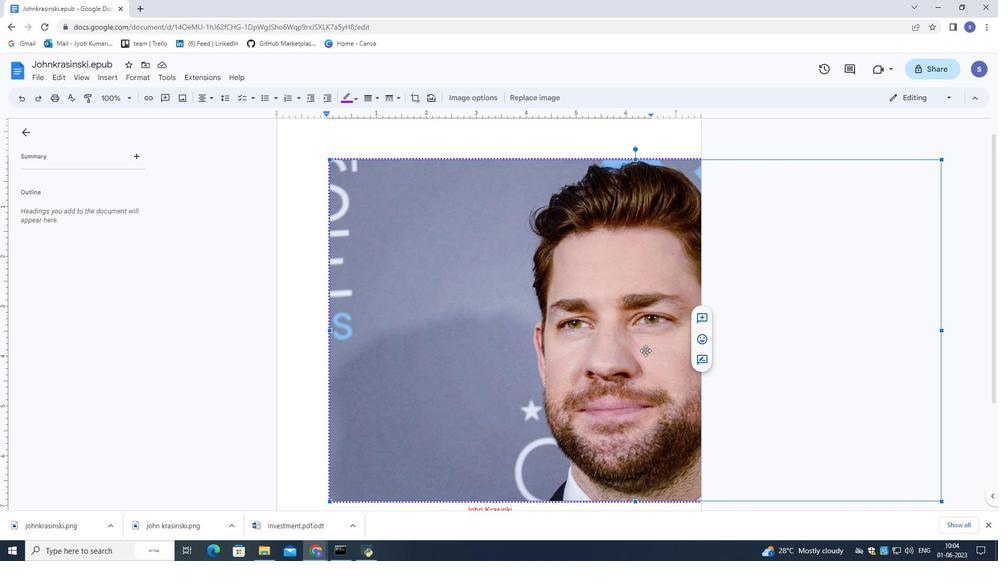 
Action: Mouse moved to (639, 382)
Screenshot: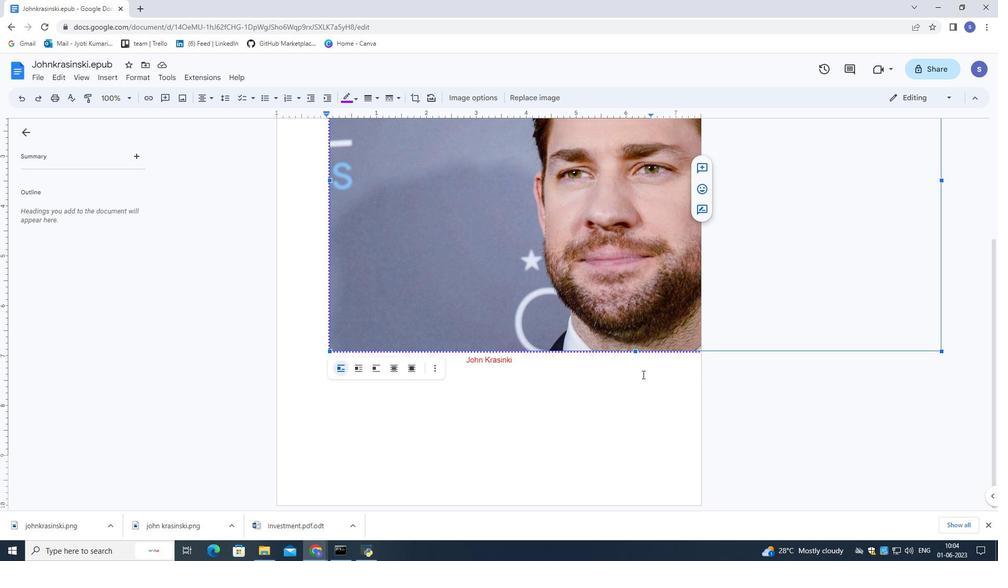 
Action: Mouse pressed left at (639, 382)
Screenshot: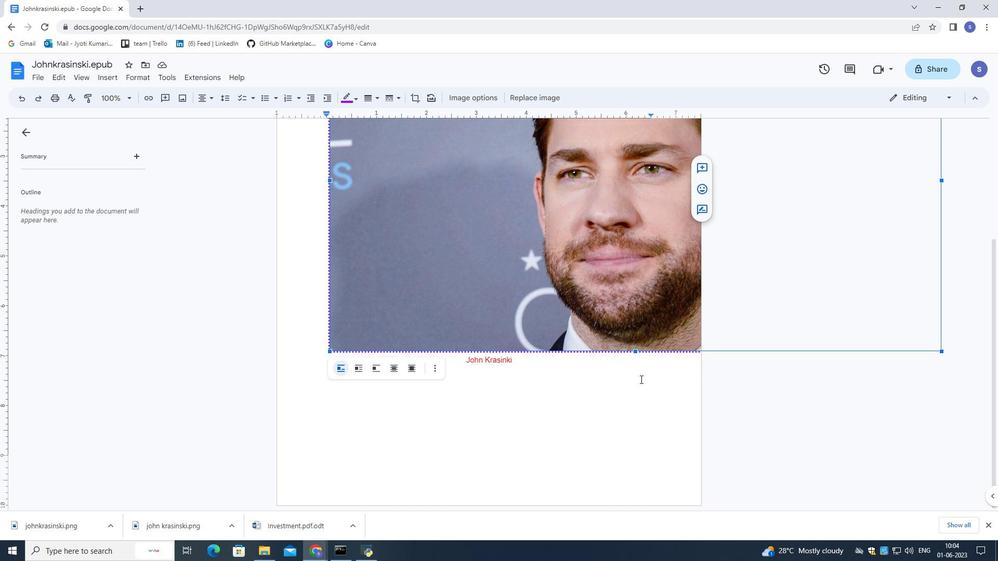 
Action: Mouse moved to (633, 371)
Screenshot: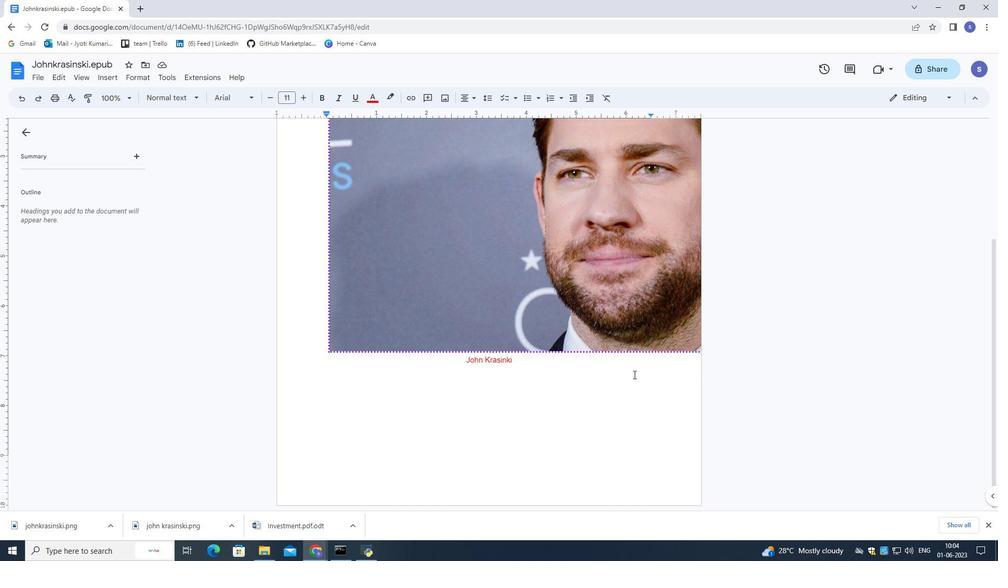 
Action: Mouse scrolled (633, 372) with delta (0, 0)
Screenshot: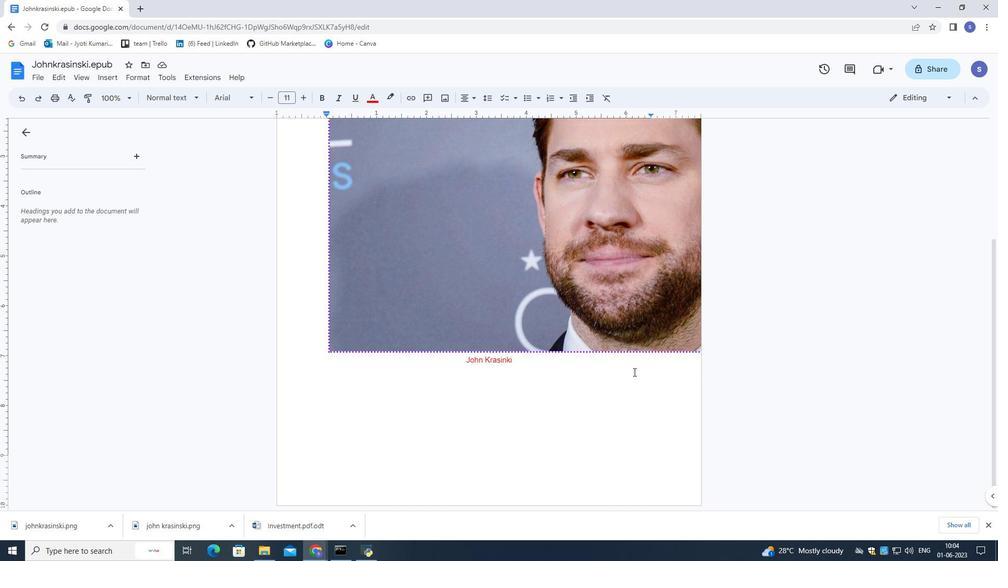 
Action: Mouse scrolled (633, 372) with delta (0, 0)
Screenshot: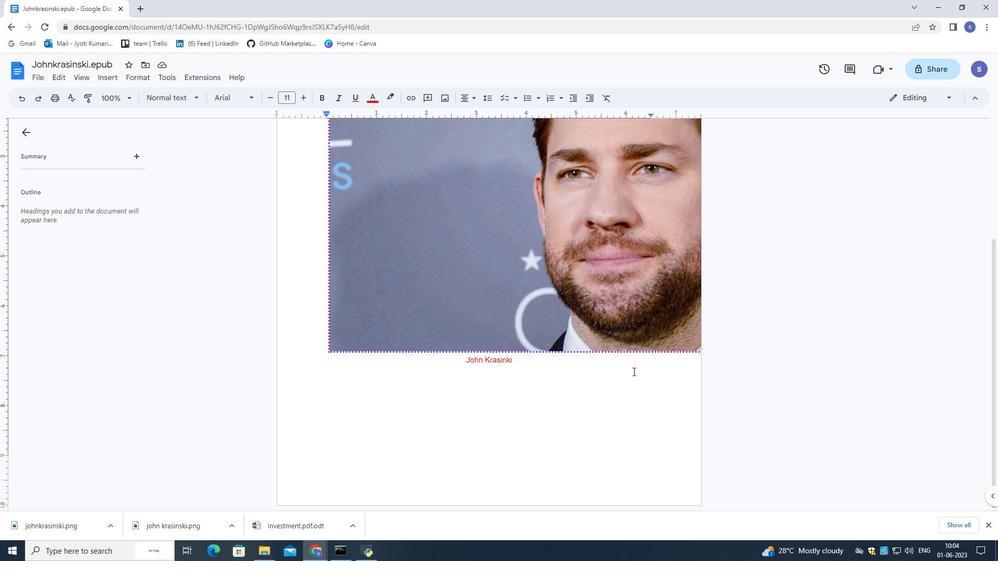 
Action: Mouse moved to (633, 371)
Screenshot: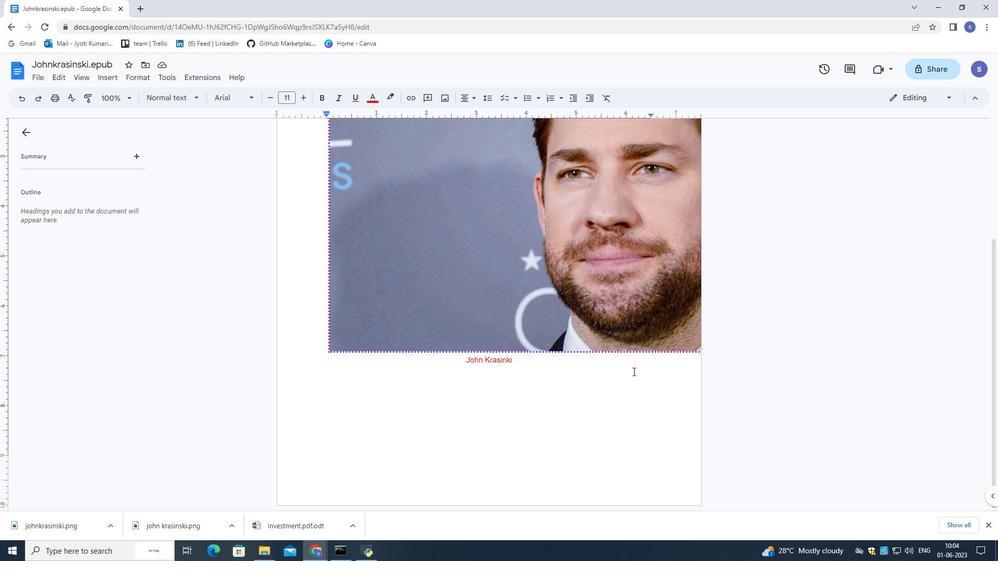 
Action: Mouse scrolled (633, 372) with delta (0, 0)
Screenshot: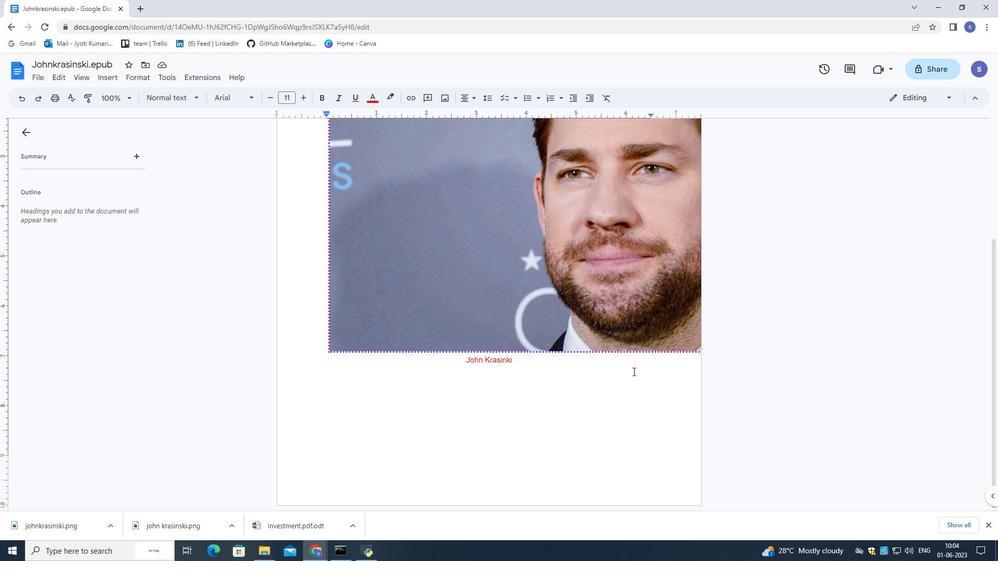 
Action: Mouse moved to (633, 370)
Screenshot: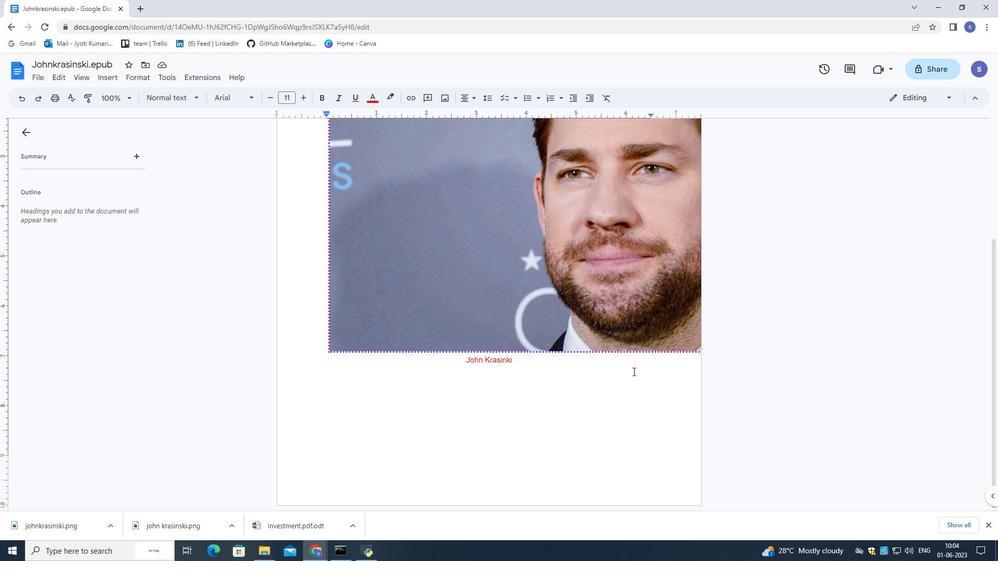 
Action: Mouse scrolled (633, 371) with delta (0, 0)
Screenshot: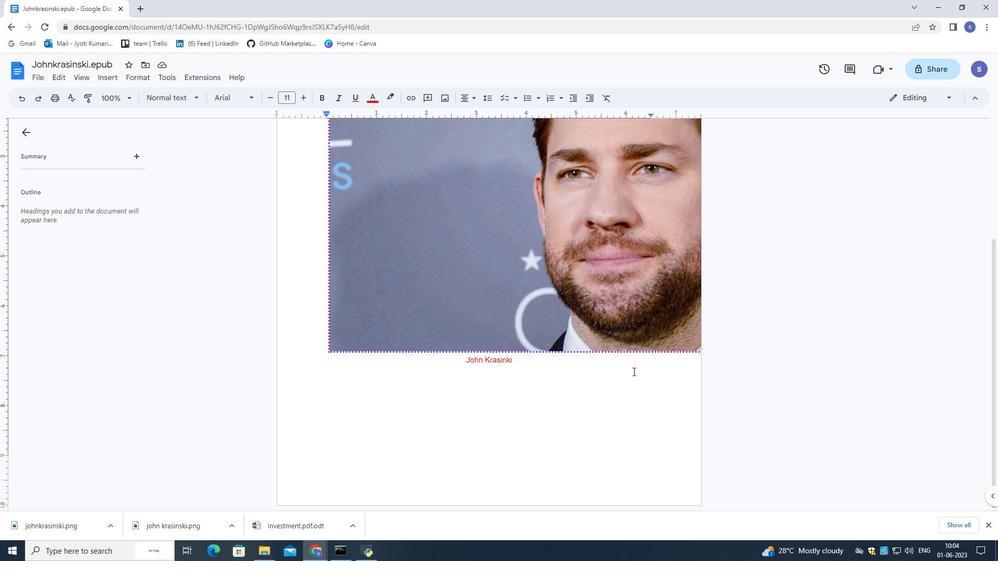 
Action: Mouse moved to (633, 369)
Screenshot: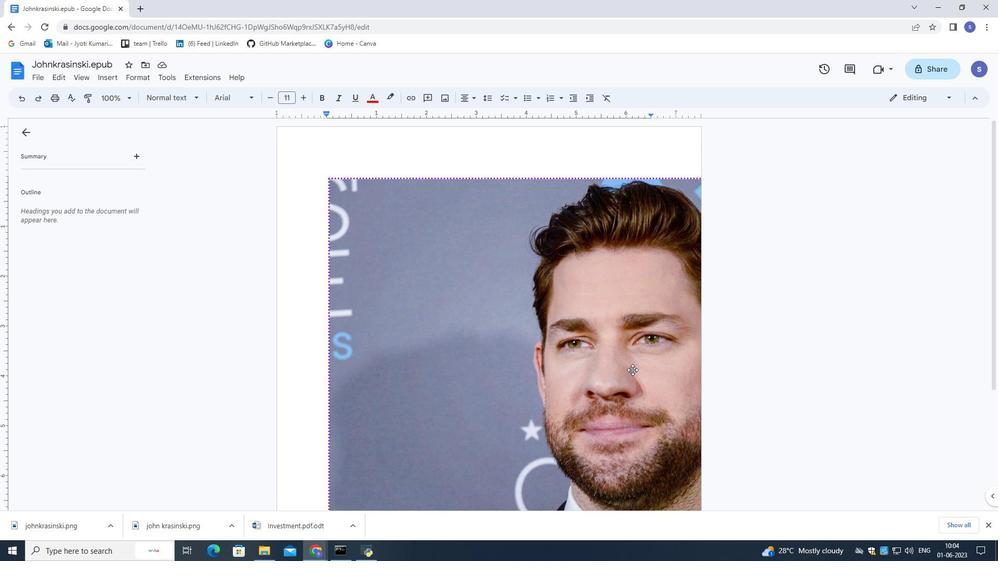 
Action: Mouse scrolled (633, 368) with delta (0, 0)
Screenshot: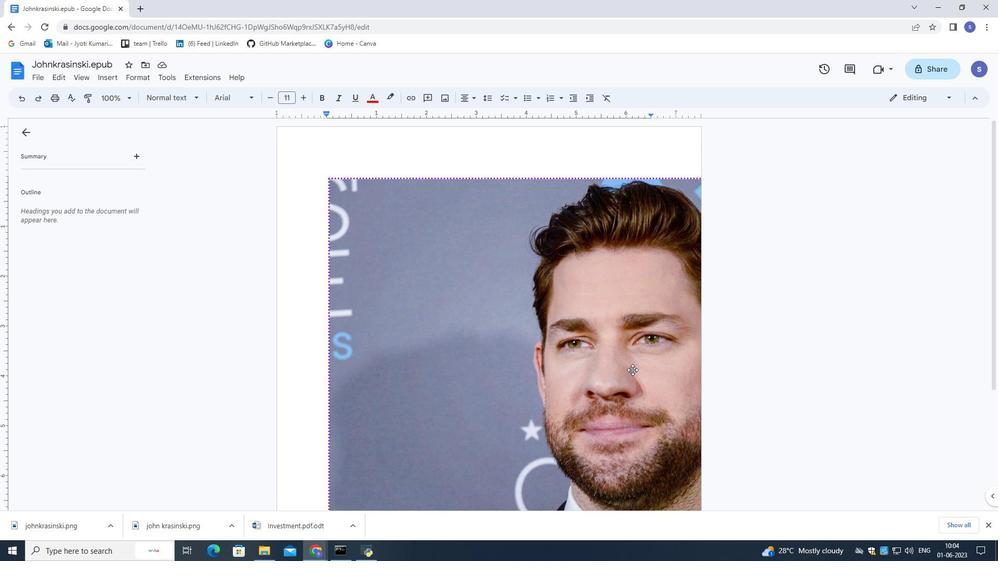 
Action: Mouse scrolled (633, 368) with delta (0, 0)
Screenshot: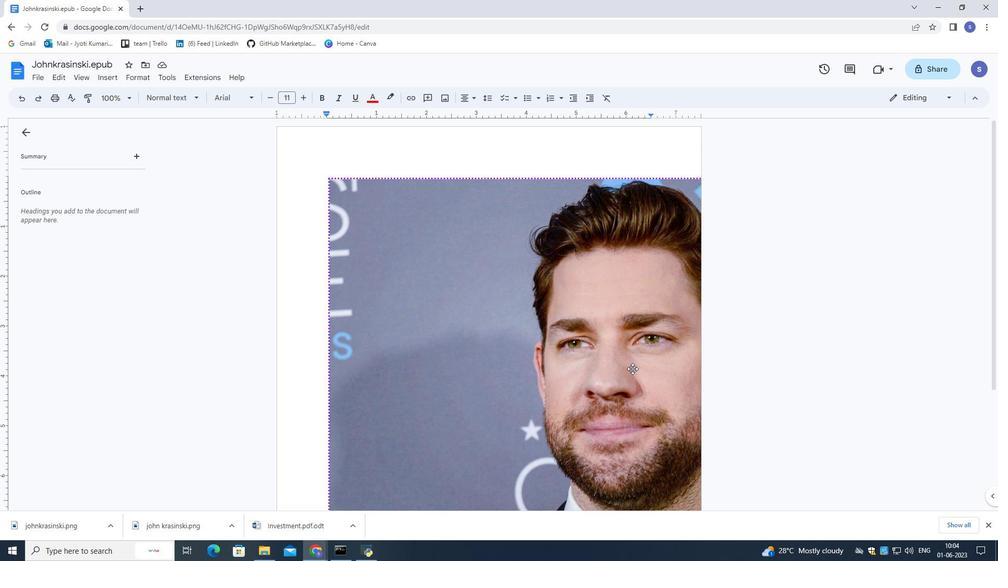 
Action: Mouse scrolled (633, 368) with delta (0, 0)
Screenshot: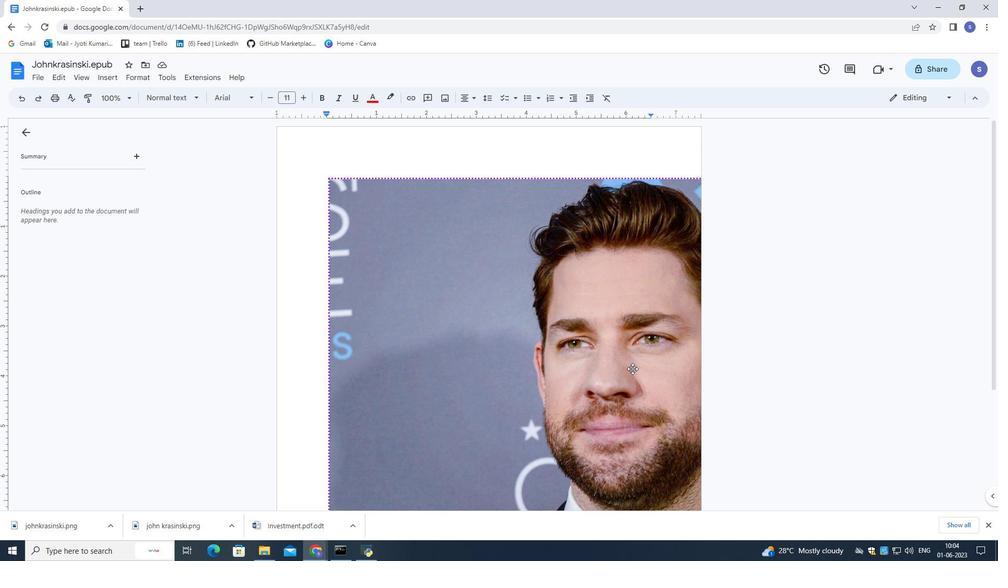
Action: Mouse scrolled (633, 368) with delta (0, 0)
Screenshot: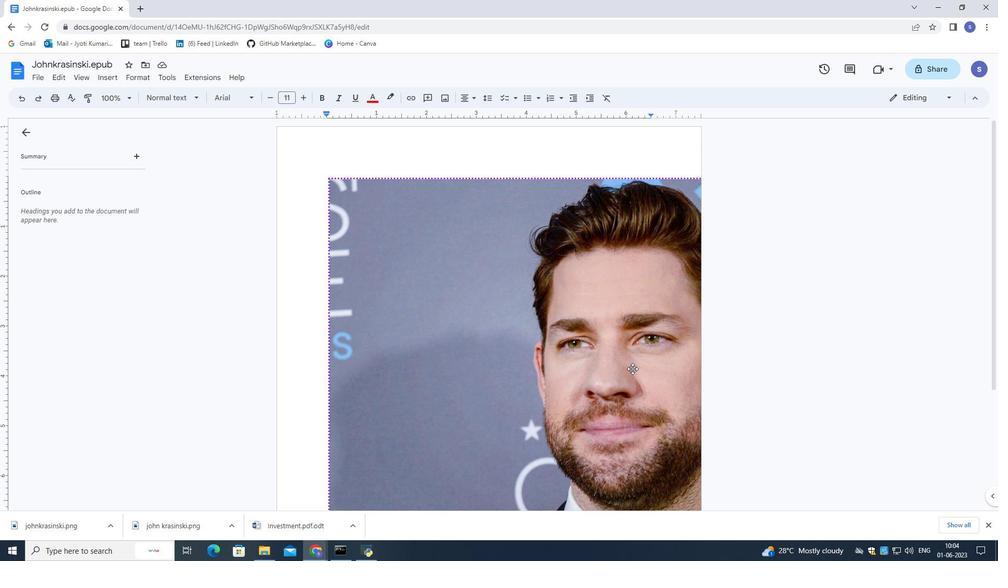
Action: Mouse moved to (630, 367)
Screenshot: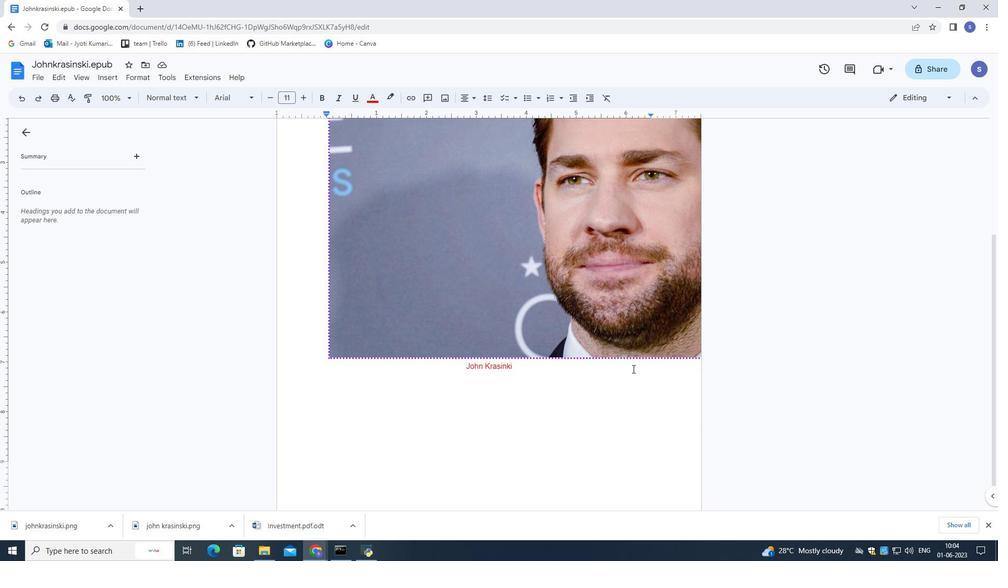 
